 Task: Add a collaborator to the 'coding-challenges' repository on GitHub.
Action: Mouse moved to (117, 155)
Screenshot: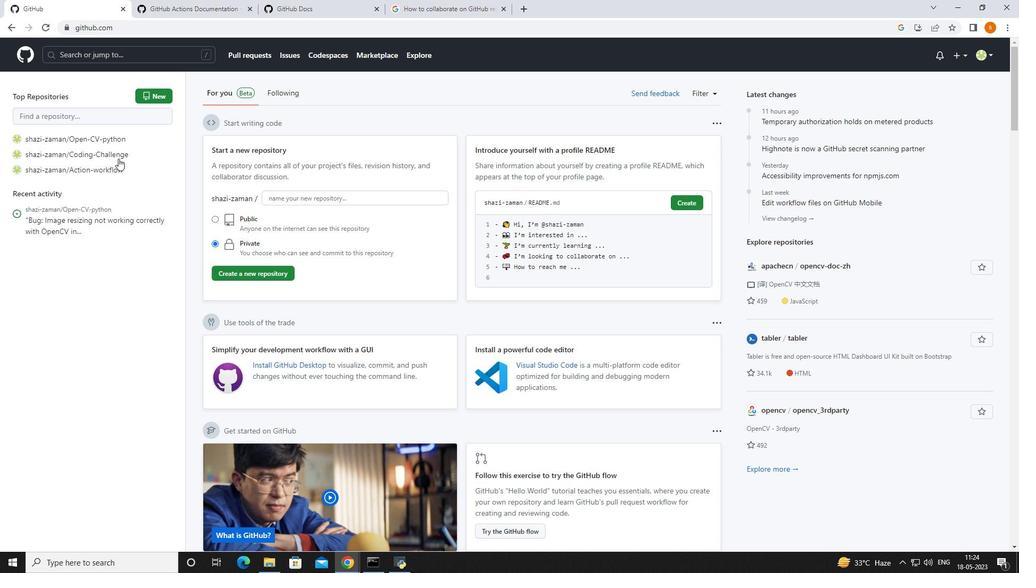 
Action: Mouse pressed left at (117, 155)
Screenshot: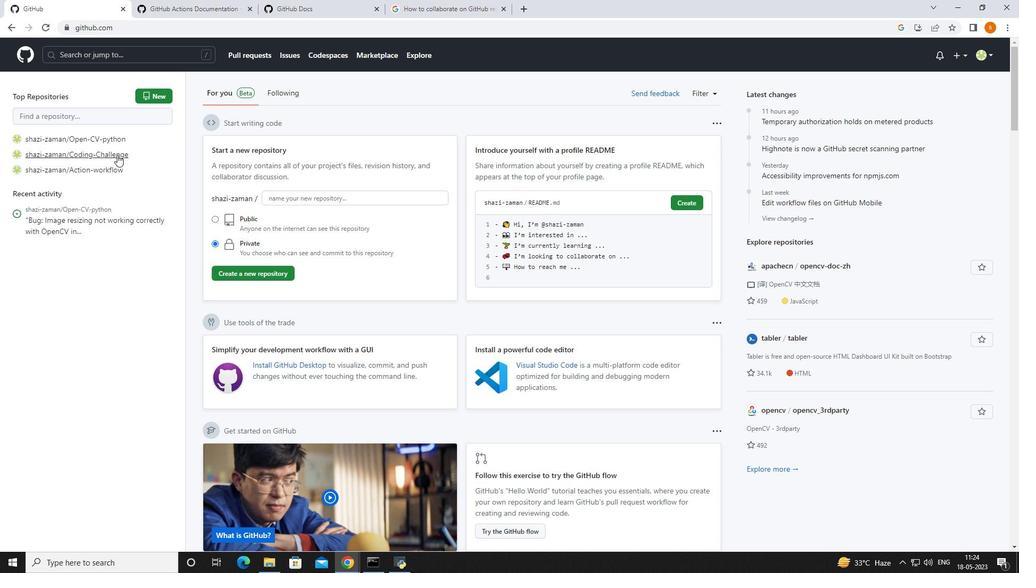 
Action: Mouse moved to (9, 24)
Screenshot: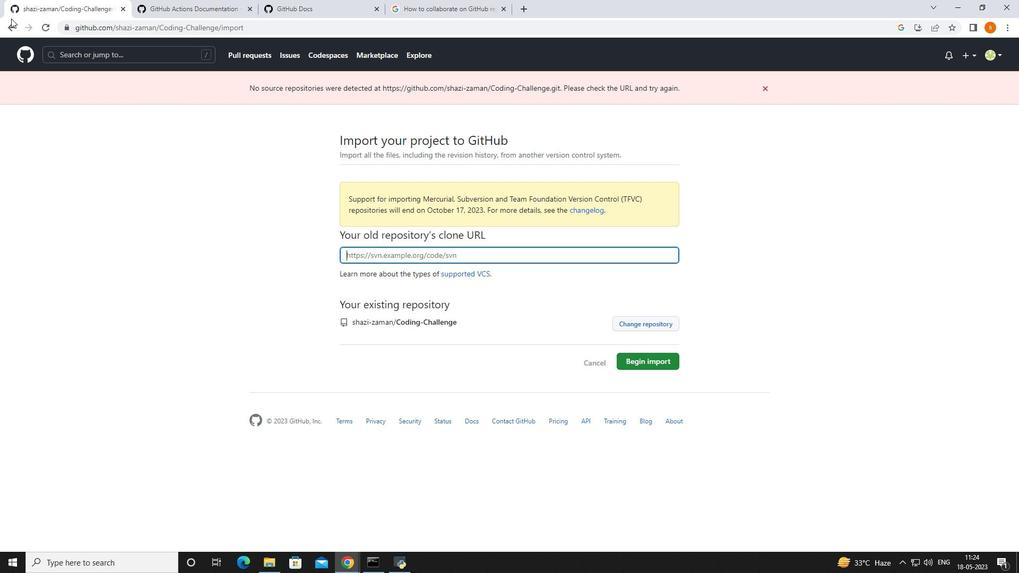 
Action: Mouse pressed left at (9, 24)
Screenshot: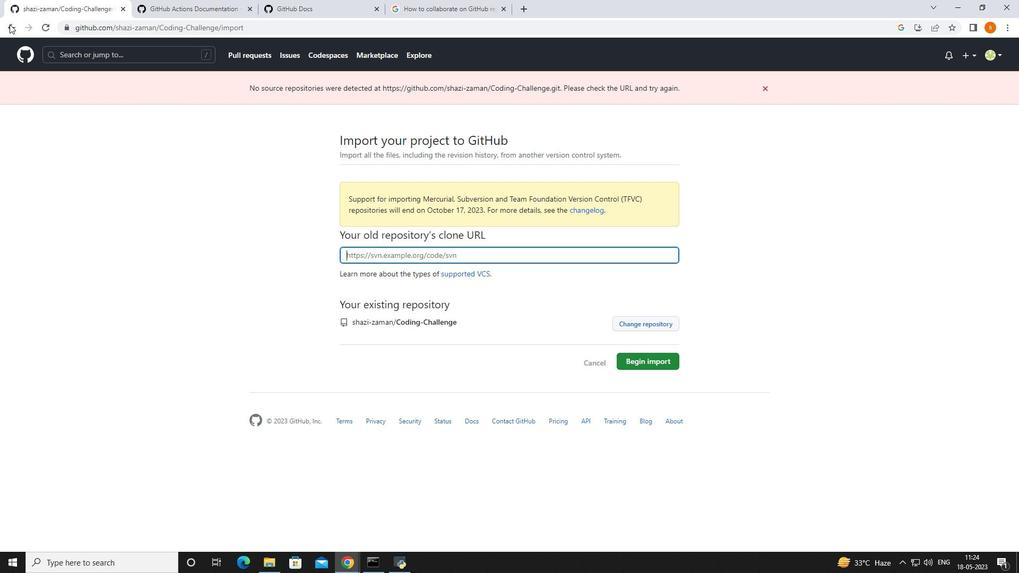 
Action: Mouse moved to (140, 91)
Screenshot: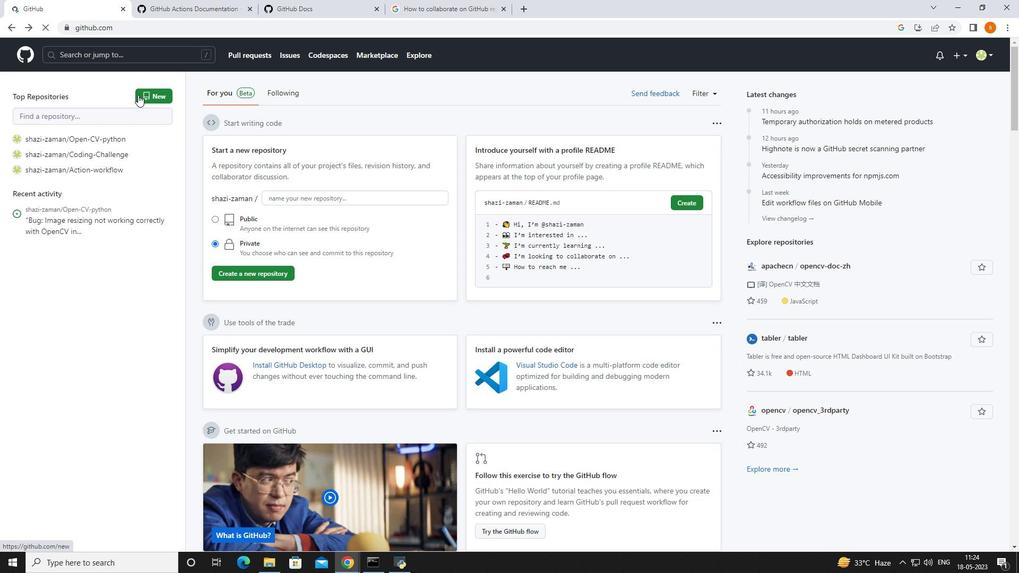
Action: Mouse pressed left at (140, 91)
Screenshot: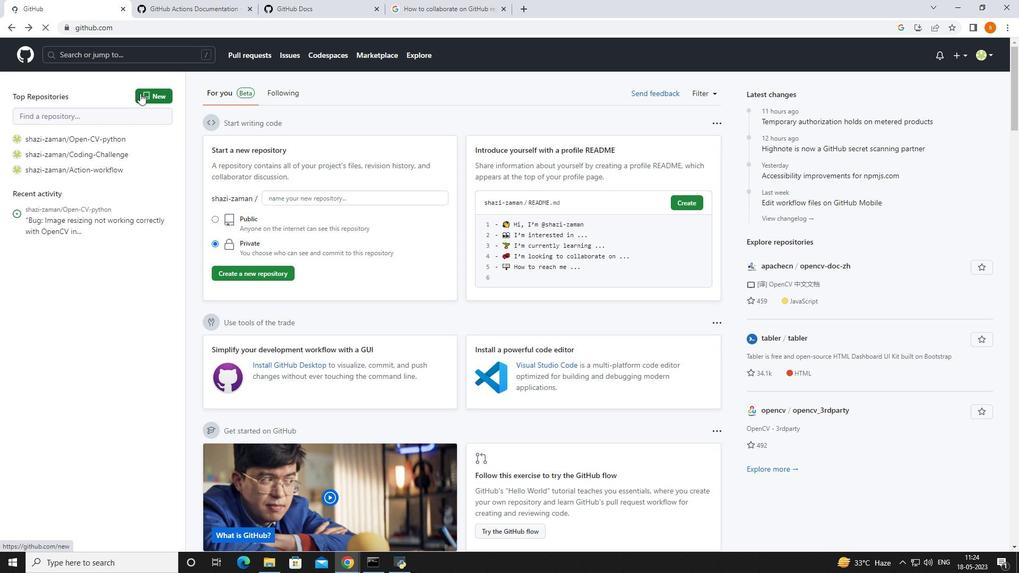 
Action: Mouse moved to (435, 170)
Screenshot: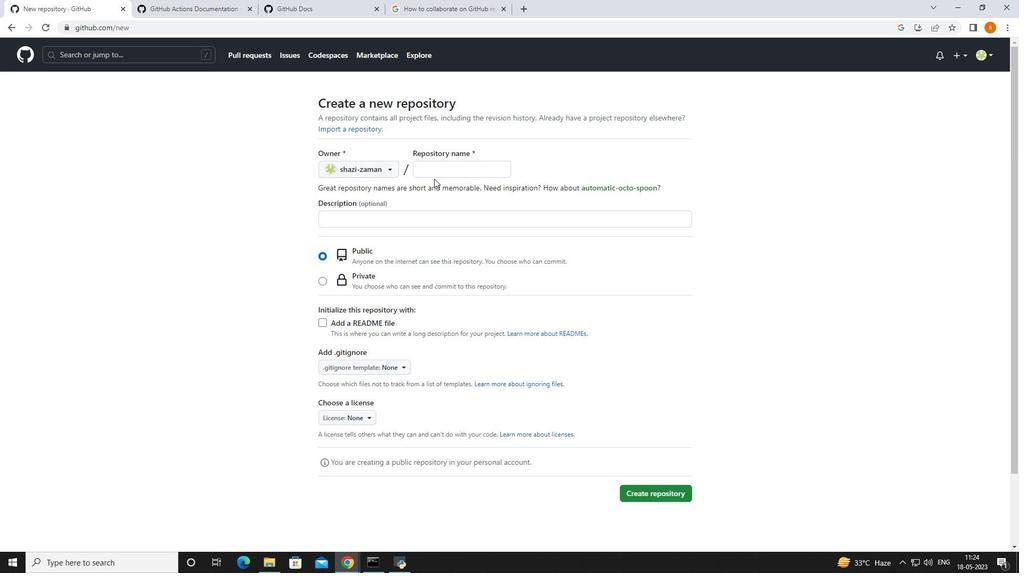 
Action: Mouse pressed left at (435, 170)
Screenshot: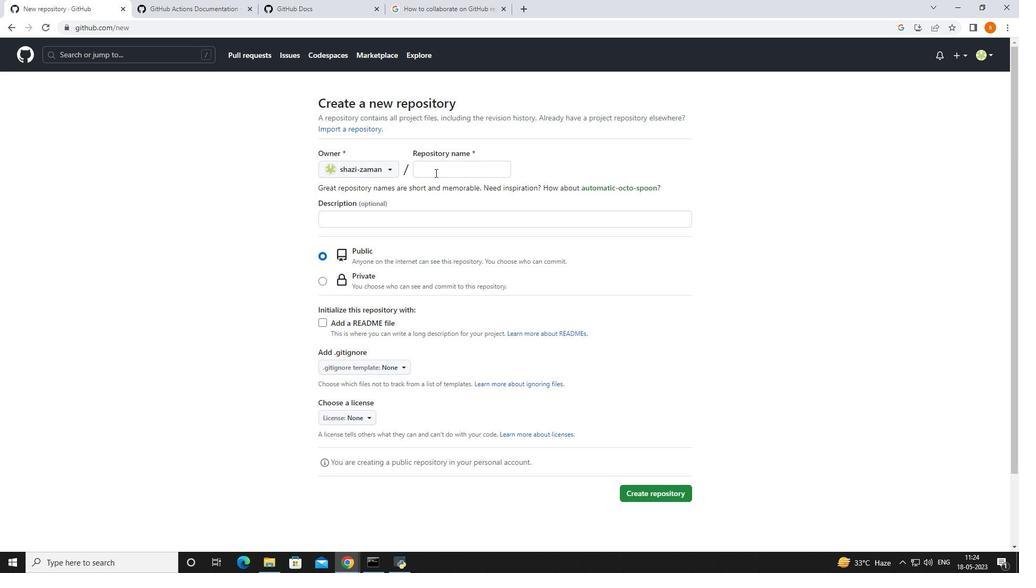 
Action: Mouse moved to (430, 177)
Screenshot: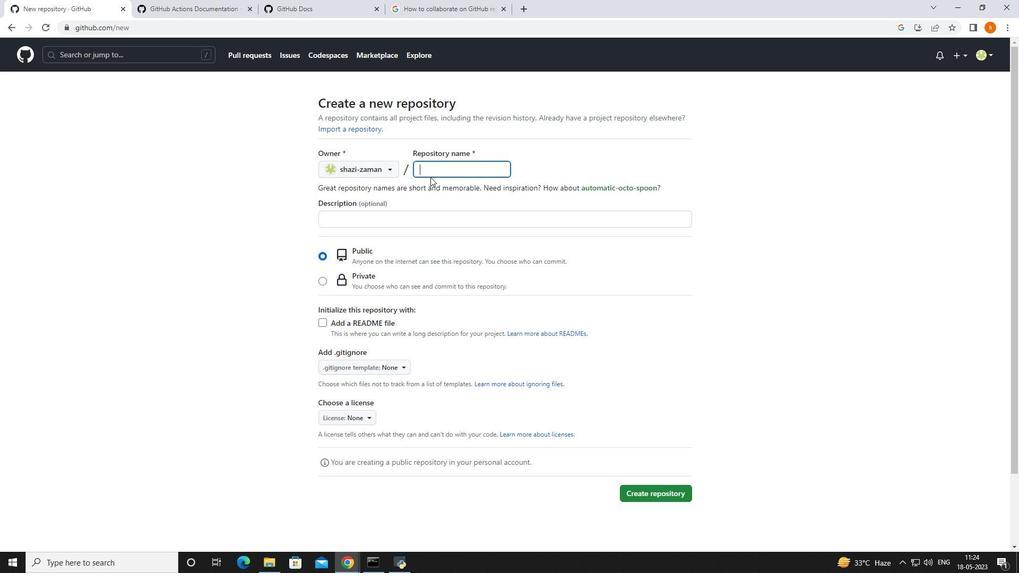 
Action: Key pressed coding<Key.space>challenges
Screenshot: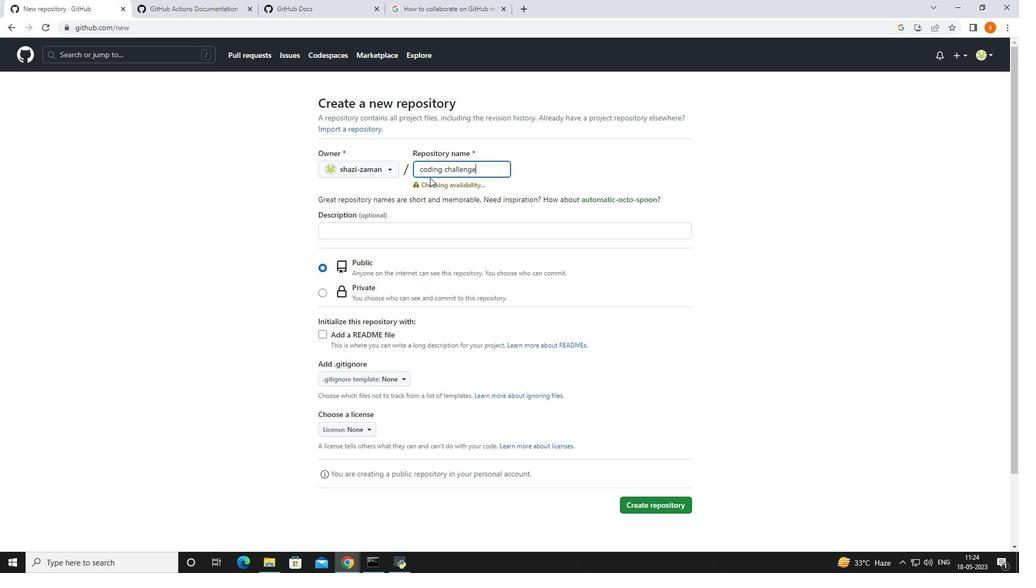 
Action: Mouse moved to (459, 264)
Screenshot: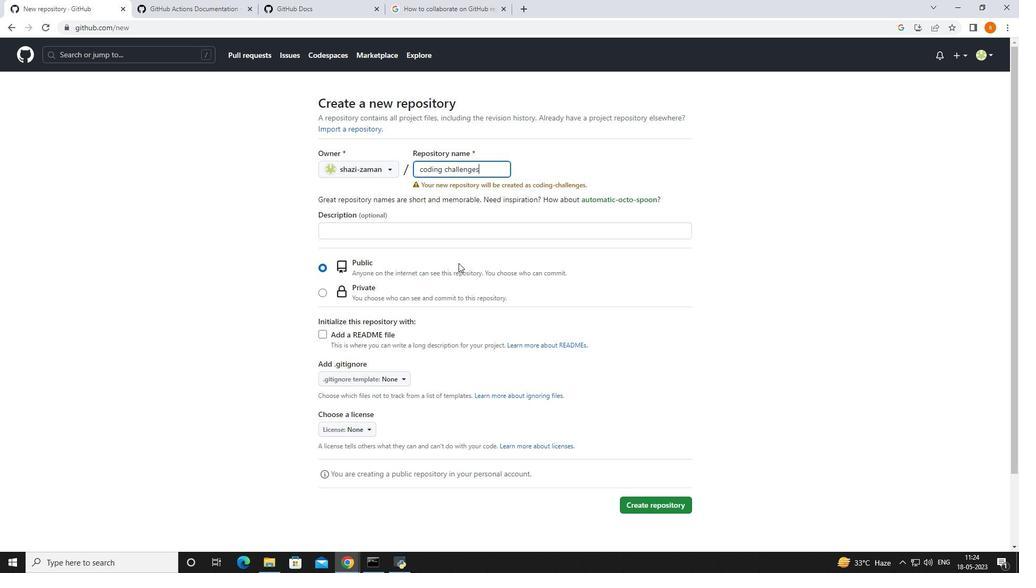 
Action: Mouse scrolled (459, 263) with delta (0, 0)
Screenshot: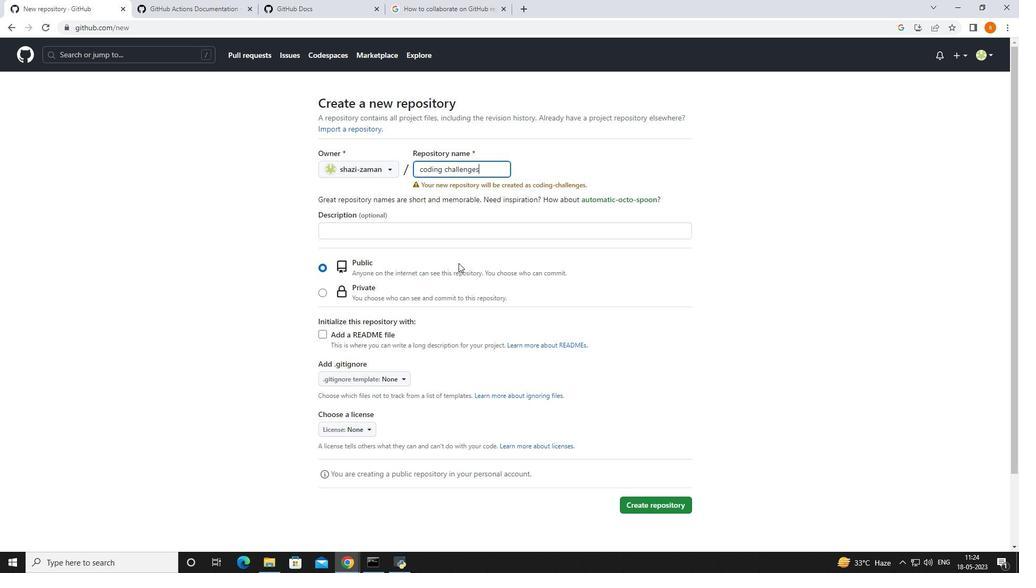 
Action: Mouse moved to (653, 456)
Screenshot: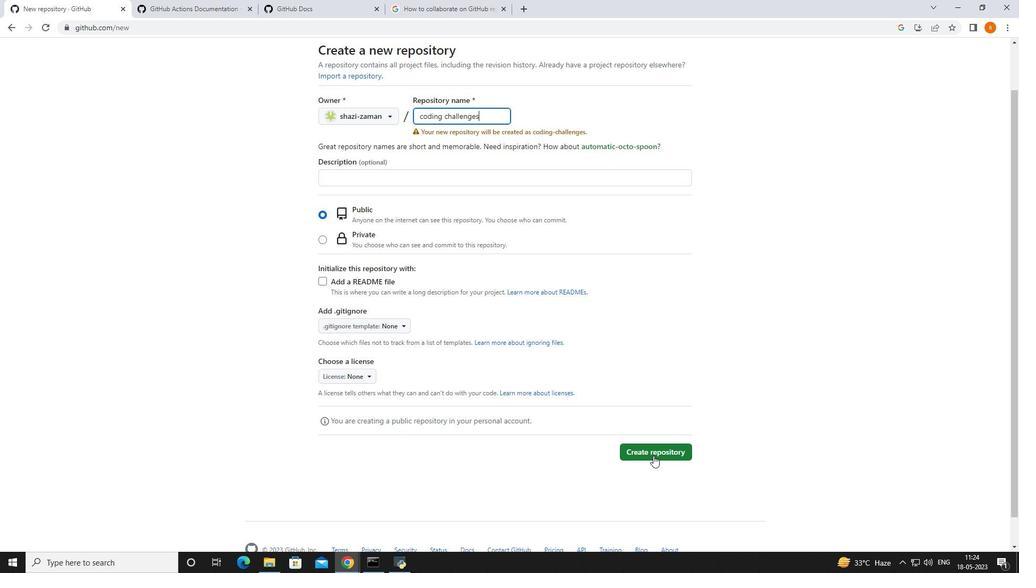 
Action: Mouse pressed left at (653, 456)
Screenshot: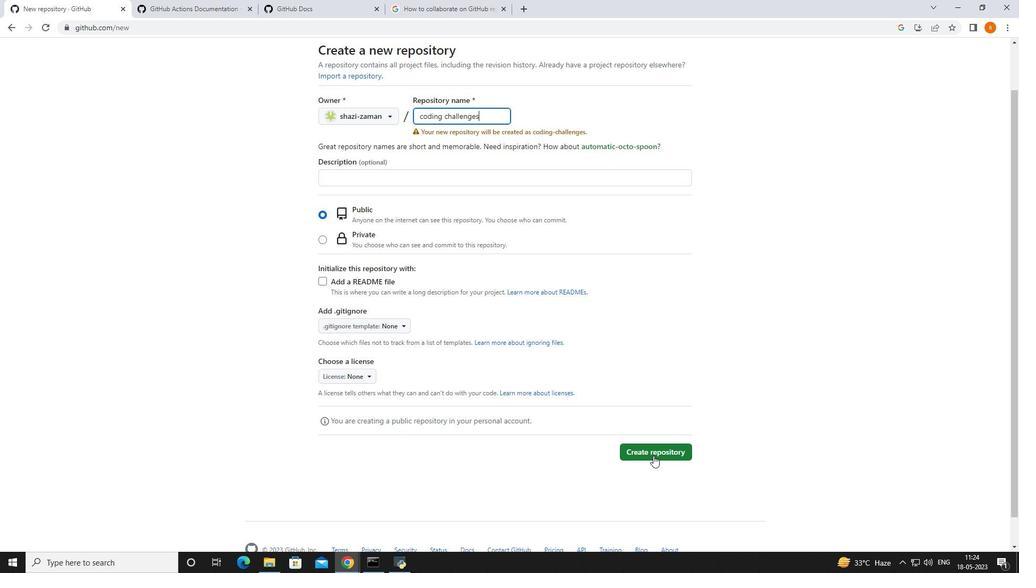 
Action: Mouse moved to (429, 276)
Screenshot: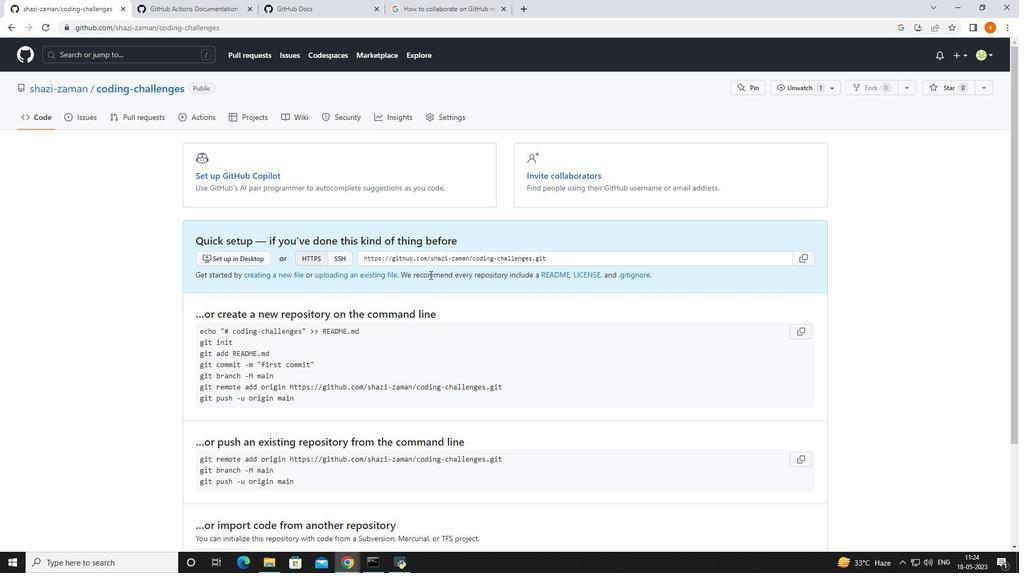 
Action: Mouse scrolled (429, 275) with delta (0, 0)
Screenshot: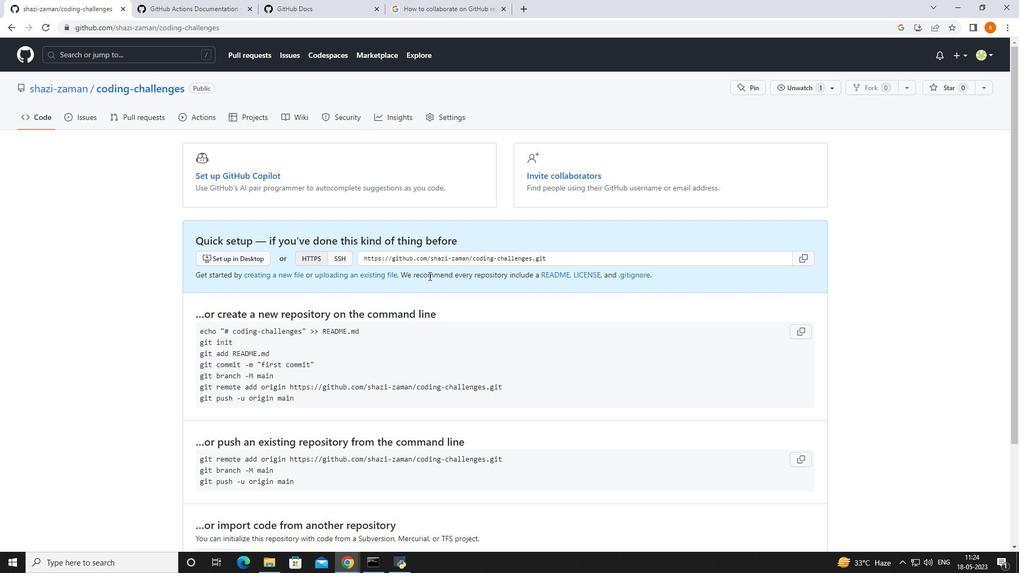 
Action: Mouse moved to (564, 317)
Screenshot: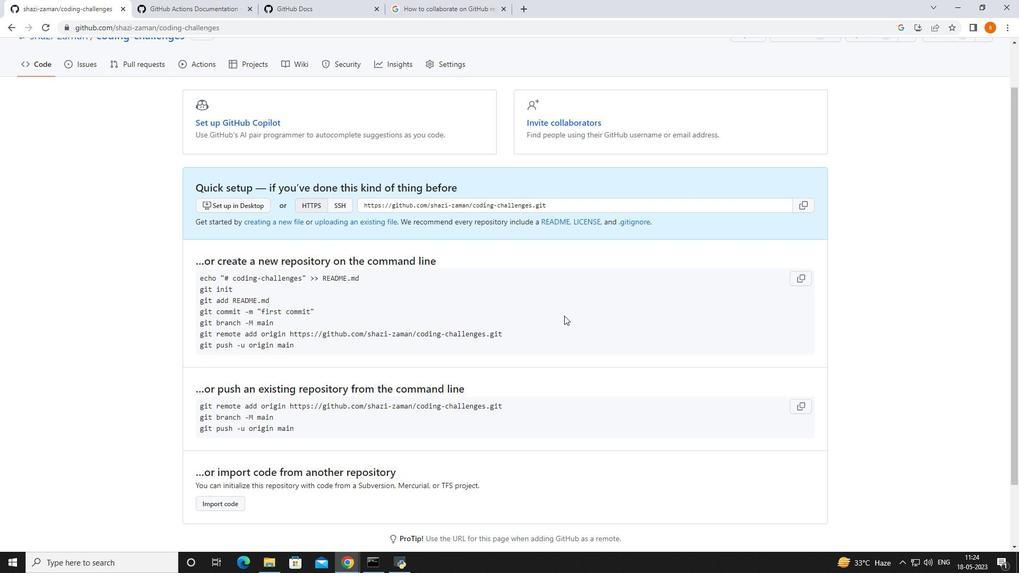 
Action: Mouse scrolled (564, 316) with delta (0, 0)
Screenshot: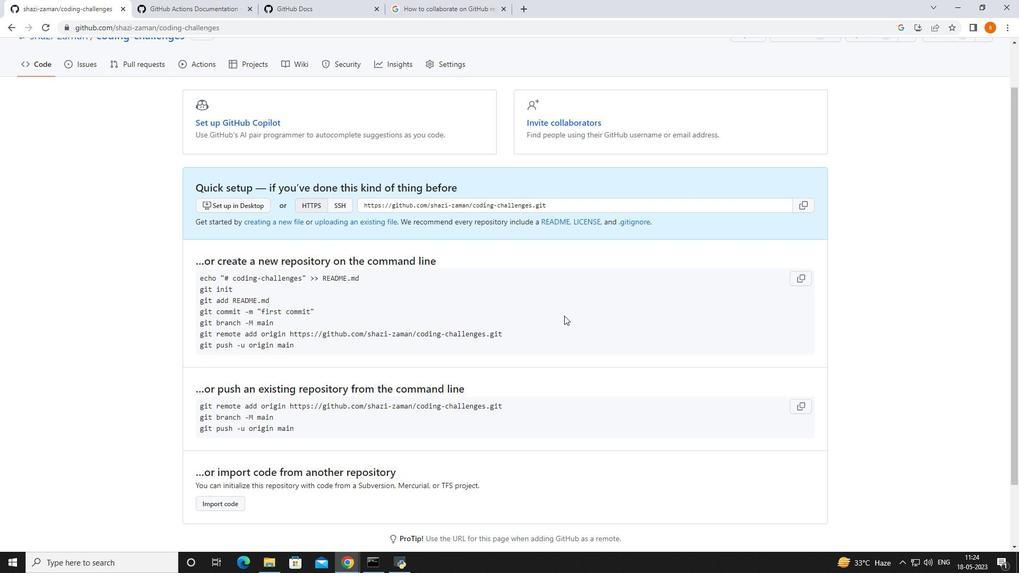 
Action: Mouse moved to (355, 315)
Screenshot: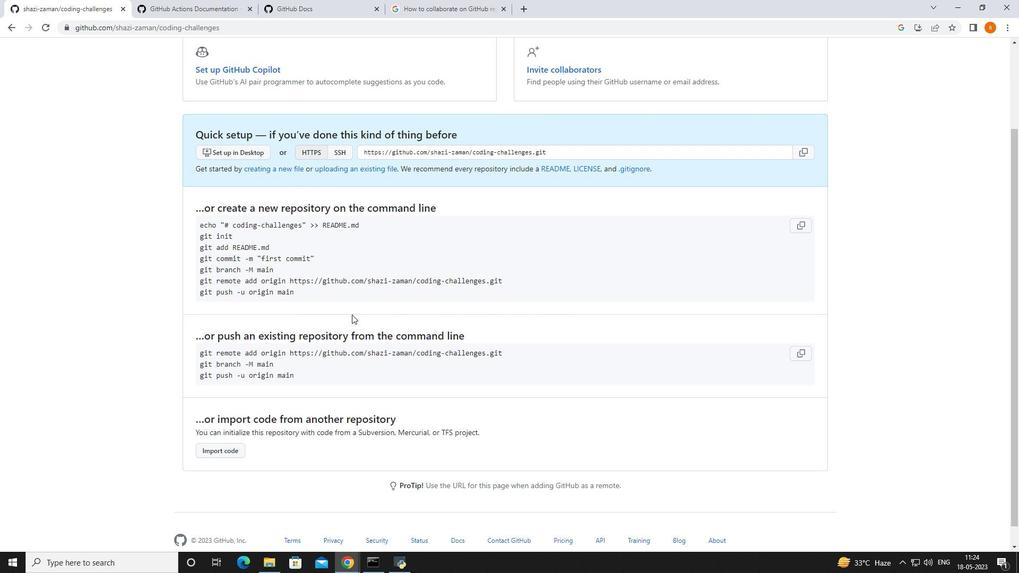
Action: Mouse scrolled (355, 315) with delta (0, 0)
Screenshot: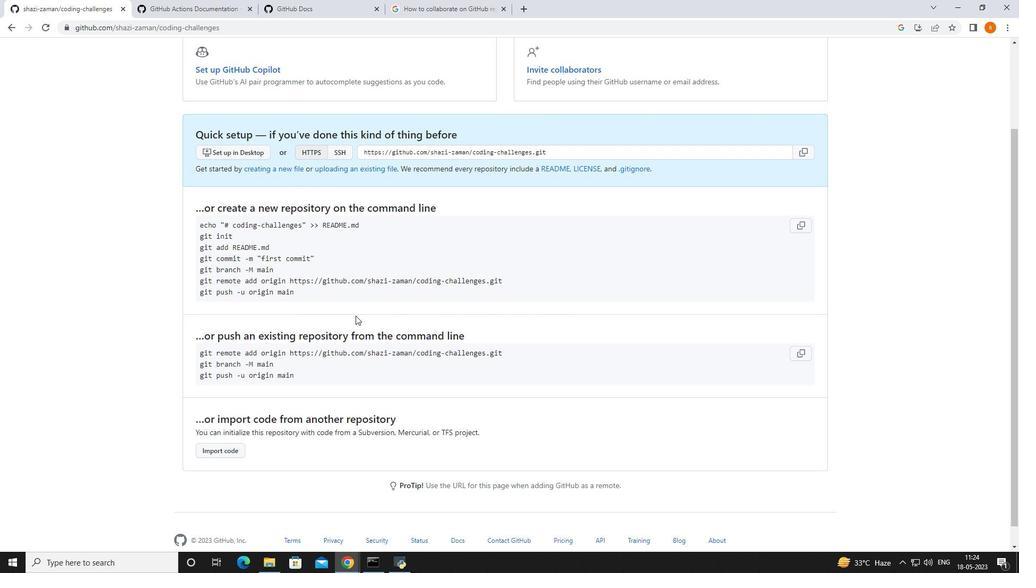 
Action: Mouse moved to (544, 296)
Screenshot: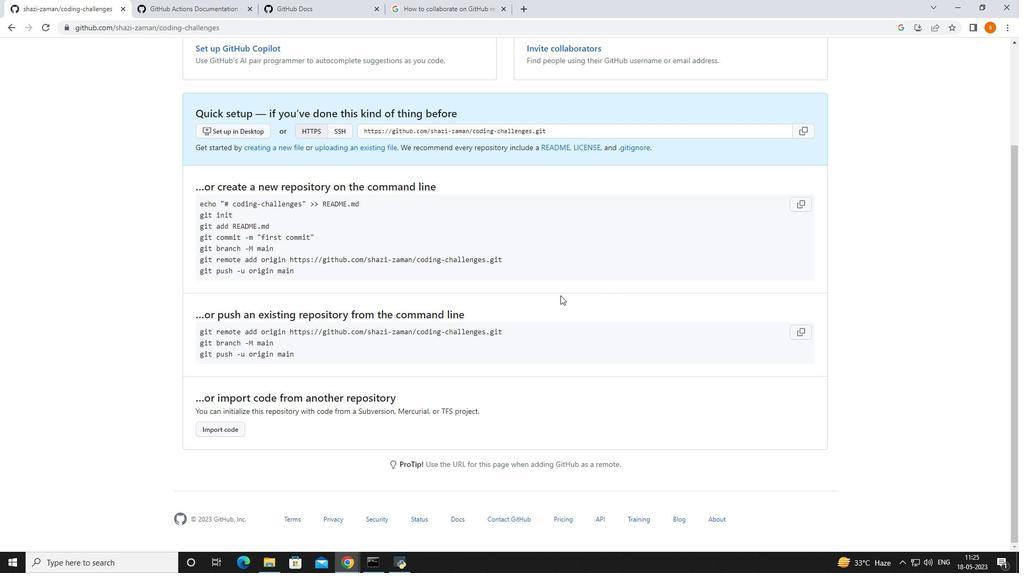 
Action: Mouse scrolled (544, 295) with delta (0, 0)
Screenshot: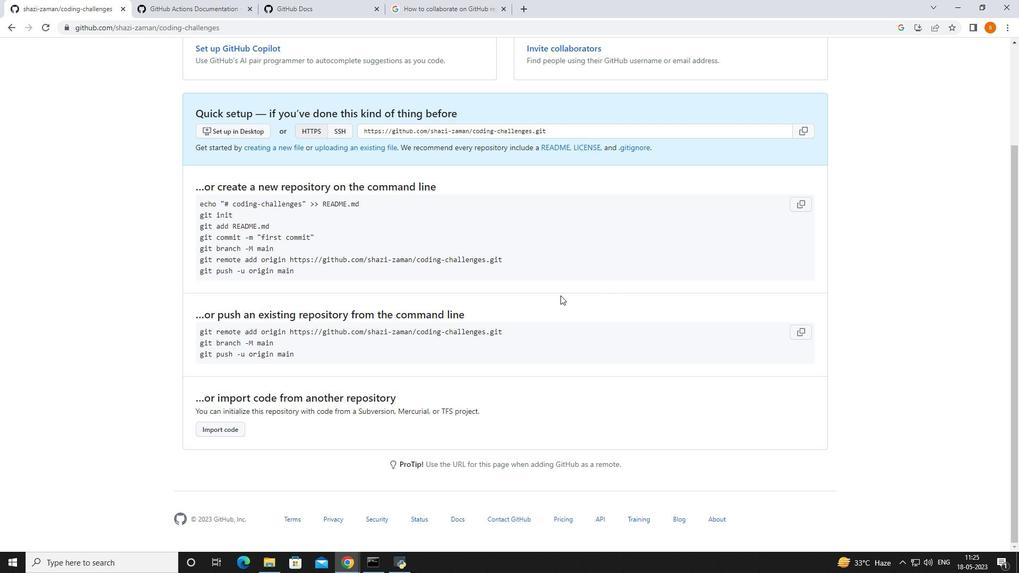 
Action: Mouse scrolled (544, 295) with delta (0, 0)
Screenshot: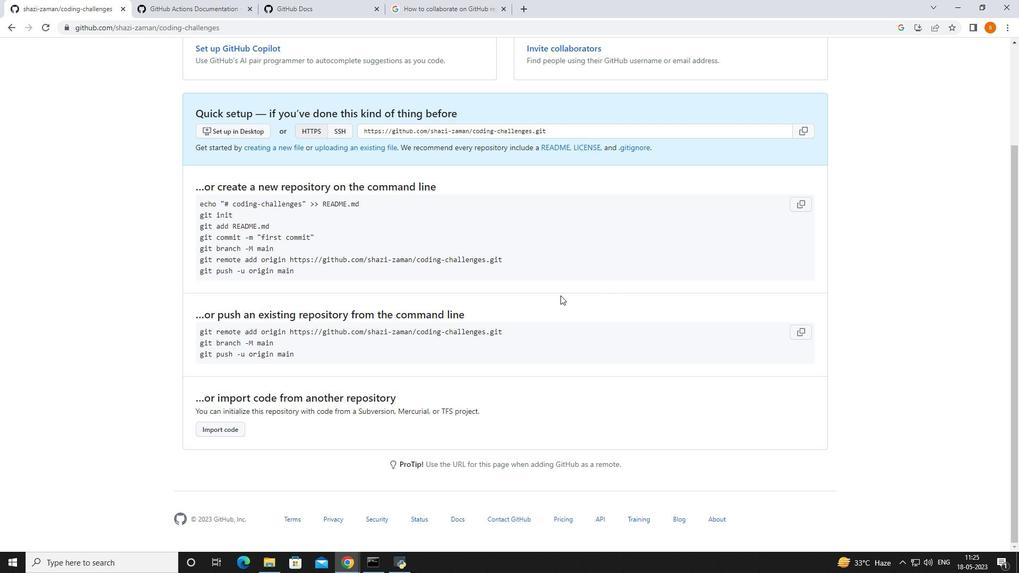 
Action: Mouse moved to (544, 295)
Screenshot: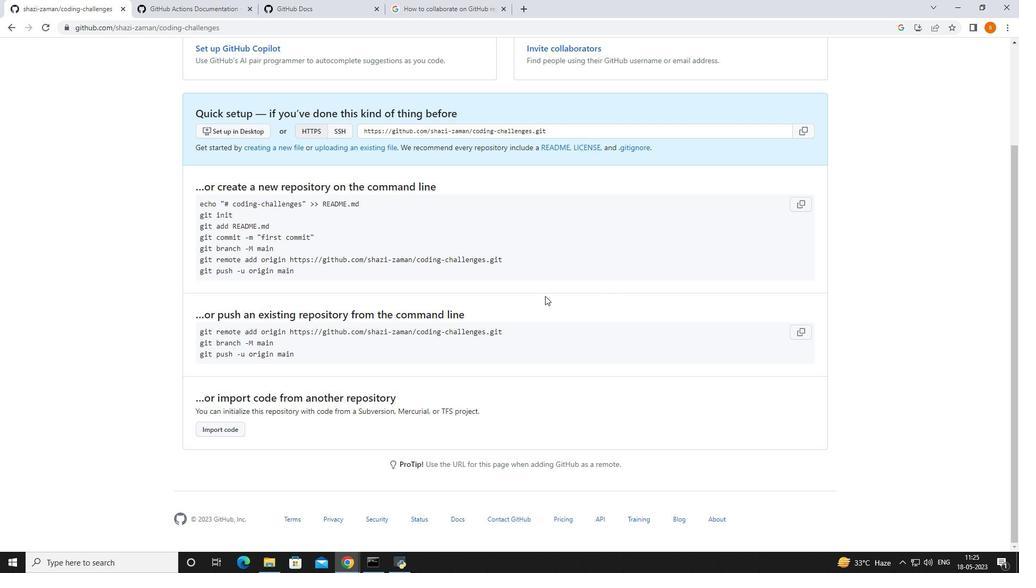 
Action: Mouse scrolled (544, 295) with delta (0, 0)
Screenshot: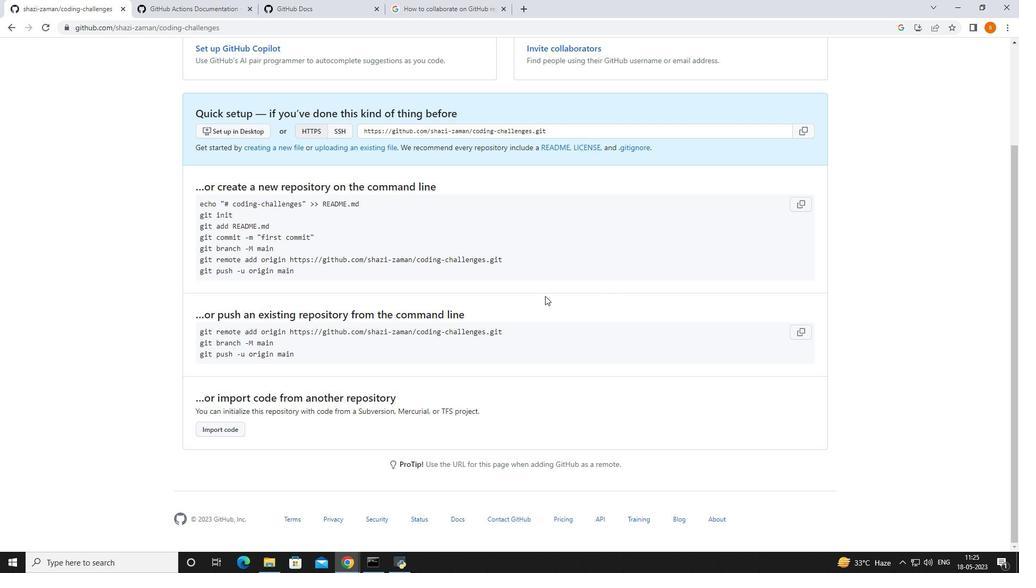 
Action: Mouse moved to (544, 291)
Screenshot: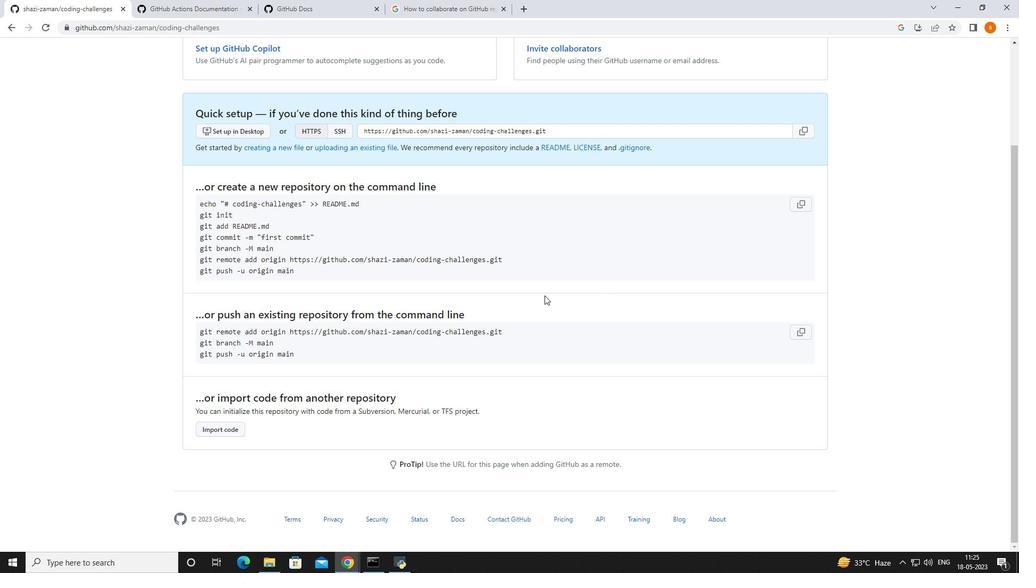 
Action: Mouse scrolled (544, 292) with delta (0, 0)
Screenshot: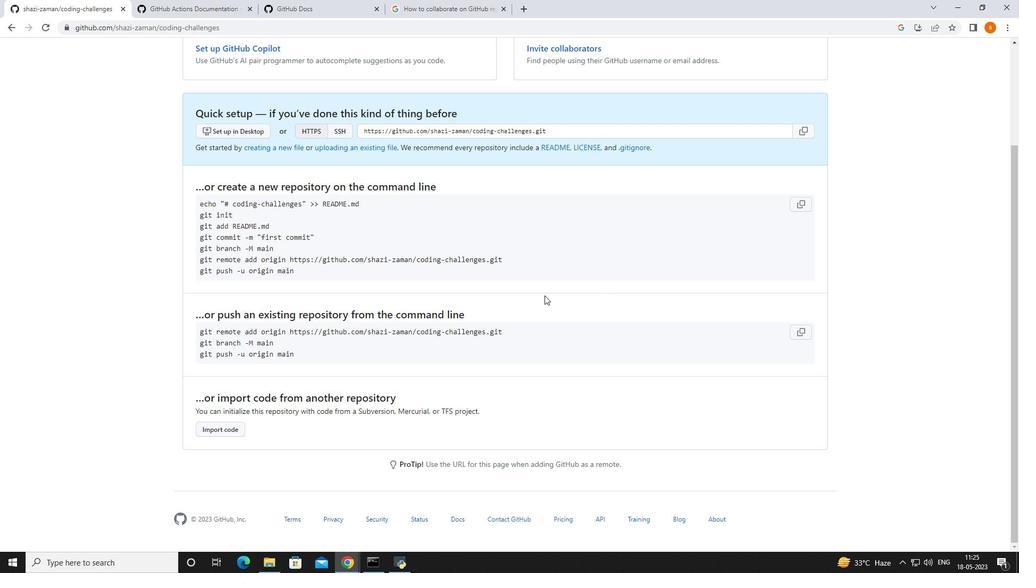 
Action: Mouse moved to (544, 290)
Screenshot: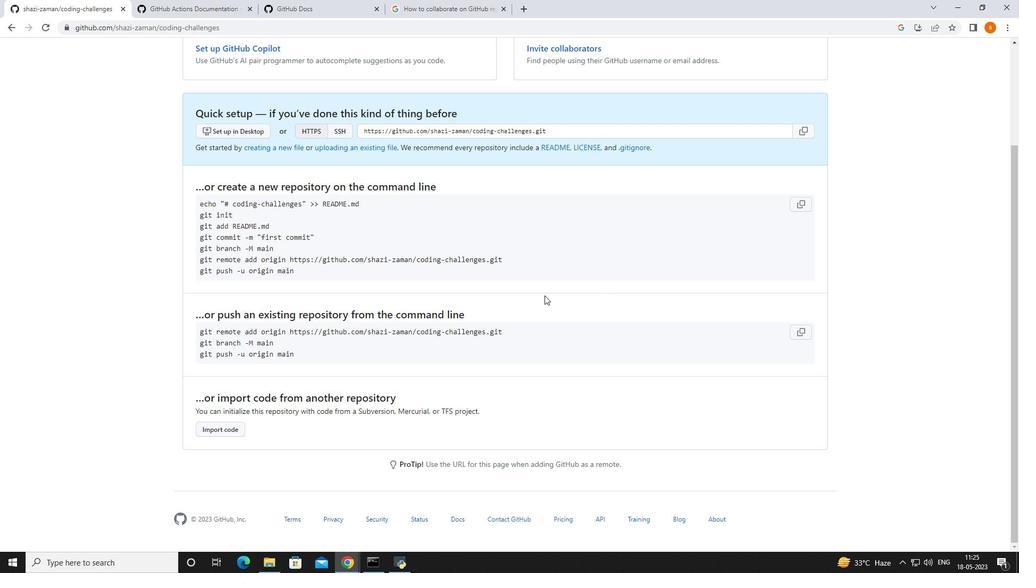 
Action: Mouse scrolled (544, 291) with delta (0, 0)
Screenshot: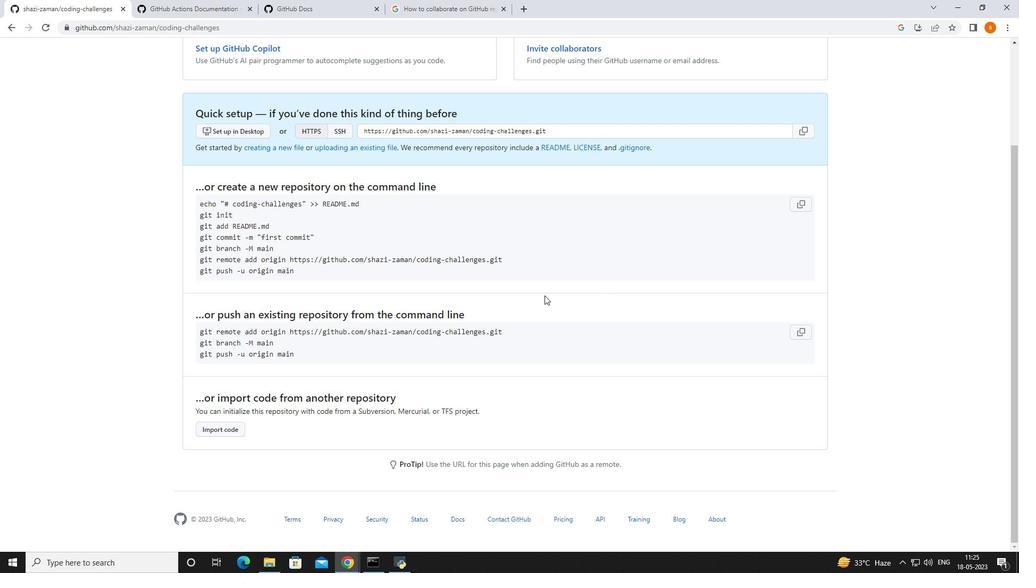 
Action: Mouse moved to (544, 290)
Screenshot: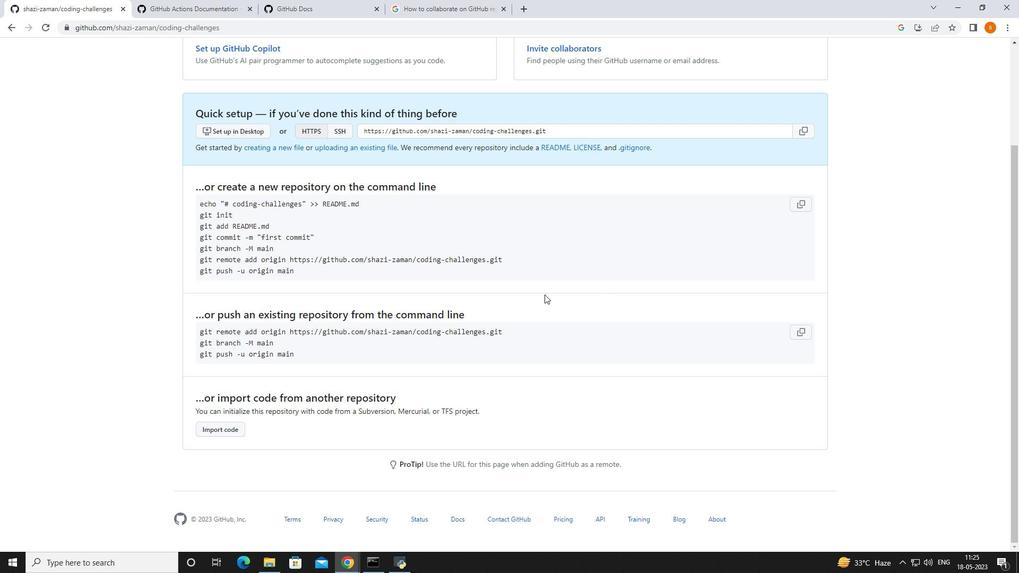 
Action: Mouse scrolled (544, 290) with delta (0, 0)
Screenshot: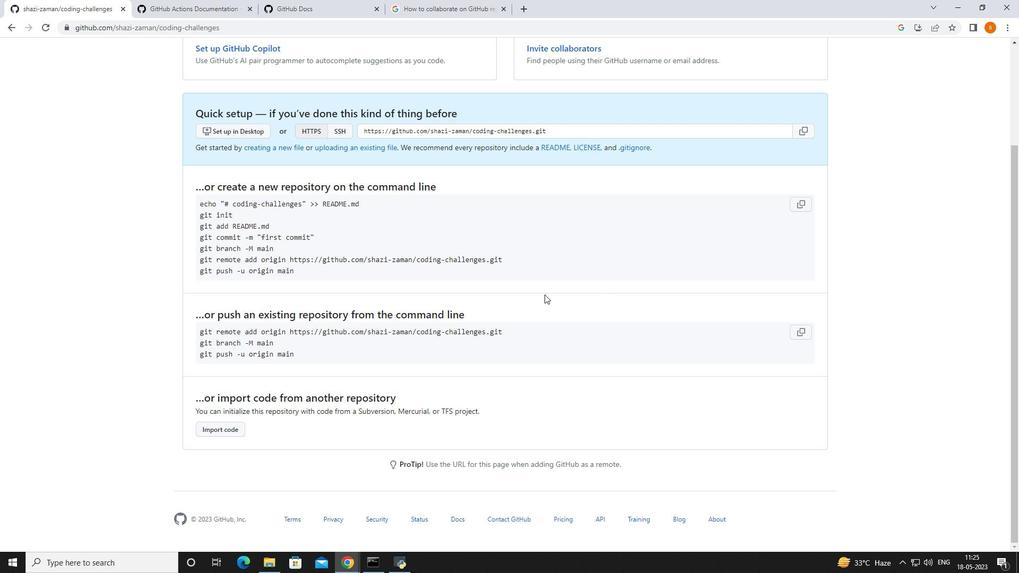 
Action: Mouse scrolled (544, 290) with delta (0, 0)
Screenshot: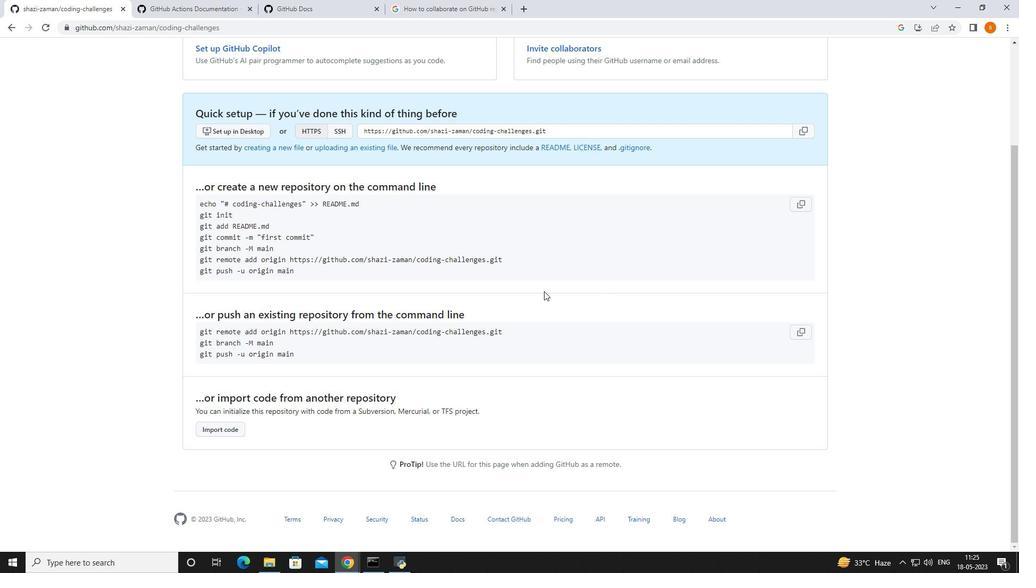 
Action: Mouse moved to (563, 171)
Screenshot: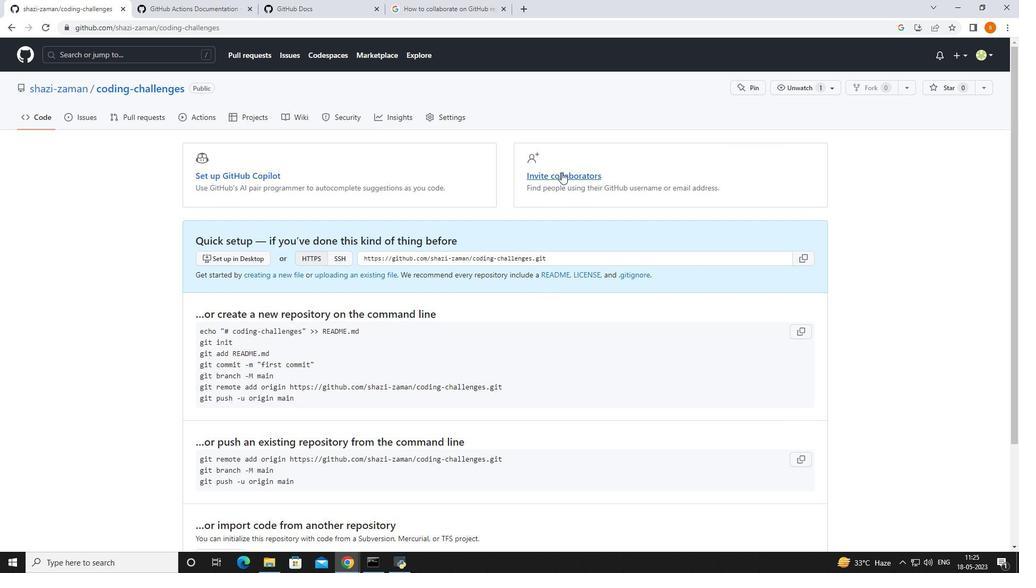 
Action: Mouse pressed left at (563, 171)
Screenshot: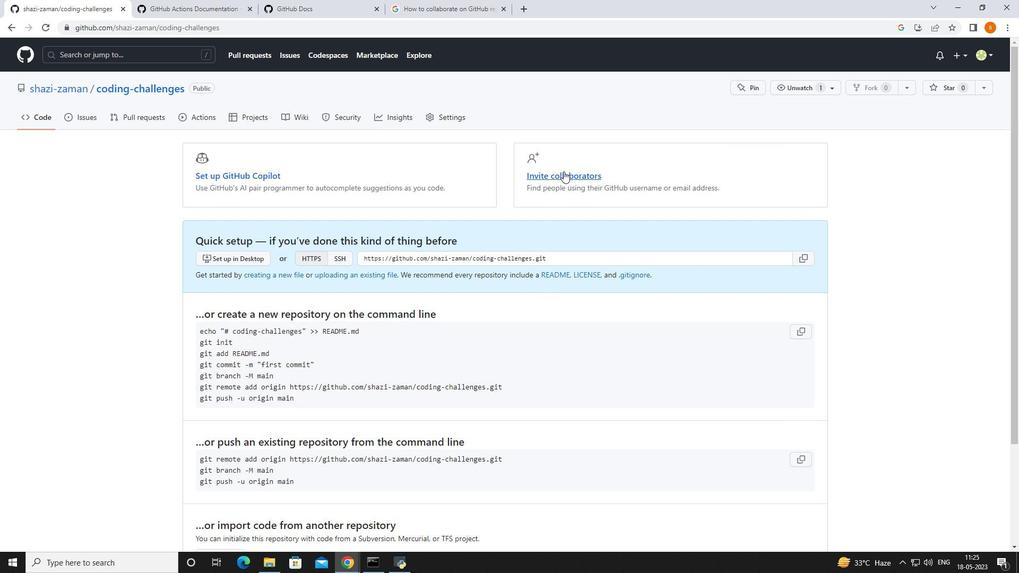 
Action: Mouse moved to (558, 391)
Screenshot: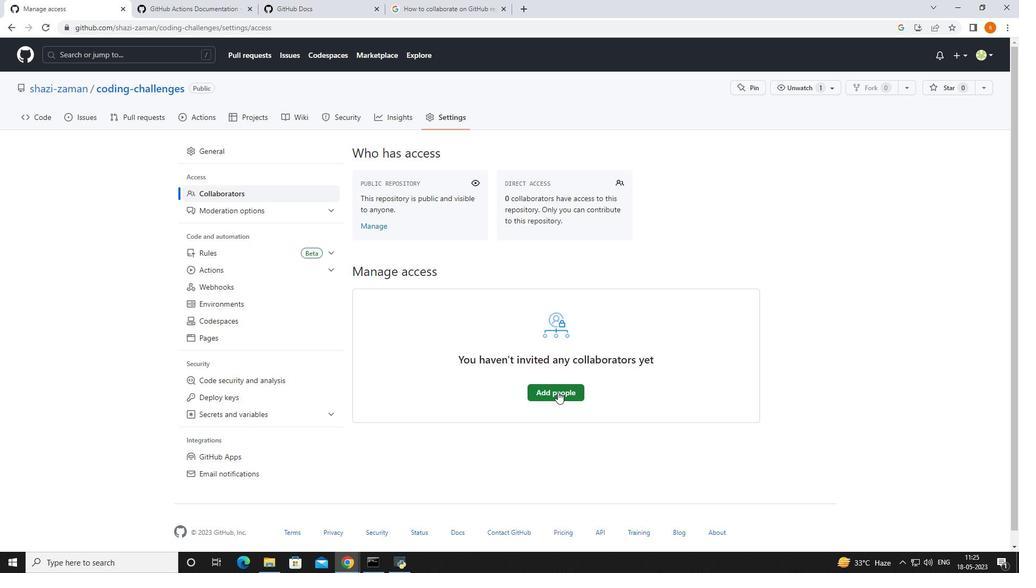 
Action: Mouse pressed left at (558, 391)
Screenshot: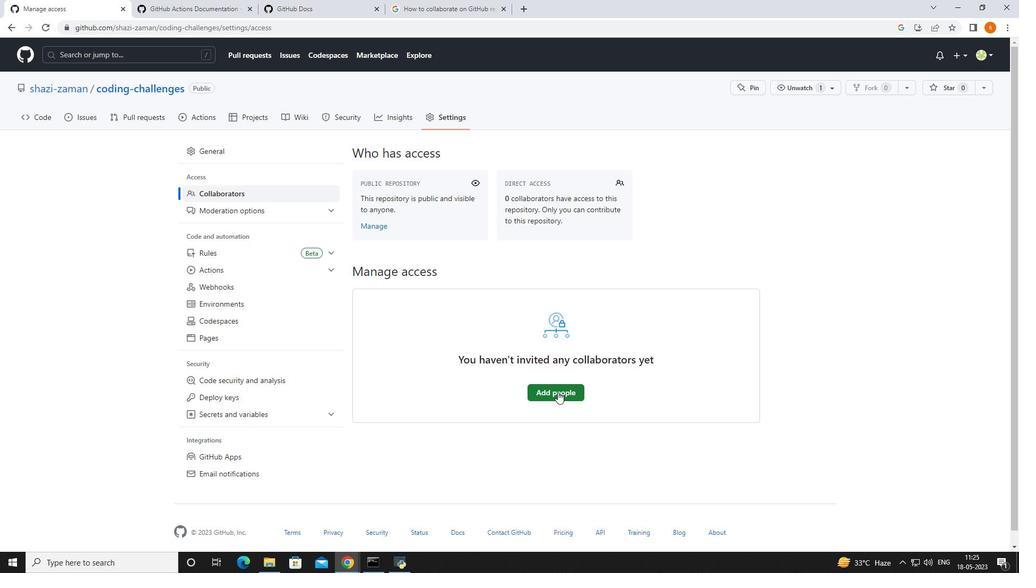 
Action: Mouse moved to (581, 160)
Screenshot: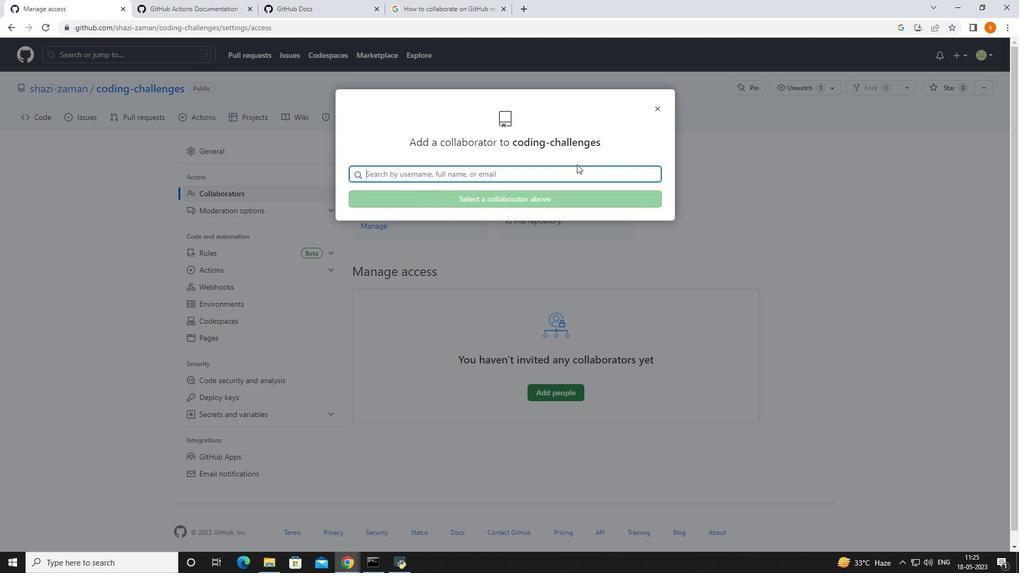 
Action: Key pressed rahu
Screenshot: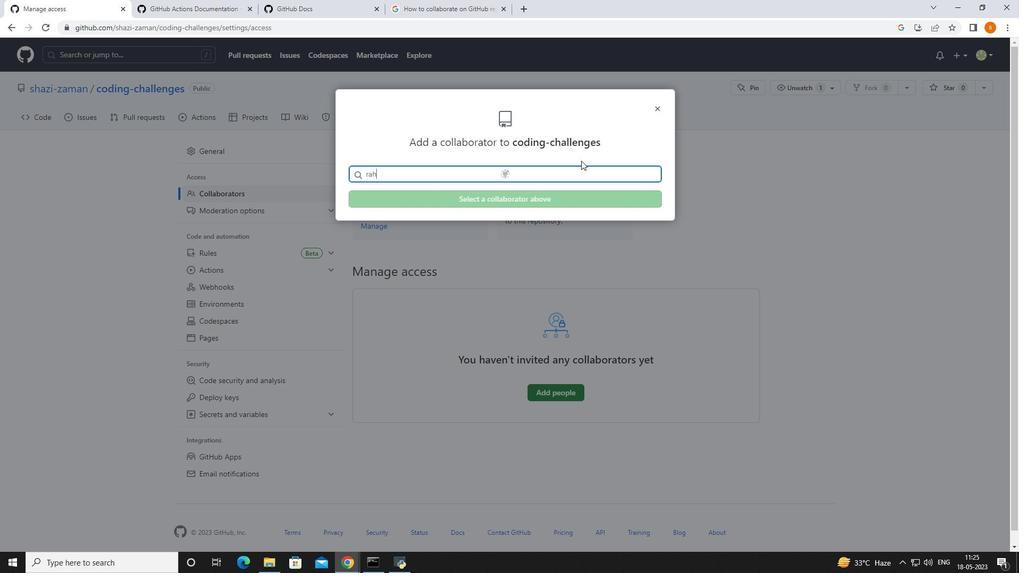 
Action: Mouse moved to (559, 161)
Screenshot: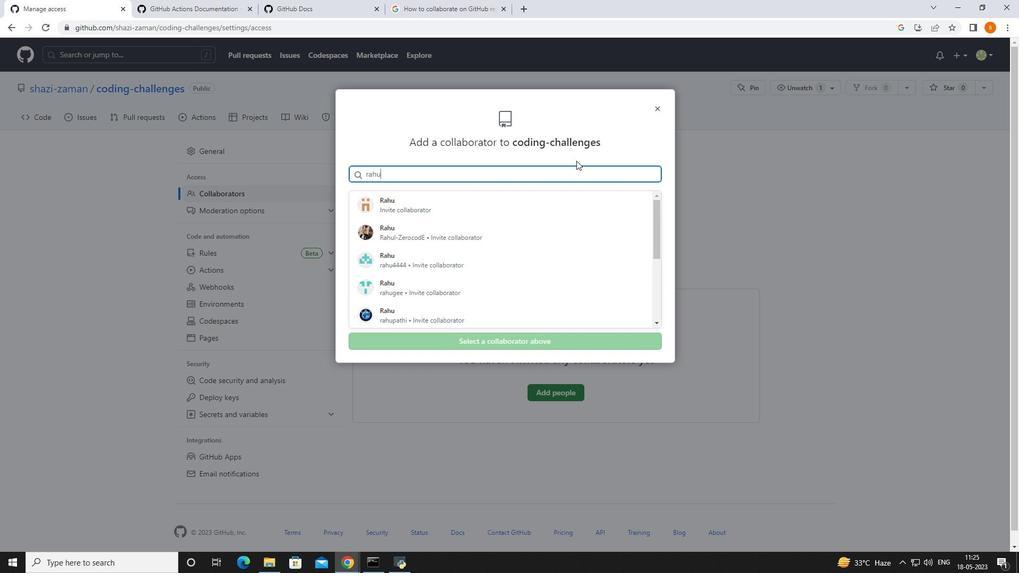 
Action: Key pressed l
Screenshot: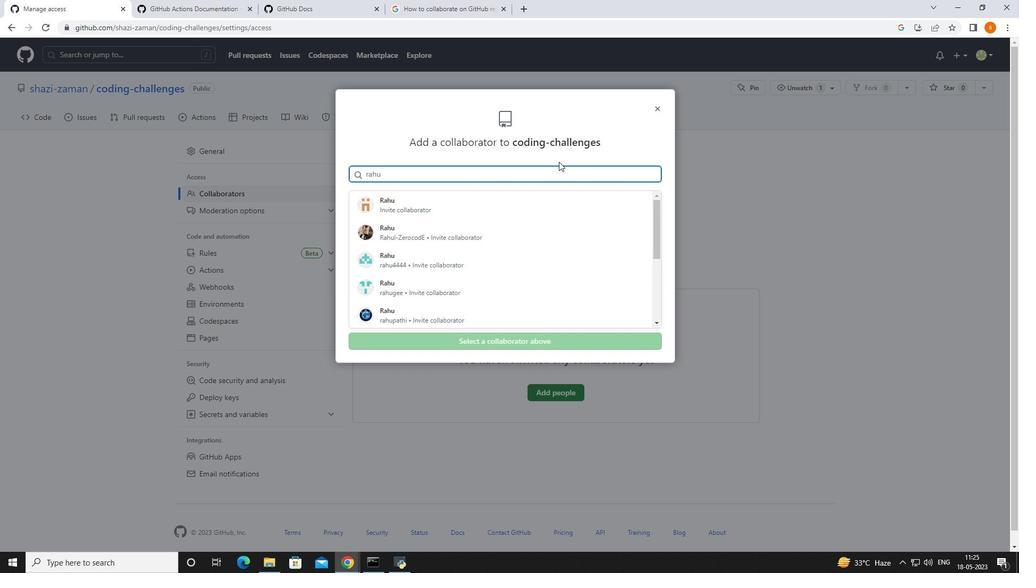 
Action: Mouse moved to (483, 227)
Screenshot: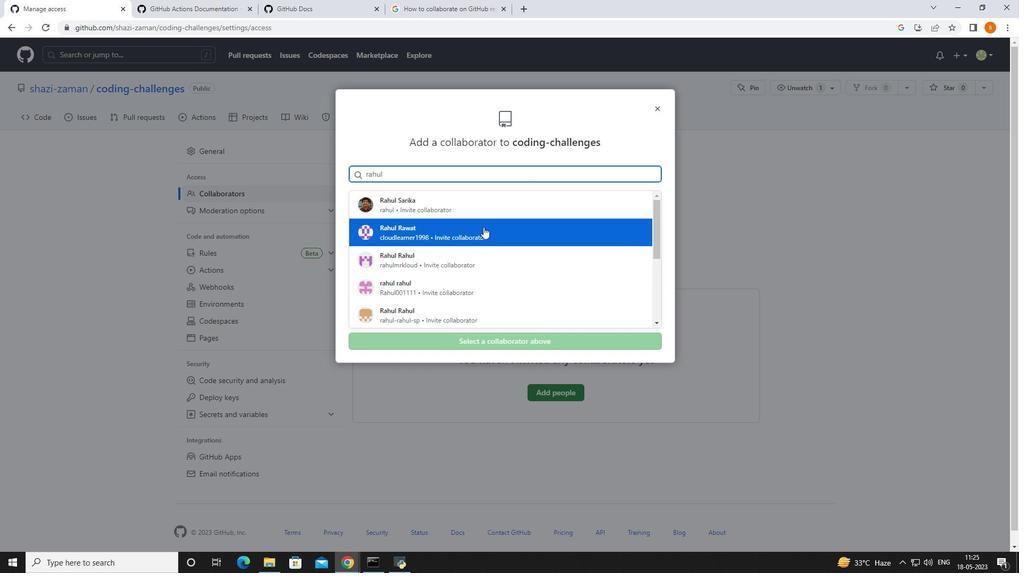 
Action: Mouse pressed left at (483, 227)
Screenshot: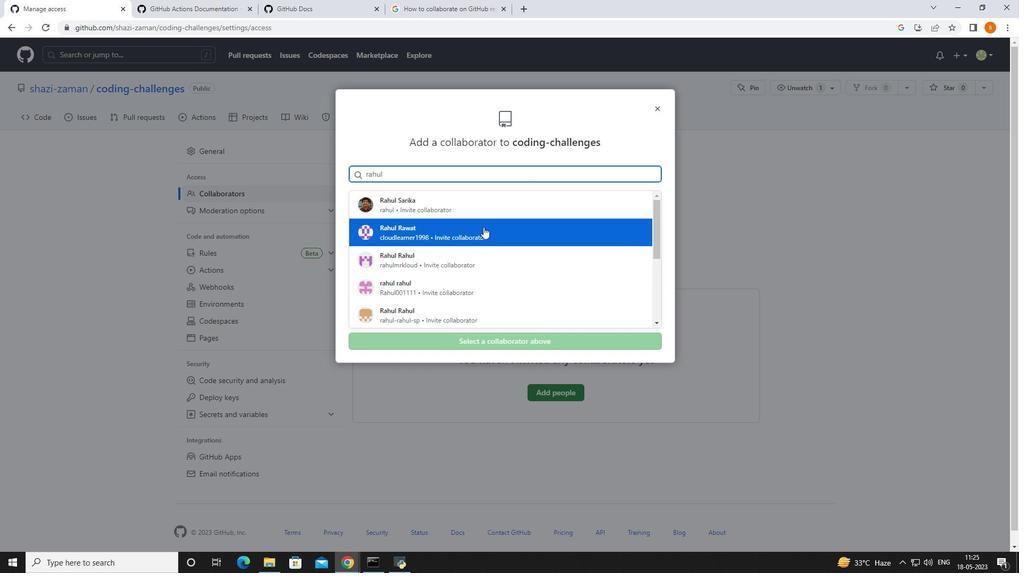 
Action: Mouse moved to (511, 227)
Screenshot: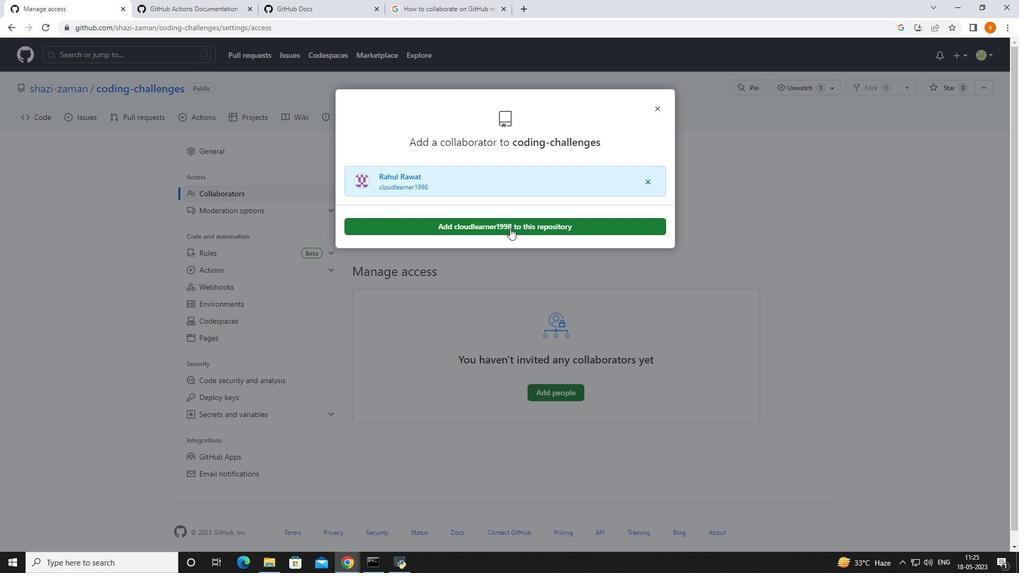 
Action: Mouse pressed left at (511, 227)
Screenshot: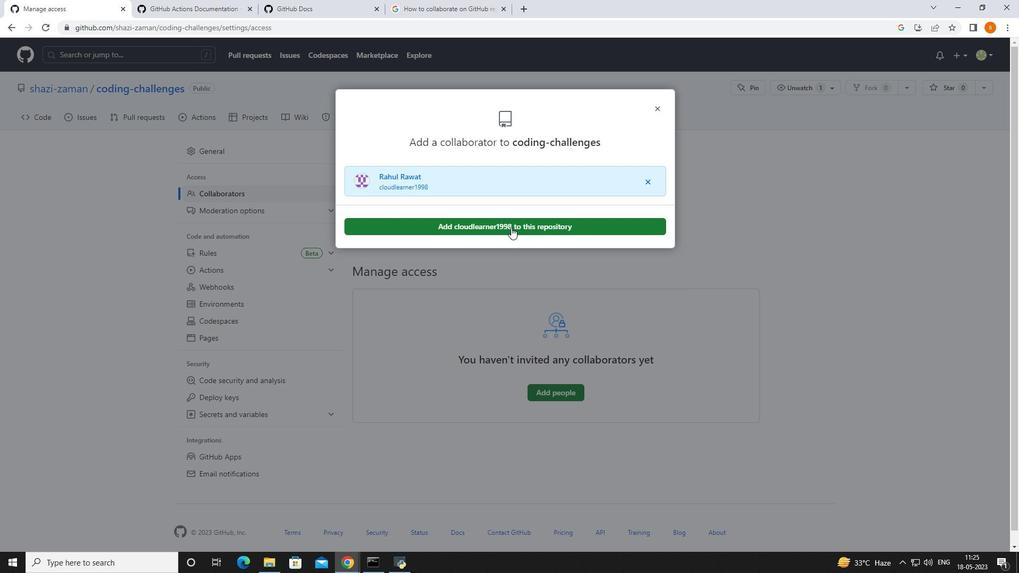 
Action: Mouse moved to (356, 271)
Screenshot: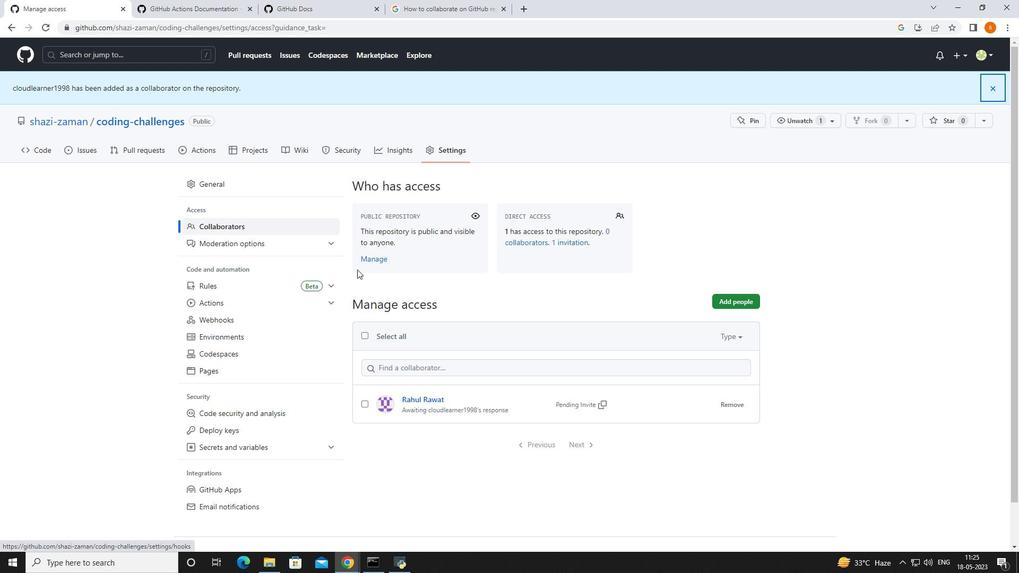 
Action: Mouse scrolled (356, 270) with delta (0, 0)
Screenshot: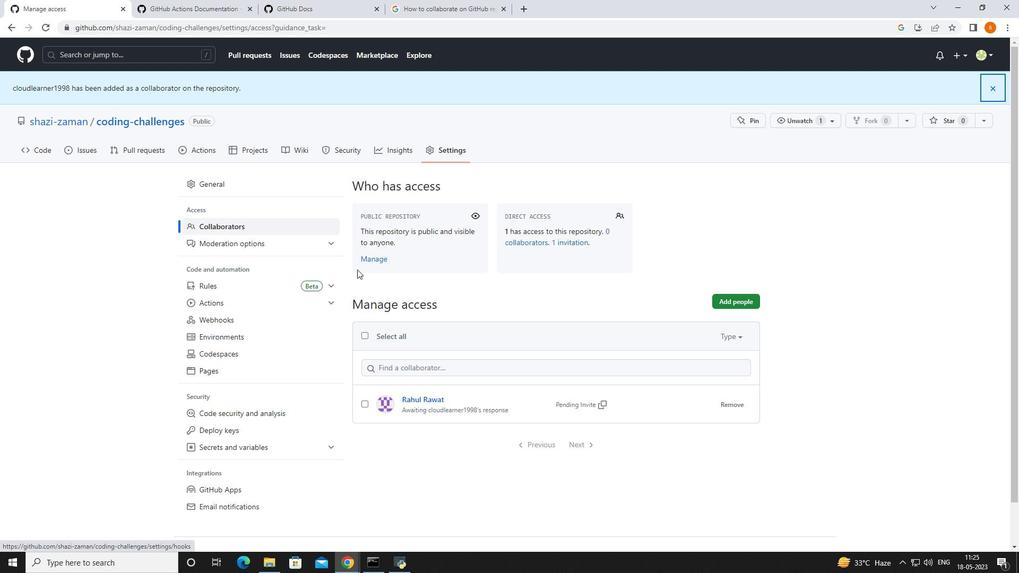 
Action: Mouse moved to (356, 272)
Screenshot: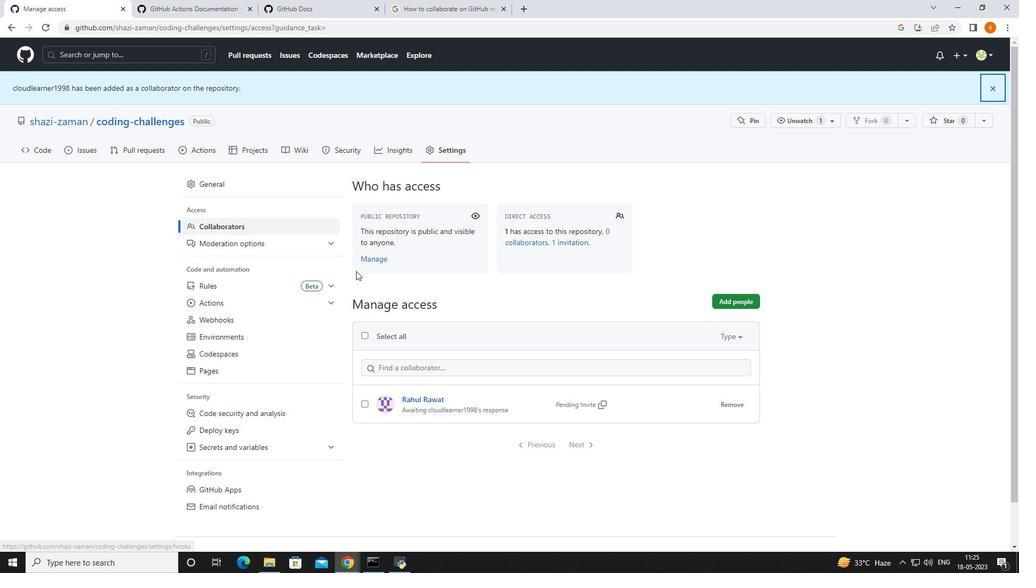 
Action: Mouse scrolled (356, 272) with delta (0, 0)
Screenshot: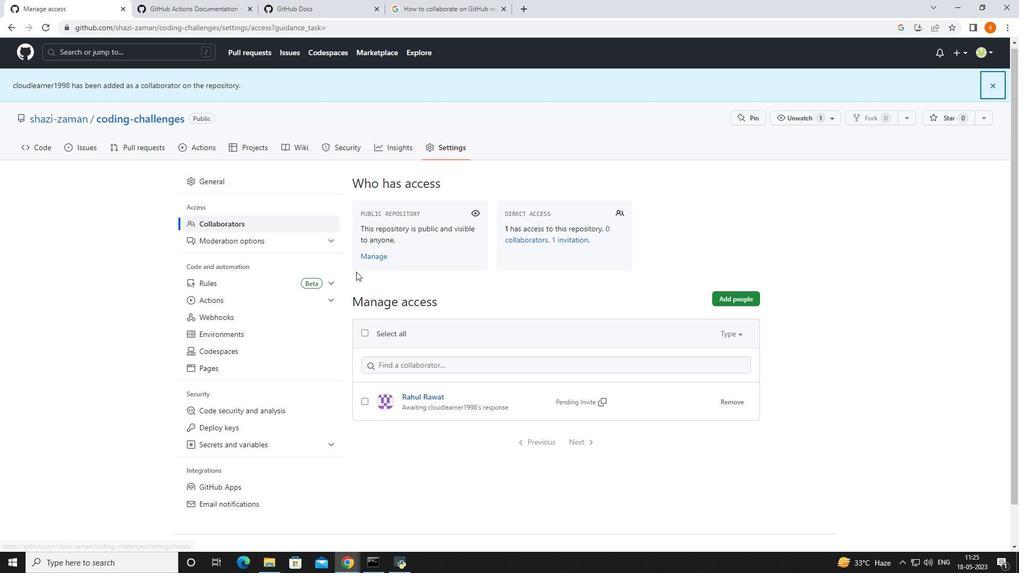 
Action: Mouse moved to (371, 281)
Screenshot: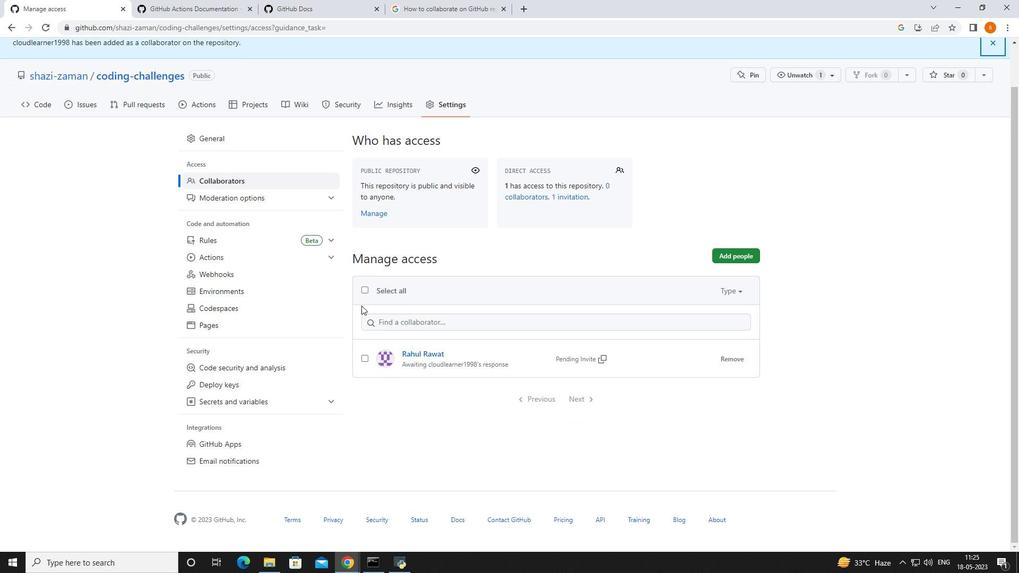 
Action: Mouse pressed left at (371, 281)
Screenshot: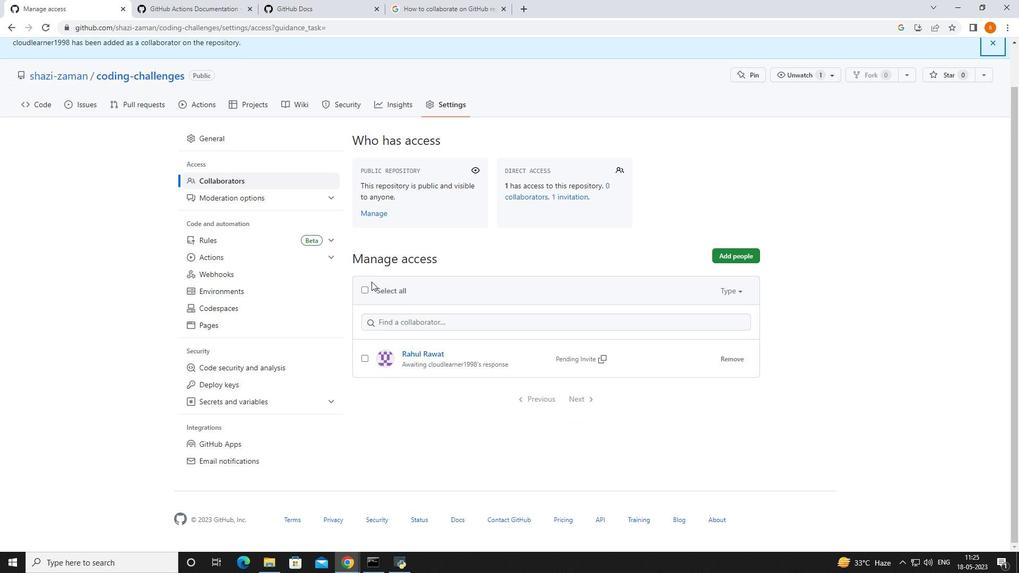 
Action: Mouse moved to (363, 293)
Screenshot: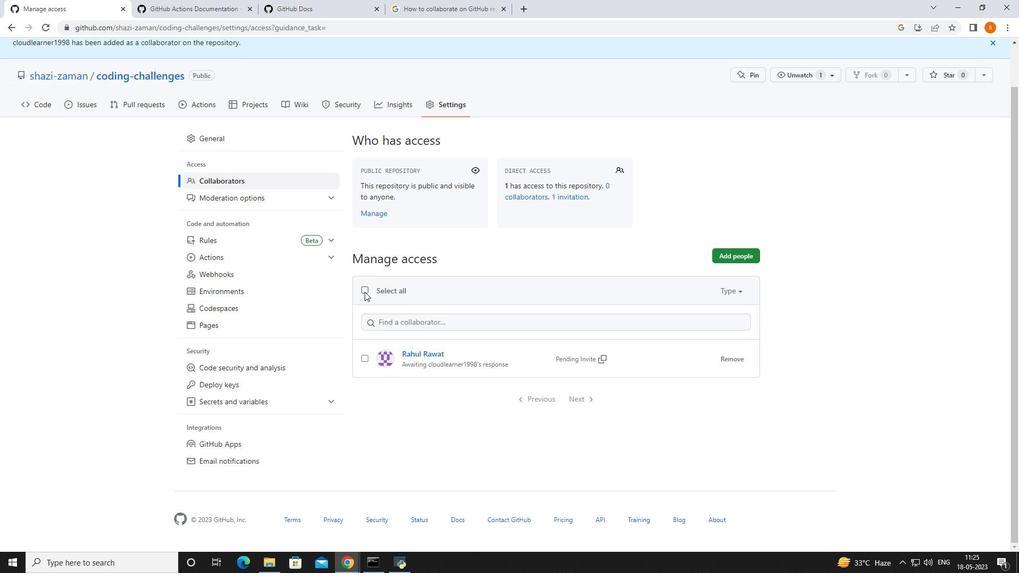 
Action: Mouse pressed left at (363, 293)
Screenshot: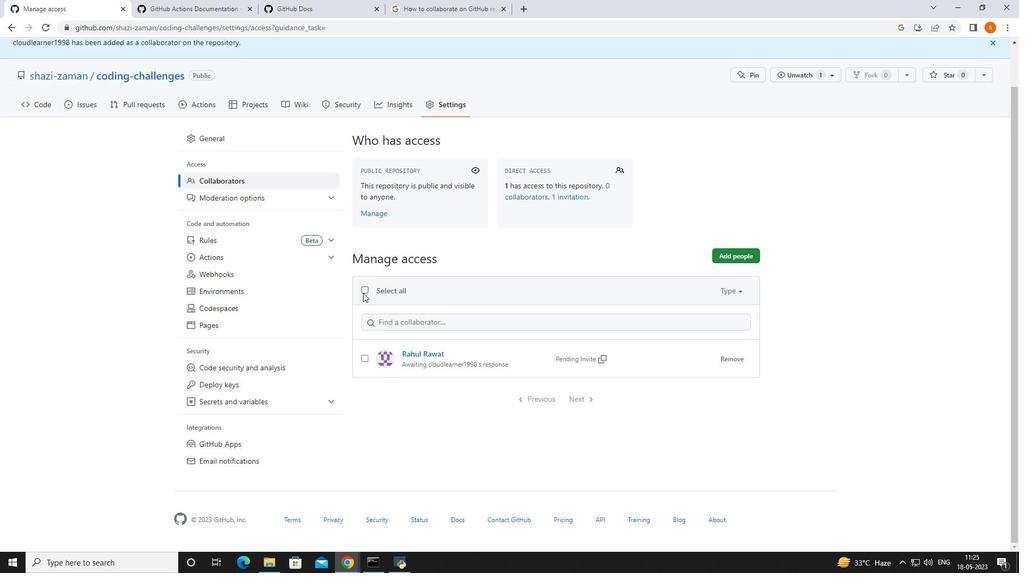 
Action: Mouse moved to (496, 402)
Screenshot: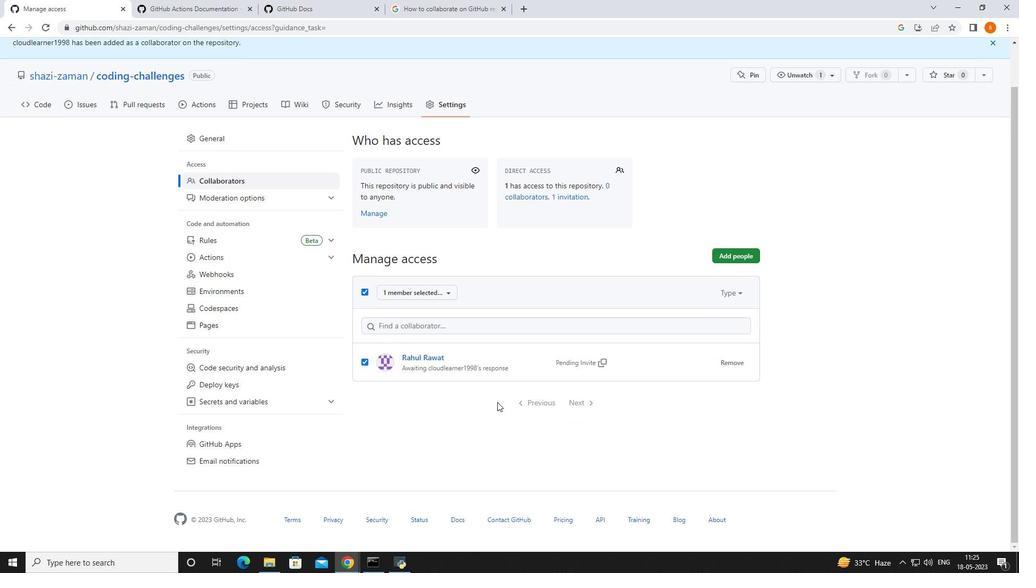 
Action: Mouse scrolled (496, 401) with delta (0, 0)
Screenshot: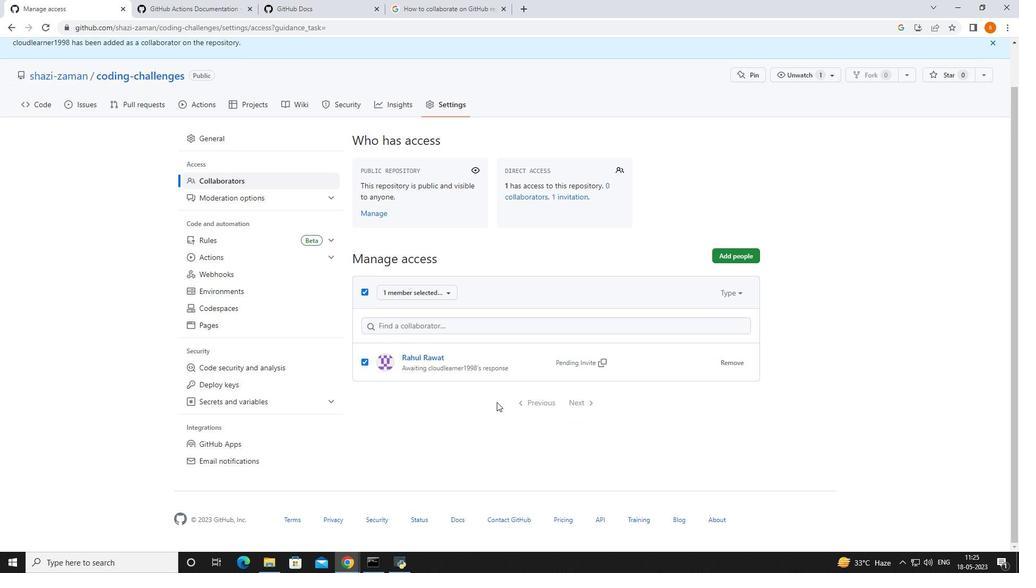 
Action: Mouse scrolled (496, 401) with delta (0, 0)
Screenshot: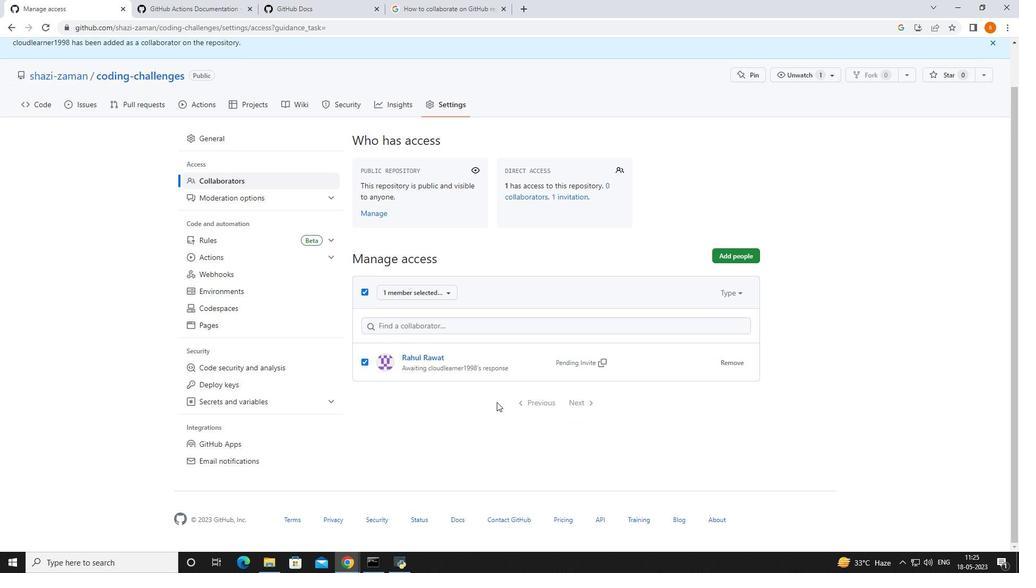 
Action: Mouse moved to (582, 405)
Screenshot: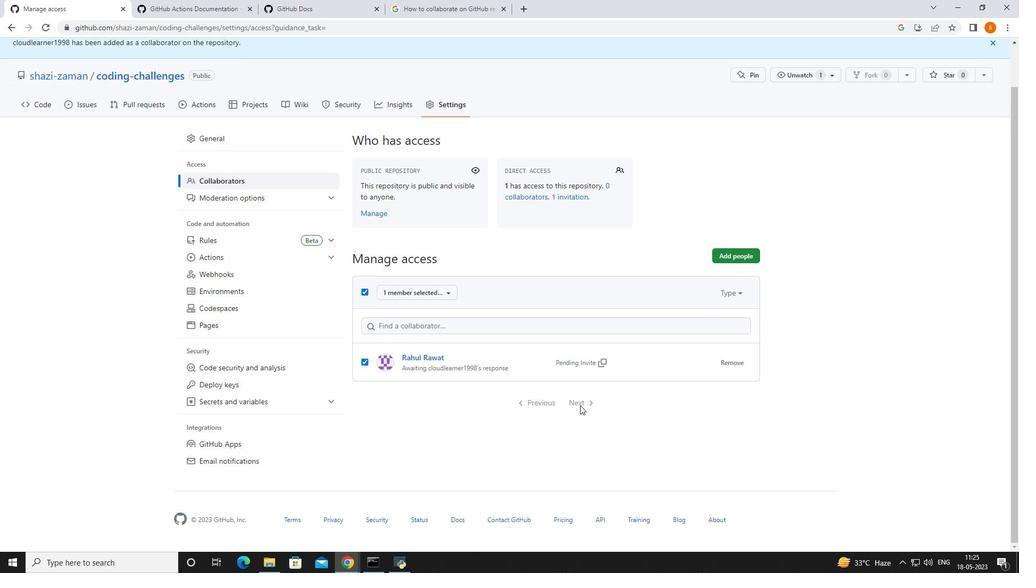 
Action: Mouse pressed left at (582, 405)
Screenshot: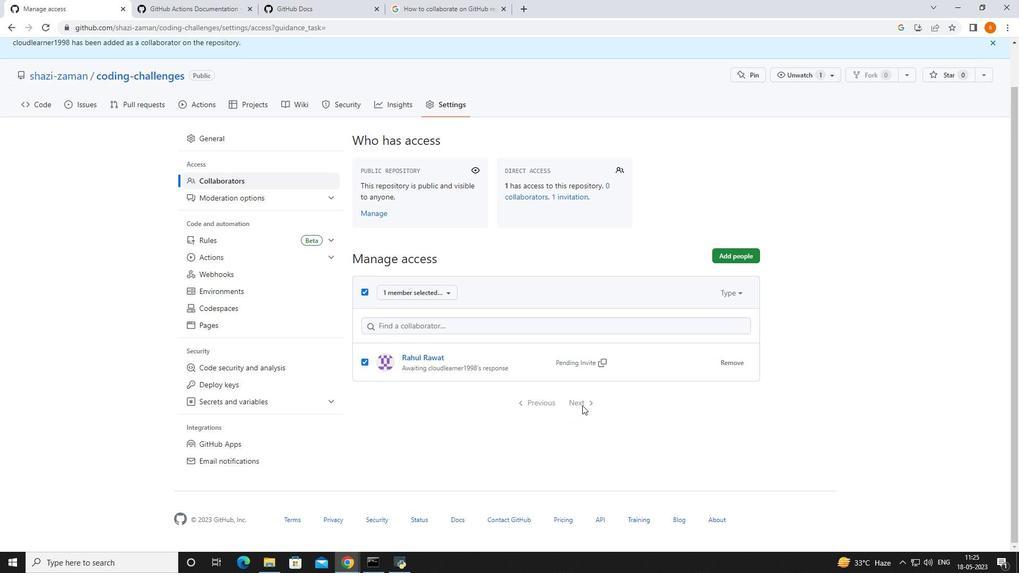 
Action: Mouse moved to (585, 401)
Screenshot: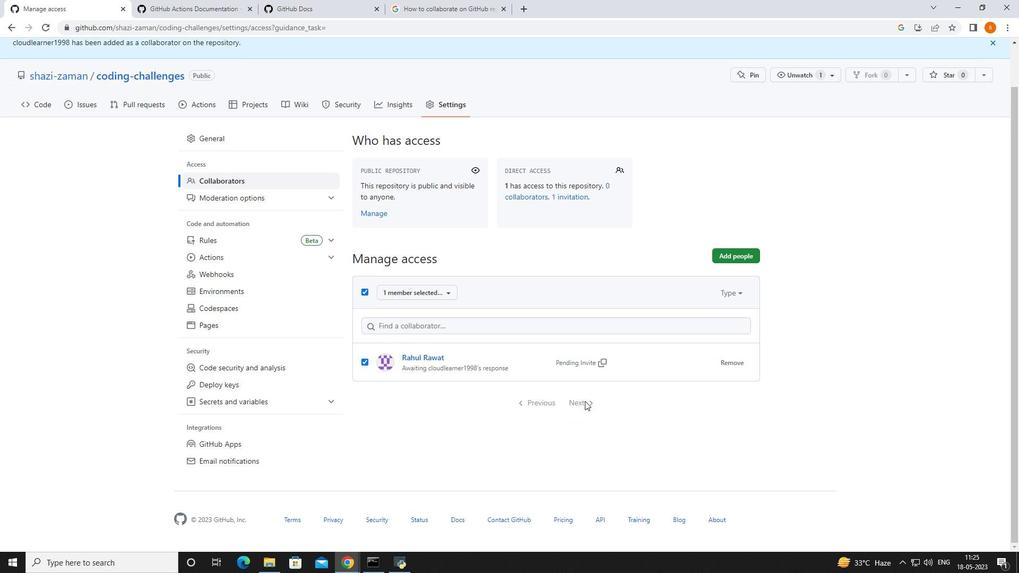 
Action: Mouse pressed left at (585, 401)
Screenshot: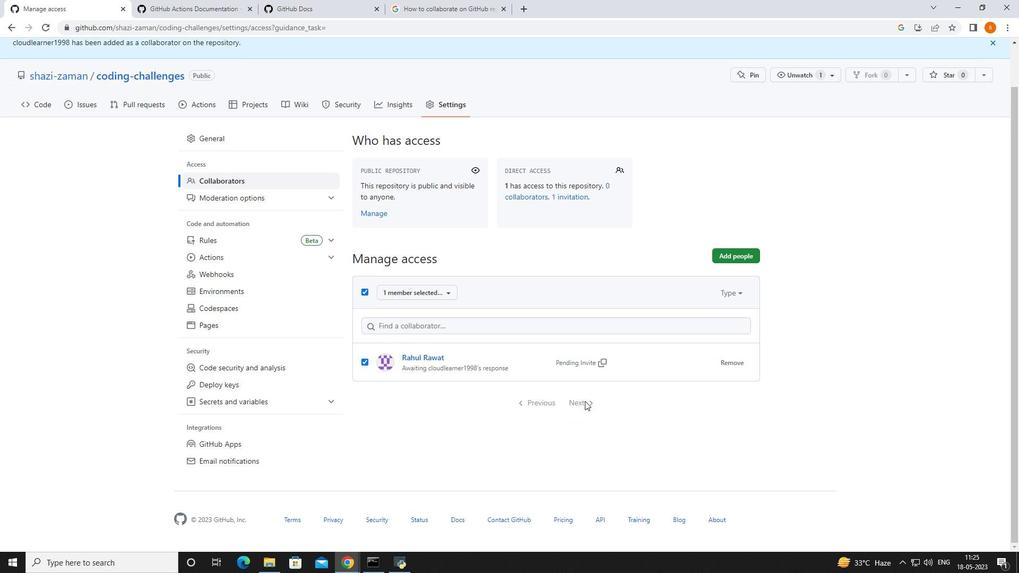 
Action: Mouse moved to (397, 370)
Screenshot: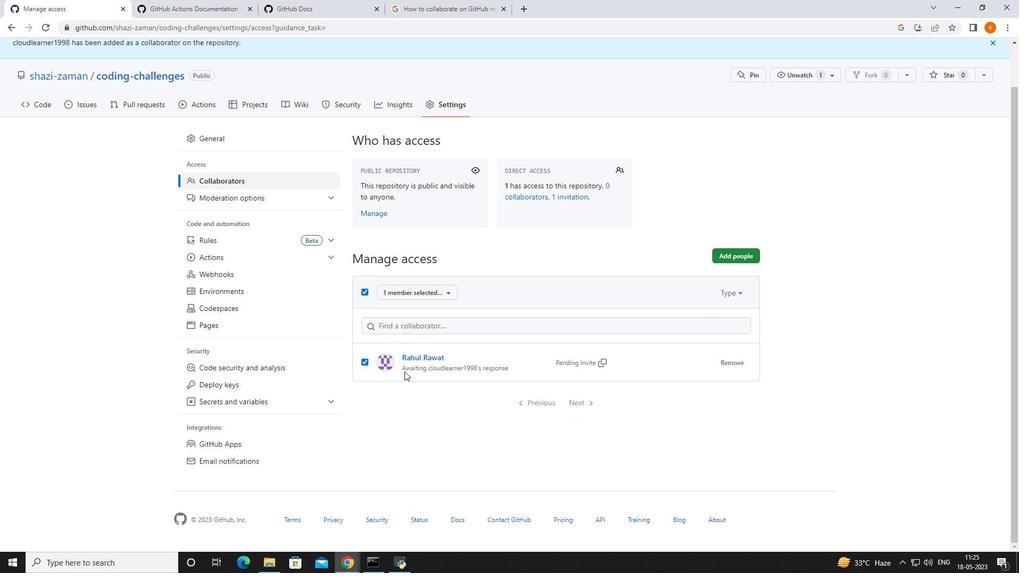 
Action: Mouse scrolled (397, 370) with delta (0, 0)
Screenshot: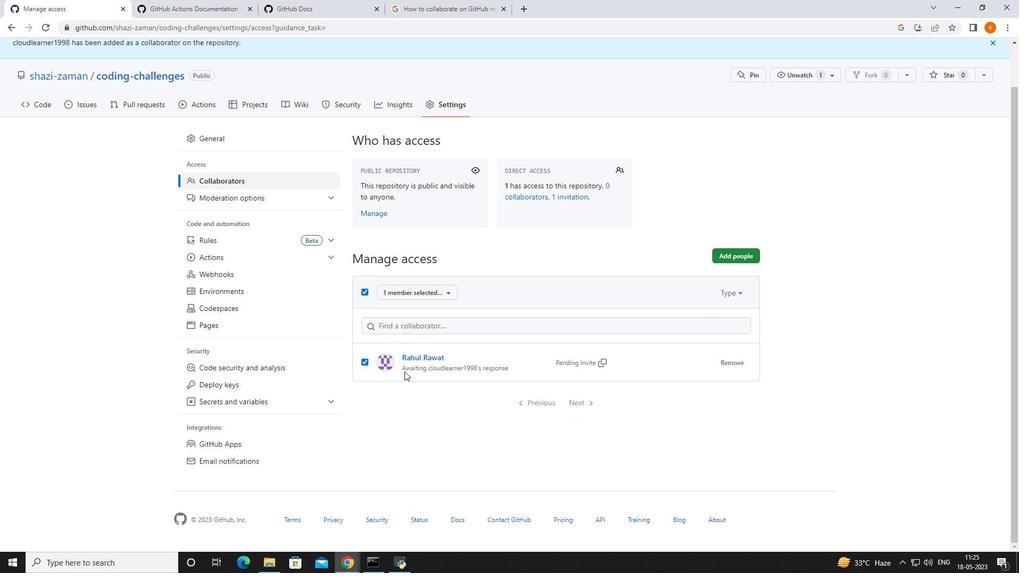 
Action: Mouse moved to (396, 370)
Screenshot: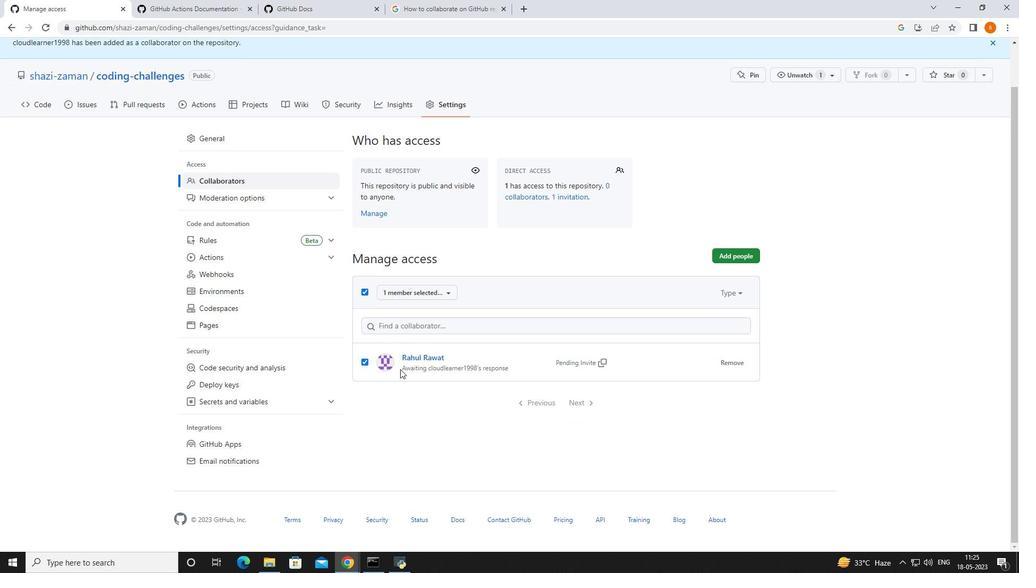 
Action: Mouse scrolled (396, 370) with delta (0, 0)
Screenshot: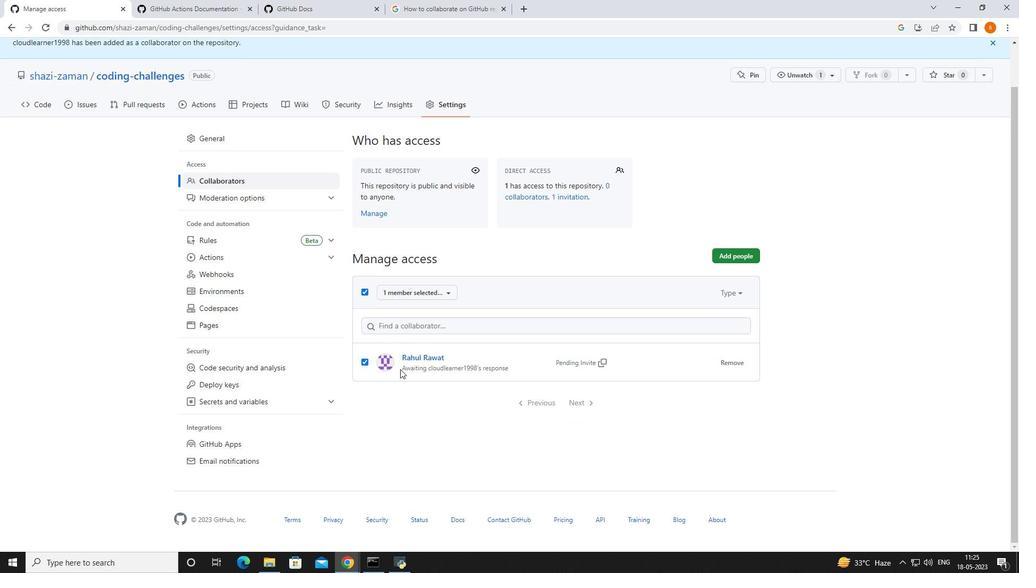 
Action: Mouse moved to (326, 400)
Screenshot: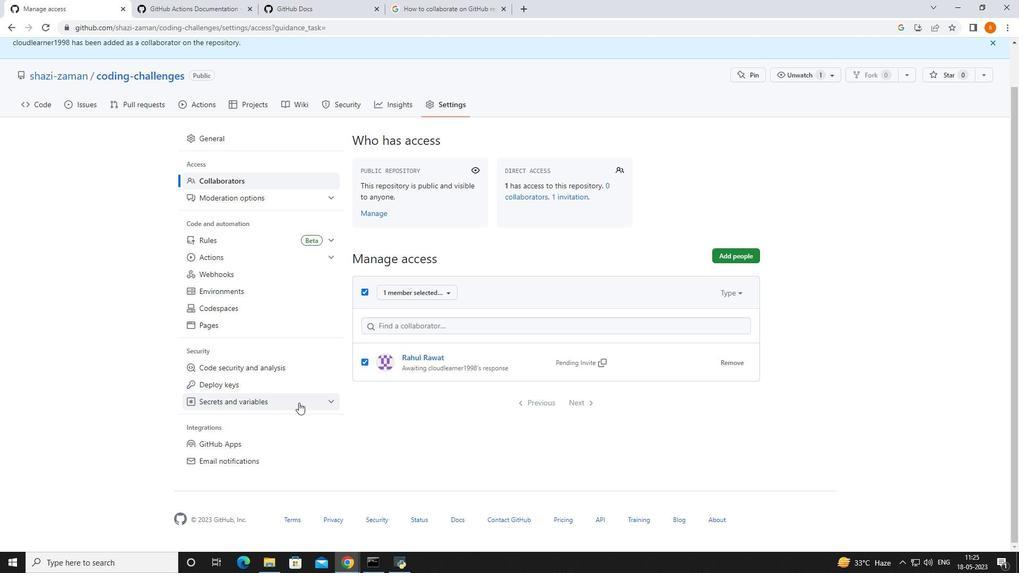 
Action: Mouse pressed left at (326, 400)
Screenshot: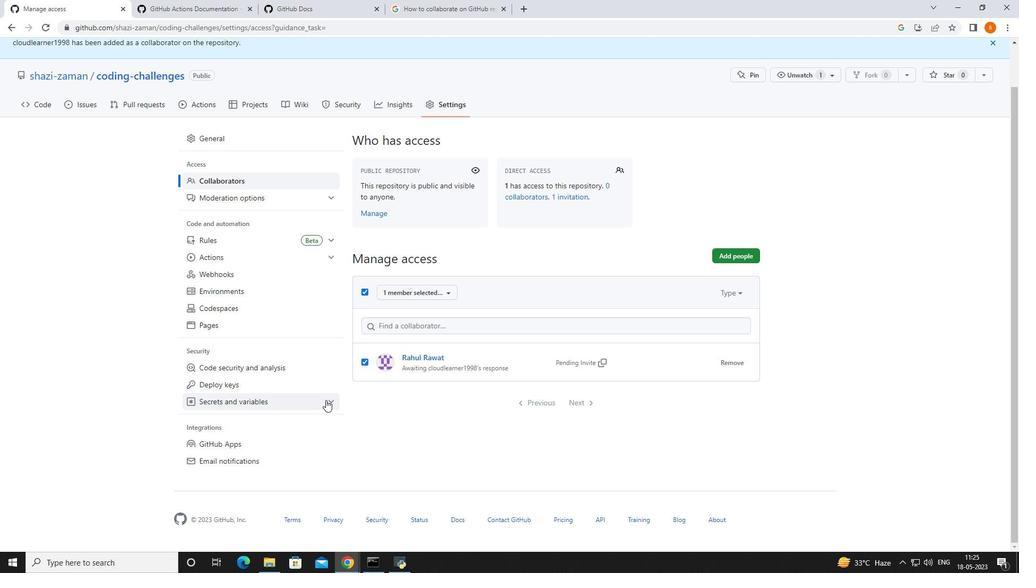 
Action: Mouse moved to (326, 399)
Screenshot: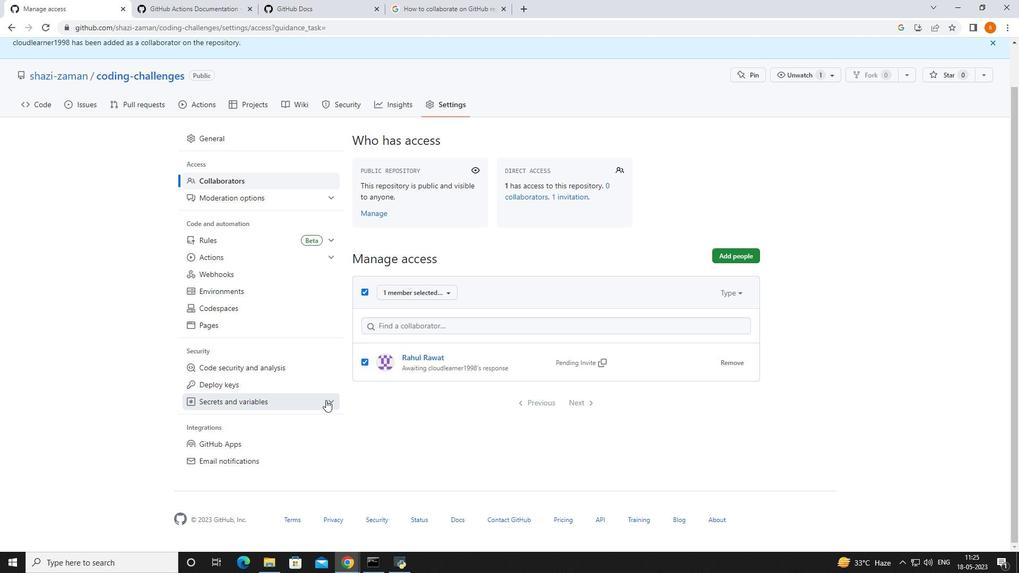 
Action: Mouse pressed left at (326, 399)
Screenshot: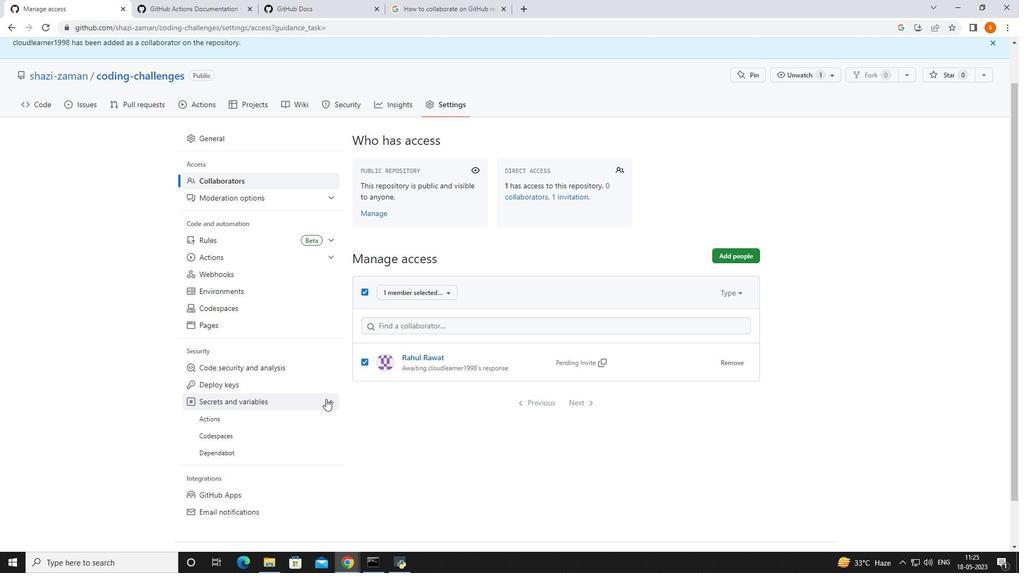 
Action: Mouse moved to (319, 406)
Screenshot: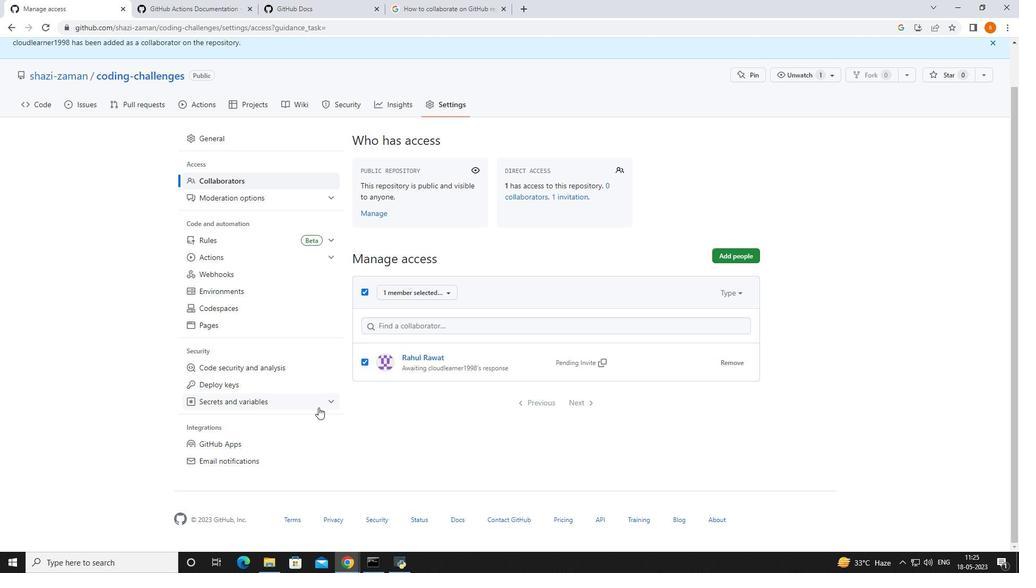 
Action: Mouse pressed left at (319, 406)
Screenshot: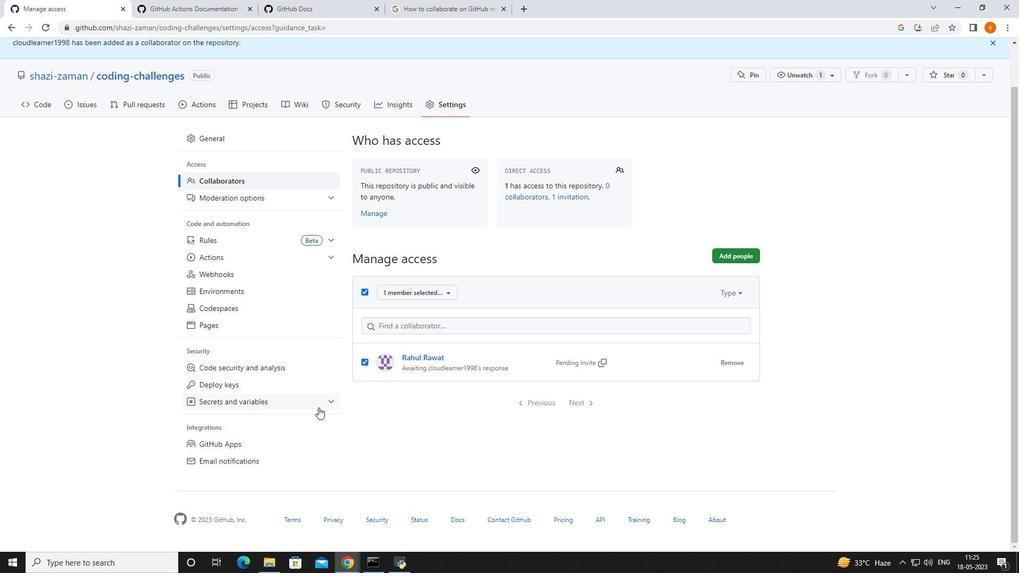 
Action: Mouse pressed left at (319, 406)
Screenshot: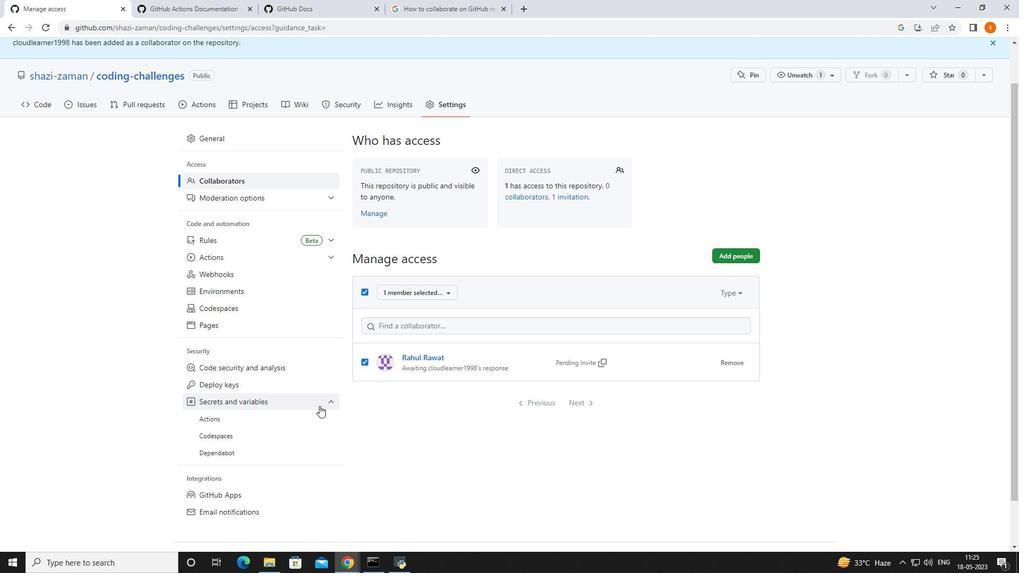 
Action: Mouse moved to (267, 266)
Screenshot: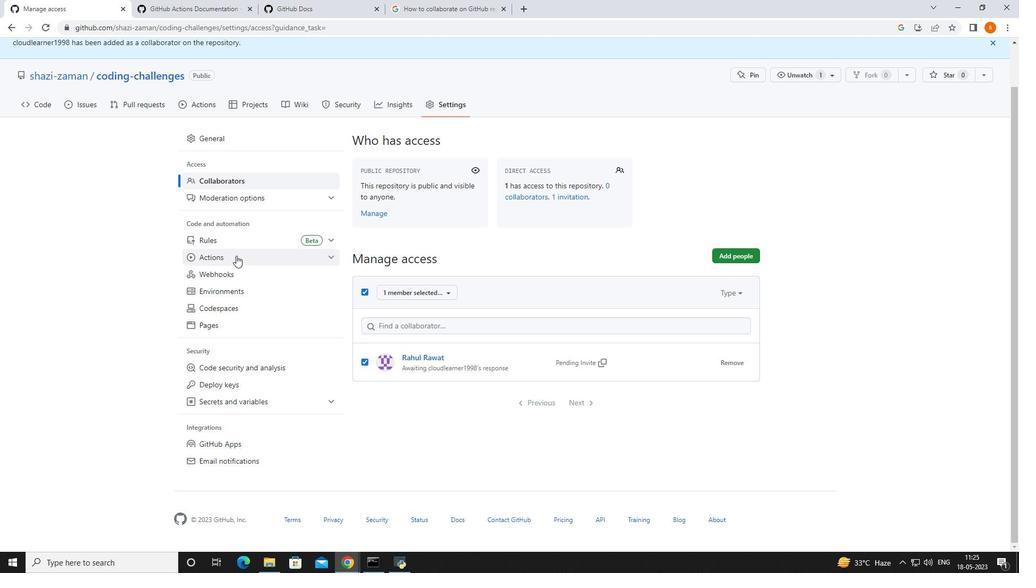
Action: Mouse pressed left at (267, 266)
Screenshot: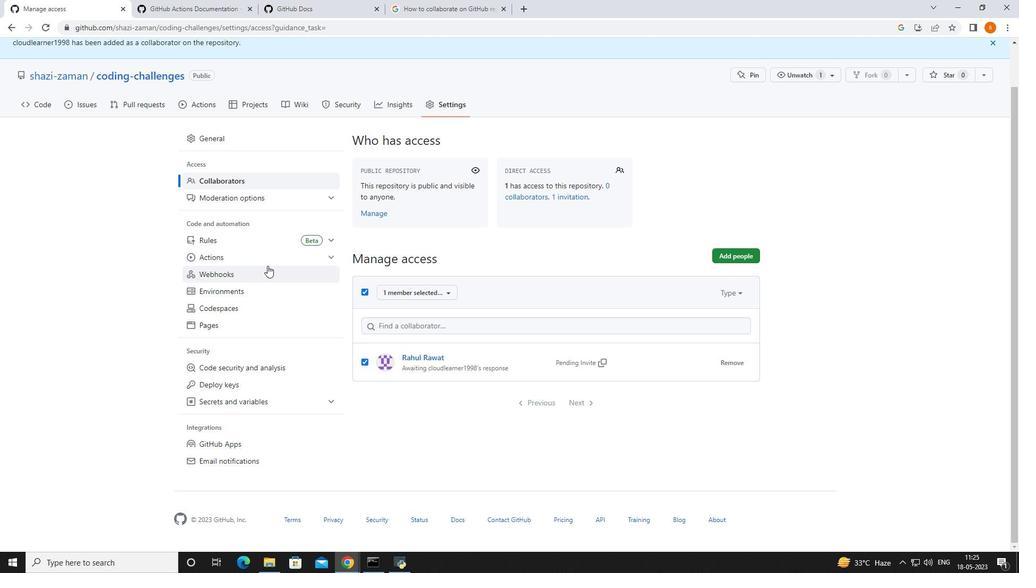 
Action: Mouse moved to (233, 196)
Screenshot: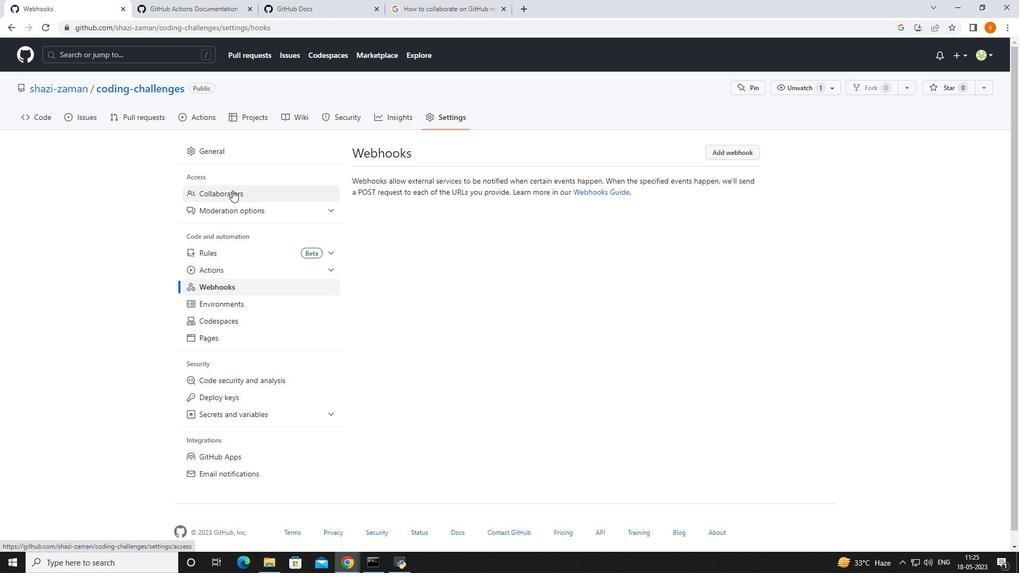 
Action: Mouse pressed left at (233, 196)
Screenshot: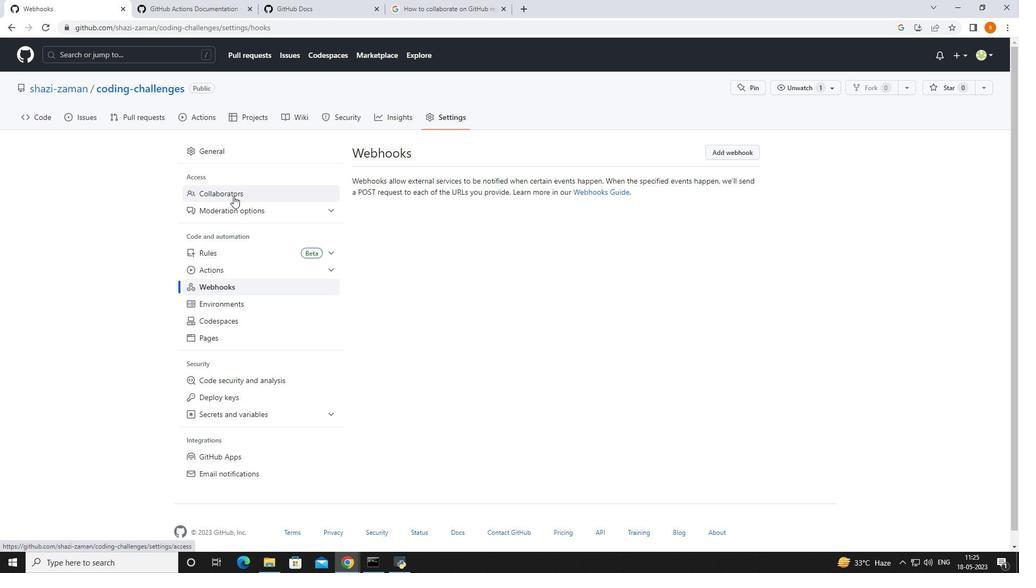 
Action: Mouse moved to (581, 410)
Screenshot: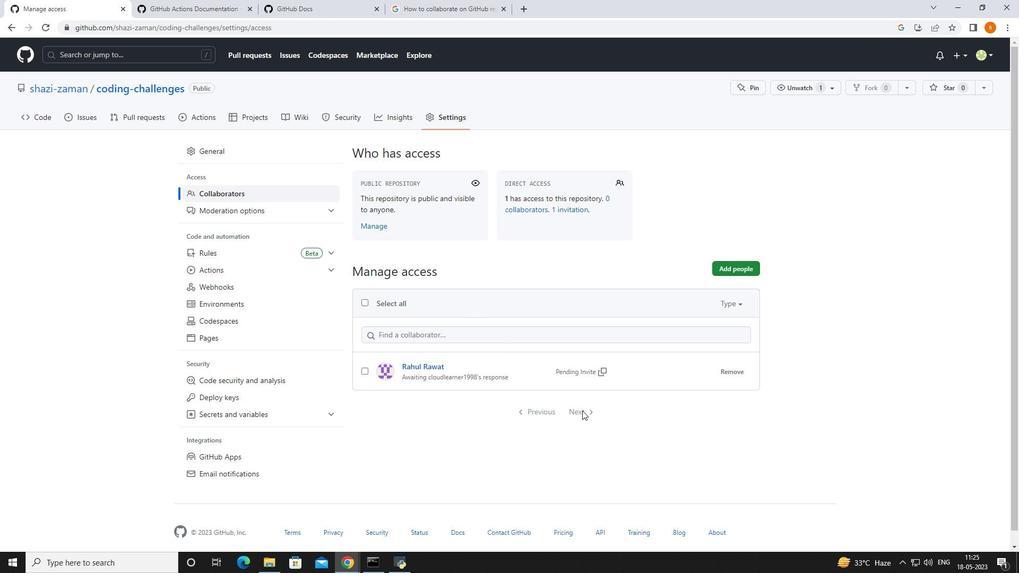 
Action: Mouse pressed left at (581, 410)
Screenshot: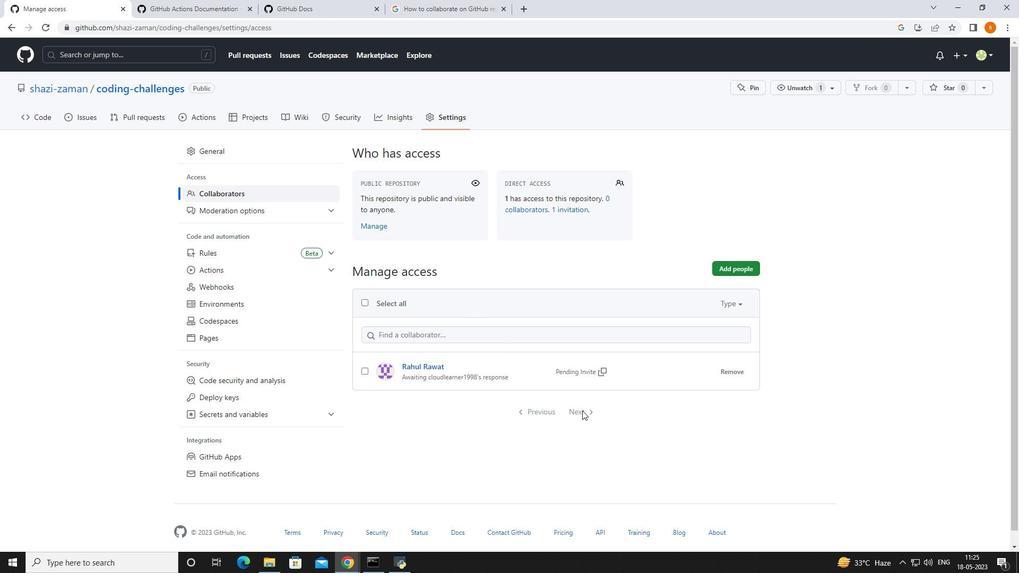 
Action: Mouse moved to (739, 266)
Screenshot: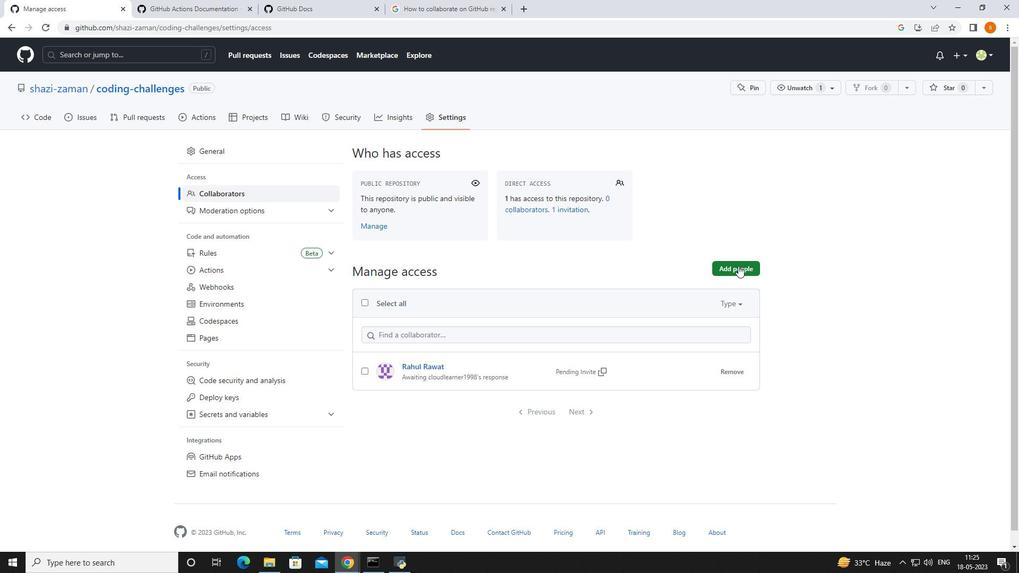 
Action: Mouse pressed left at (739, 266)
Screenshot: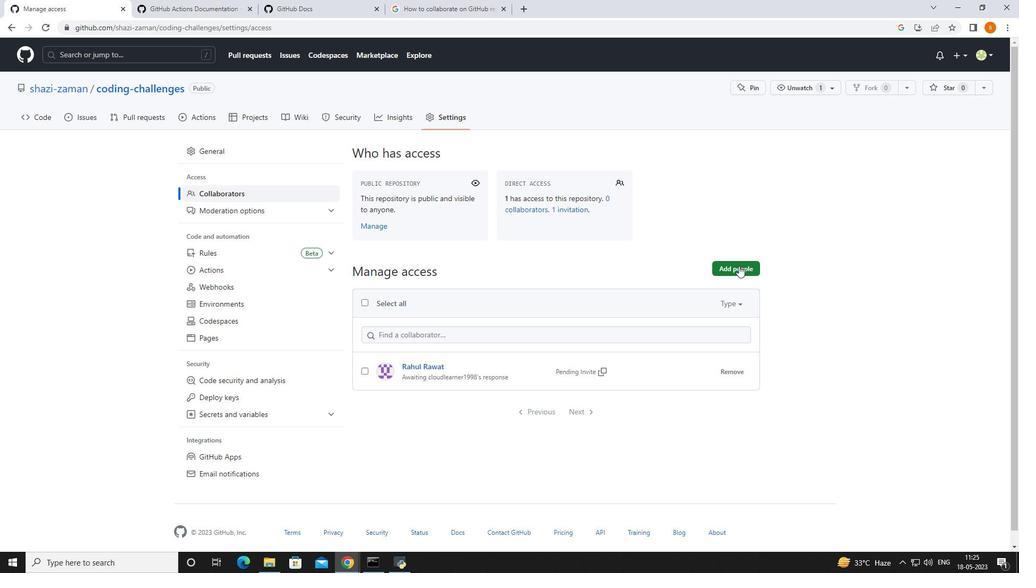 
Action: Mouse moved to (498, 180)
Screenshot: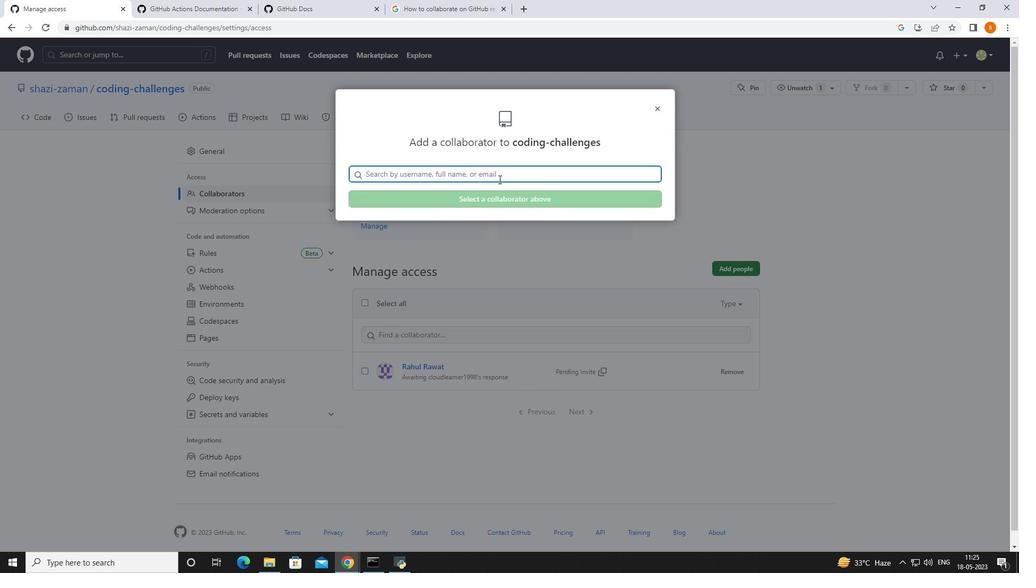 
Action: Key pressed shaz
Screenshot: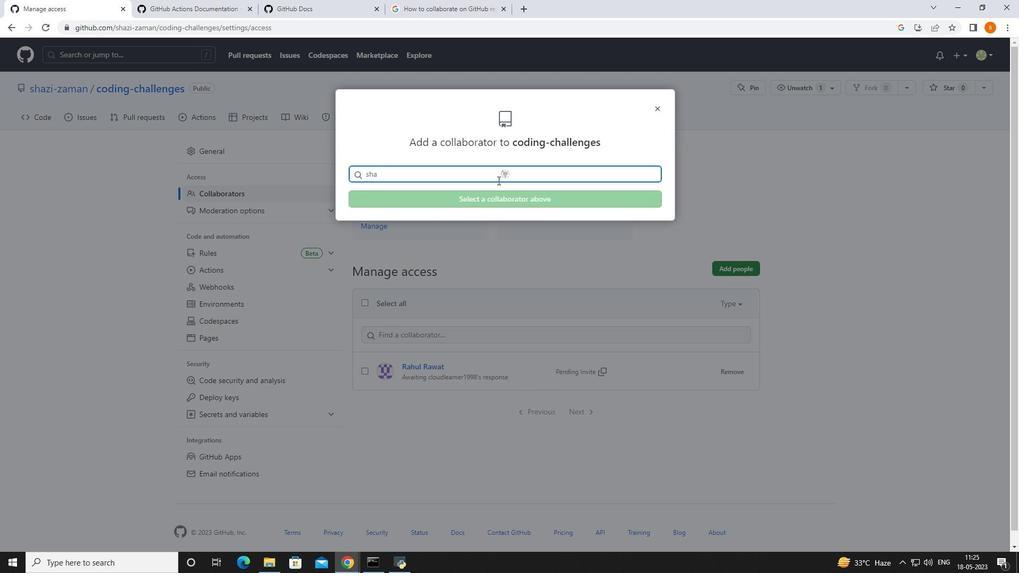 
Action: Mouse moved to (479, 250)
Screenshot: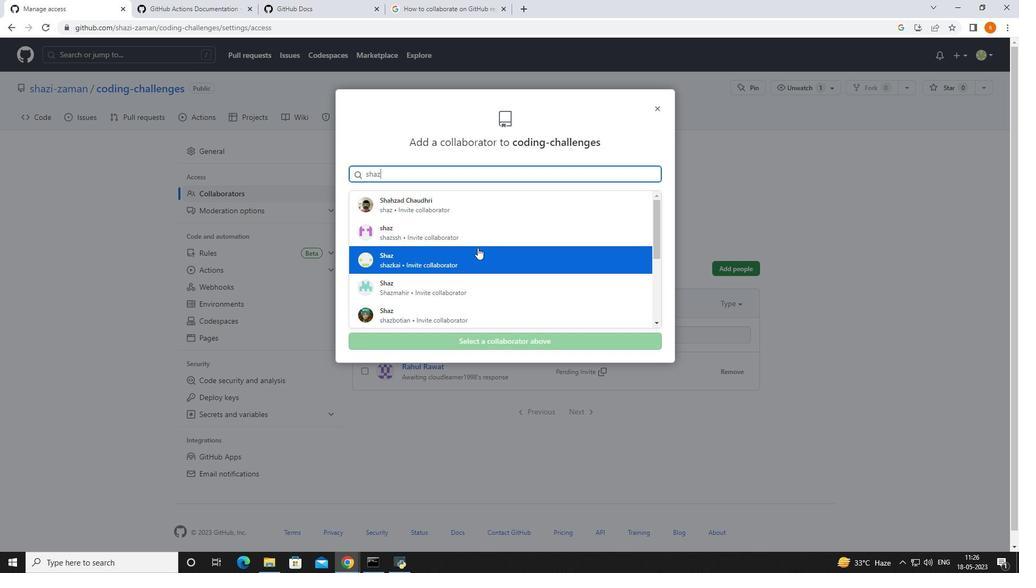 
Action: Mouse pressed left at (479, 250)
Screenshot: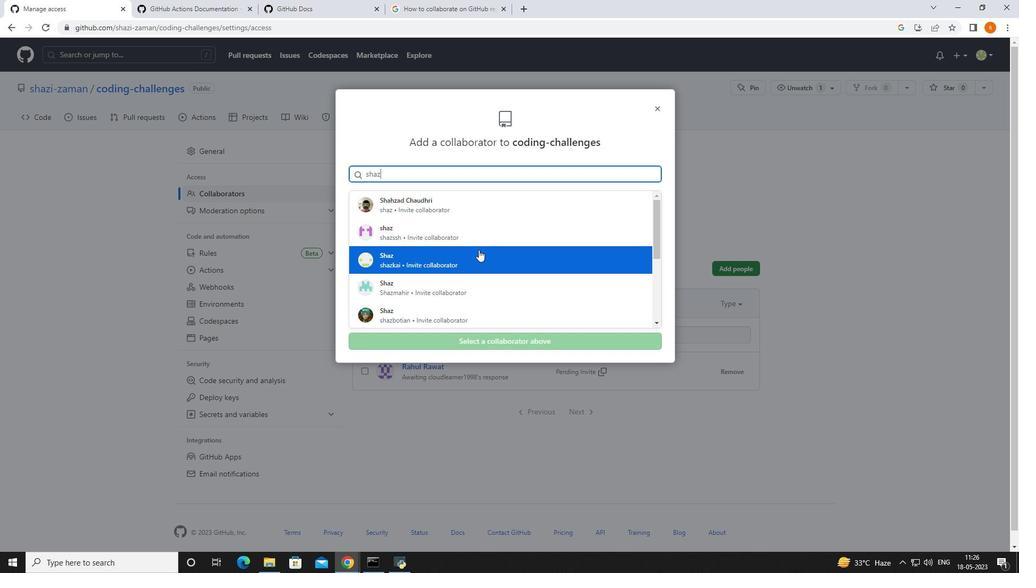 
Action: Mouse moved to (596, 226)
Screenshot: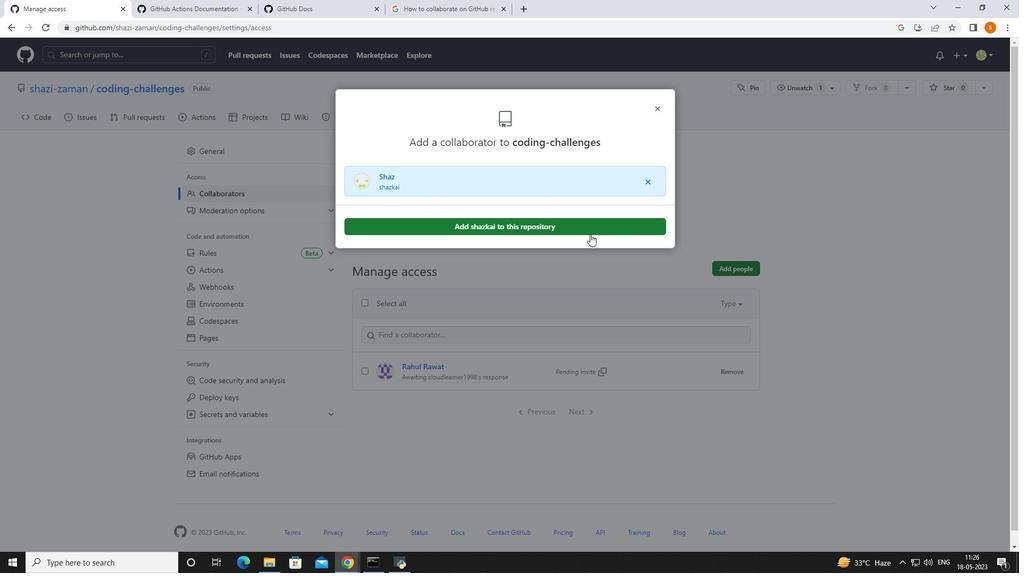 
Action: Mouse pressed left at (596, 226)
Screenshot: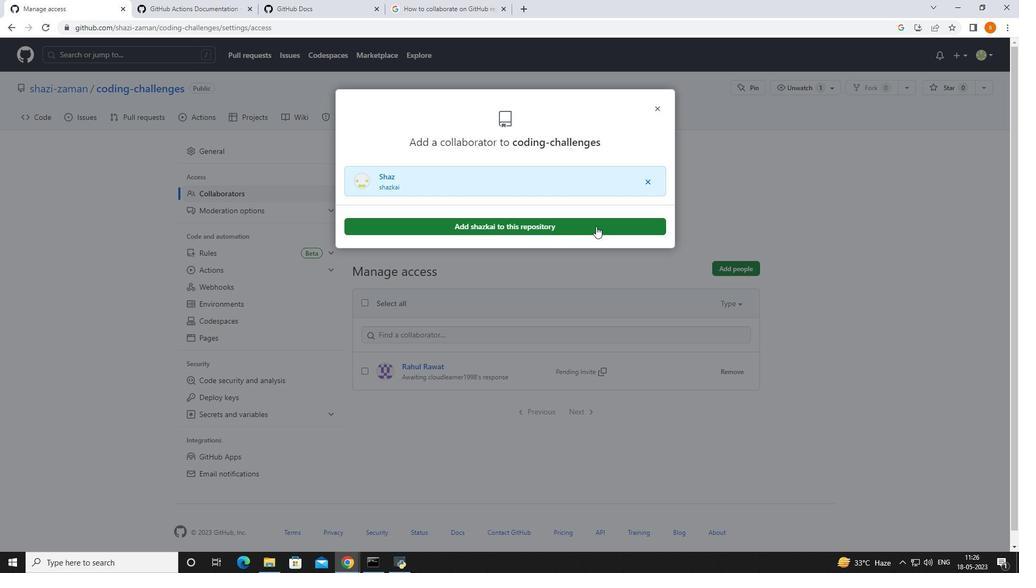 
Action: Mouse moved to (431, 249)
Screenshot: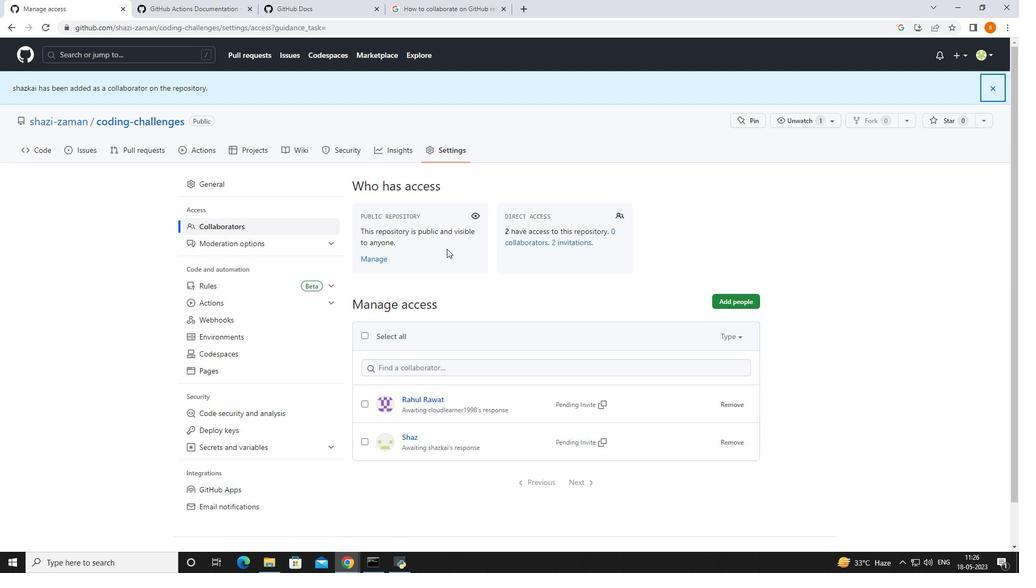 
Action: Mouse scrolled (431, 250) with delta (0, 0)
Screenshot: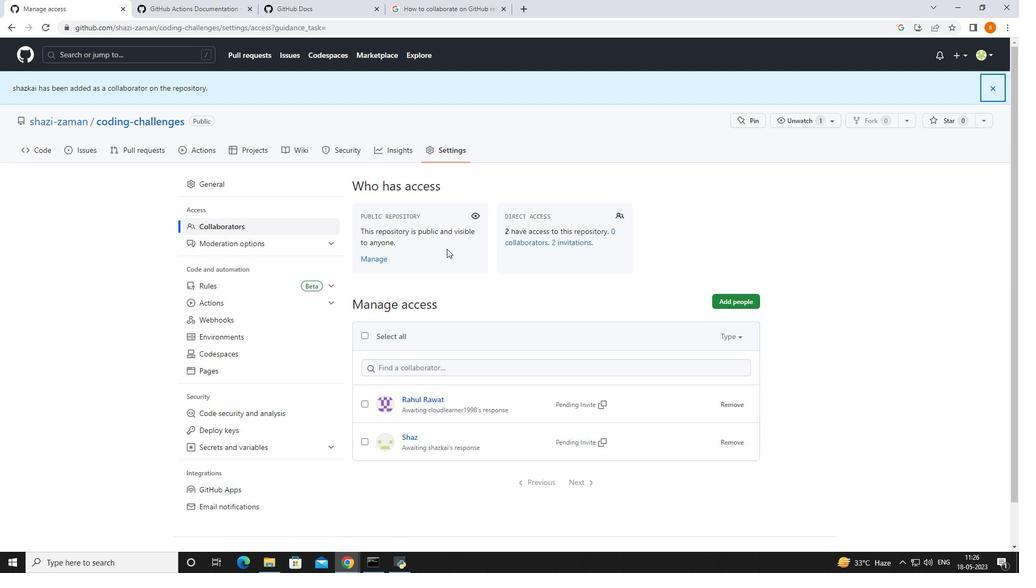 
Action: Mouse moved to (431, 249)
Screenshot: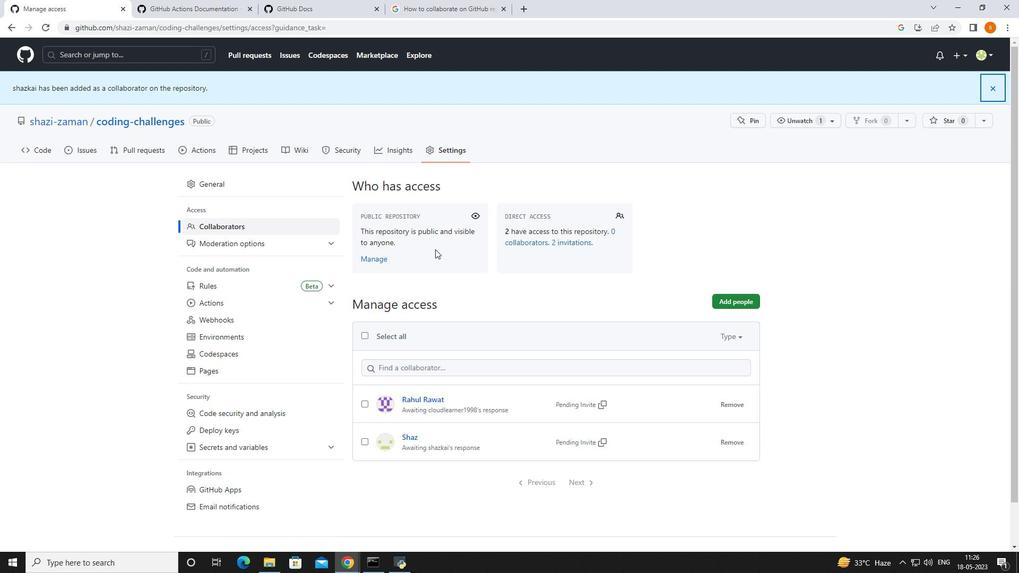 
Action: Mouse scrolled (431, 249) with delta (0, 0)
Screenshot: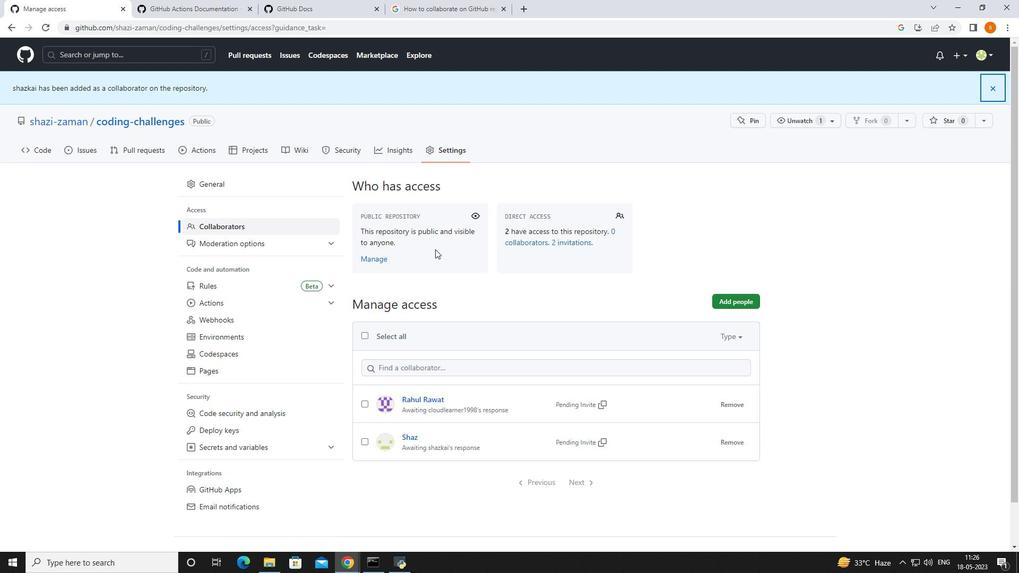 
Action: Mouse moved to (429, 246)
Screenshot: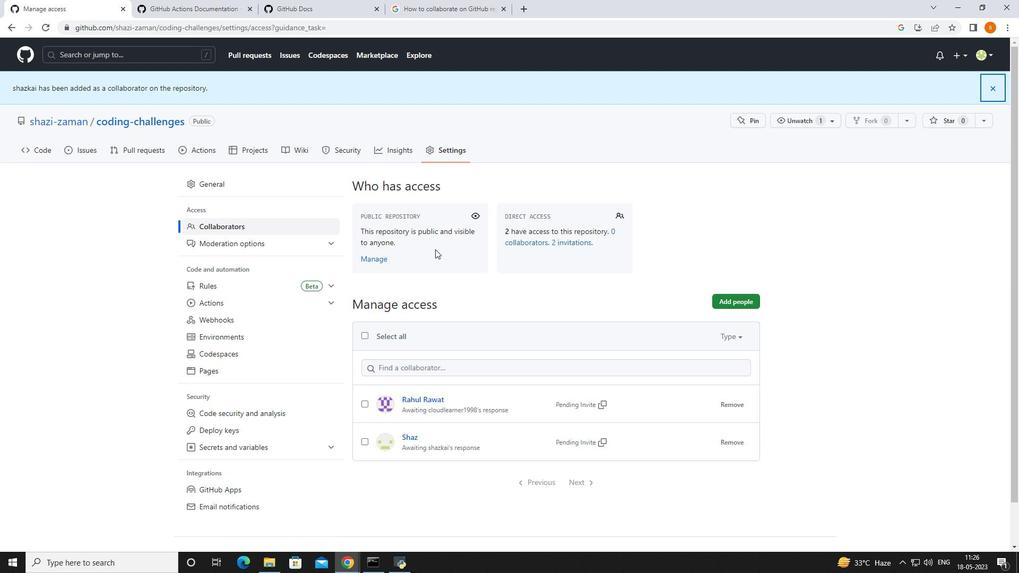 
Action: Mouse scrolled (429, 247) with delta (0, 0)
Screenshot: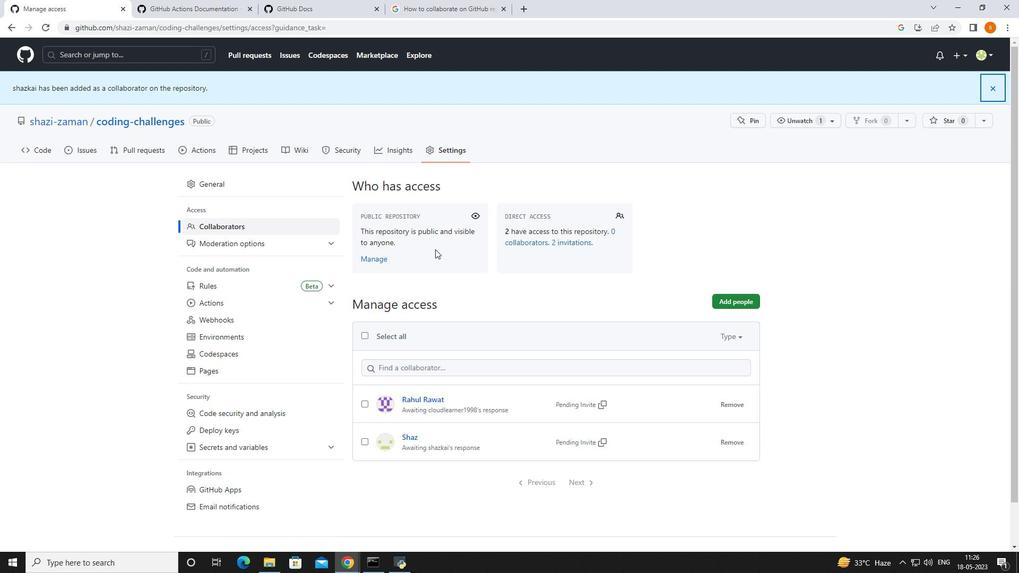 
Action: Mouse moved to (310, 242)
Screenshot: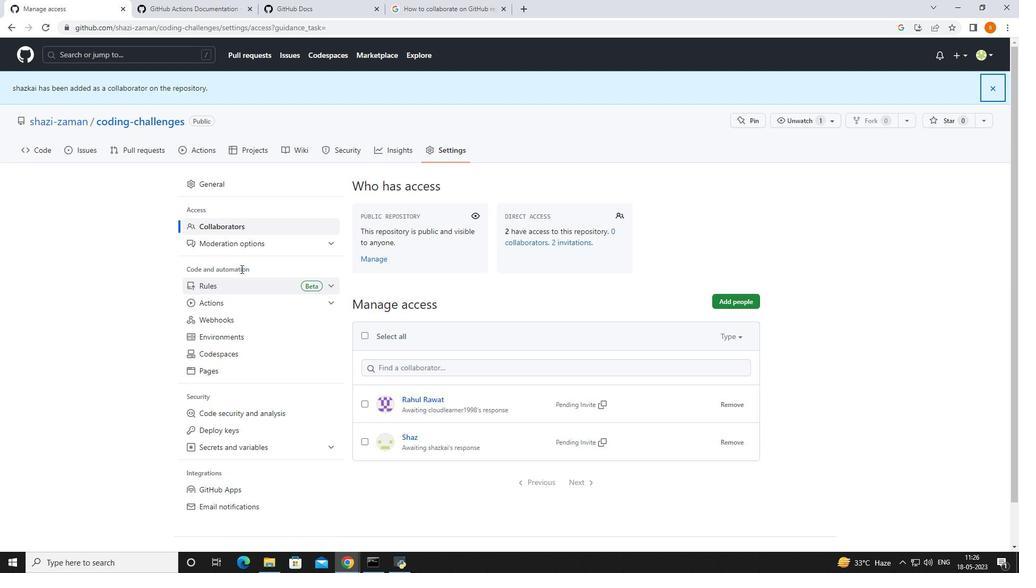 
Action: Mouse pressed left at (310, 242)
Screenshot: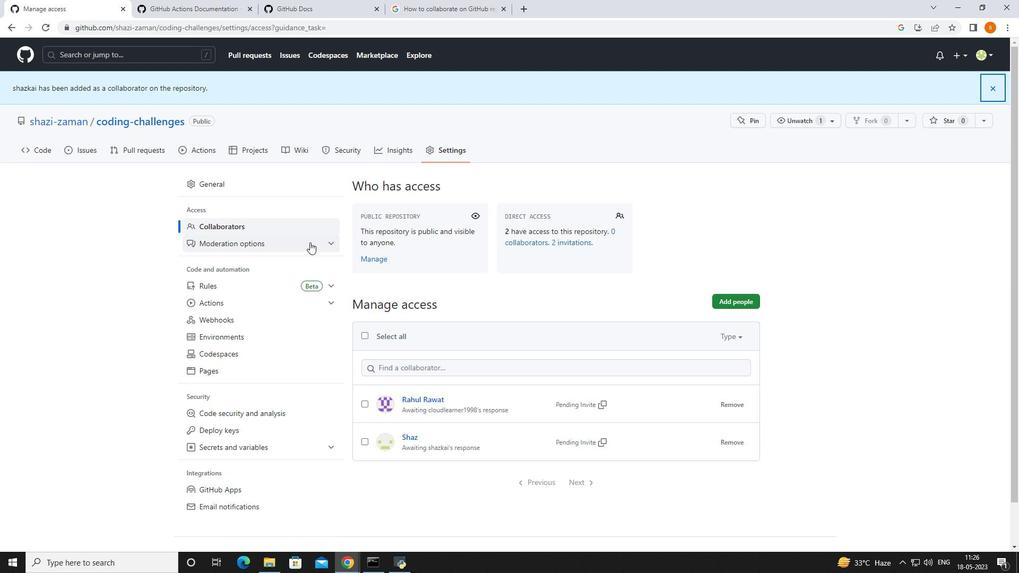 
Action: Mouse moved to (305, 257)
Screenshot: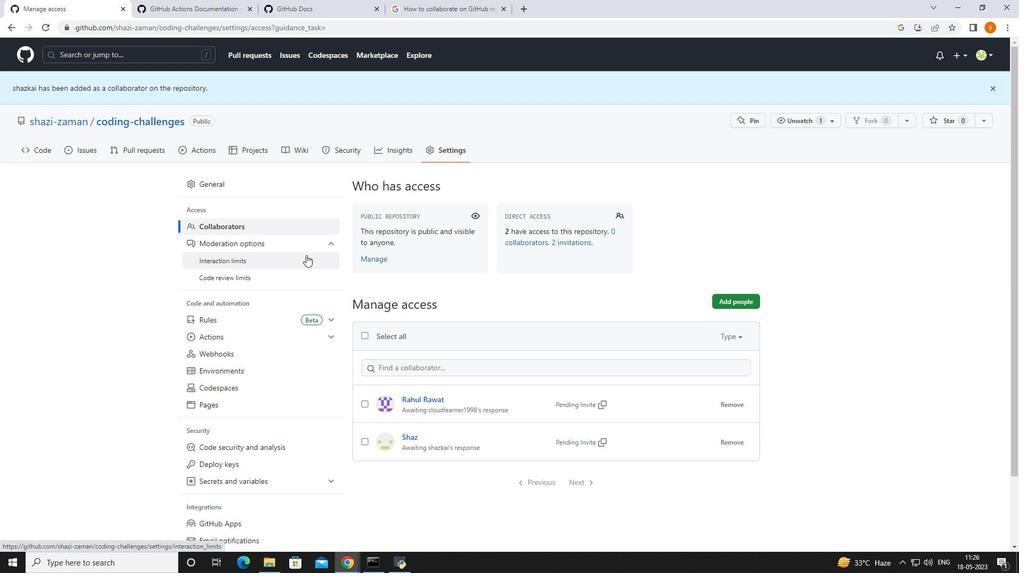 
Action: Mouse pressed left at (305, 257)
Screenshot: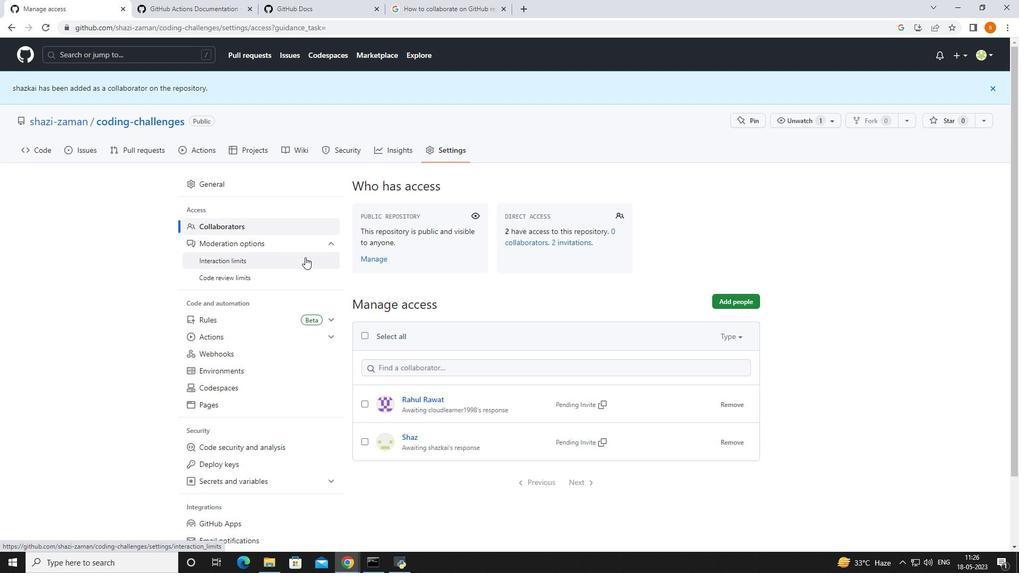 
Action: Mouse moved to (307, 294)
Screenshot: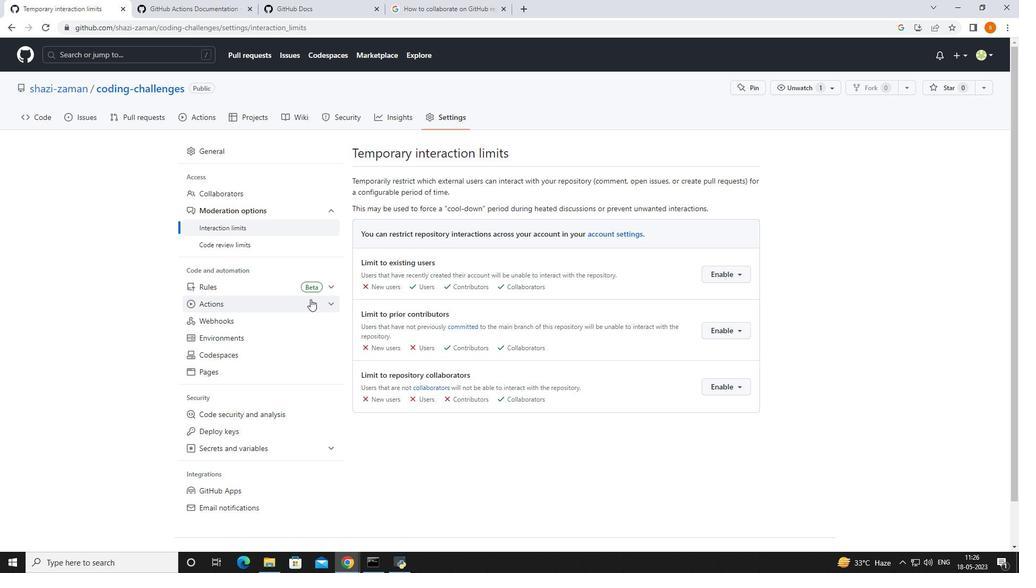 
Action: Mouse scrolled (307, 294) with delta (0, 0)
Screenshot: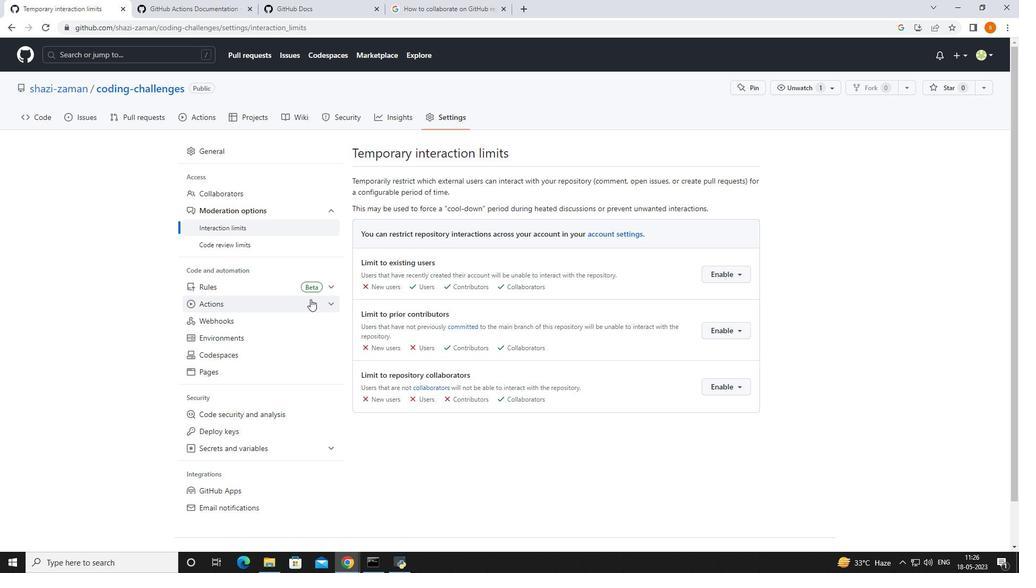 
Action: Mouse moved to (307, 295)
Screenshot: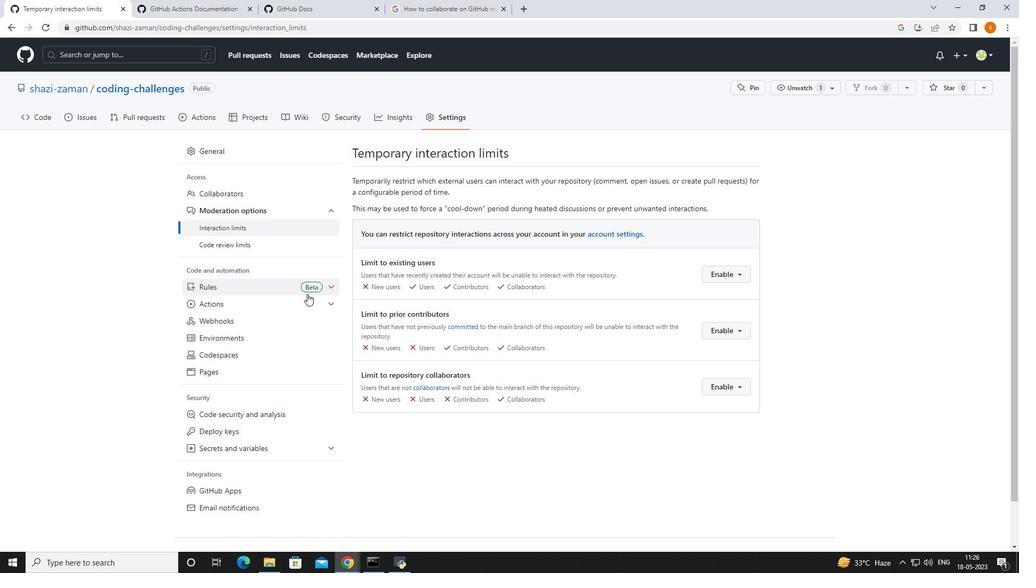 
Action: Mouse scrolled (307, 295) with delta (0, 0)
Screenshot: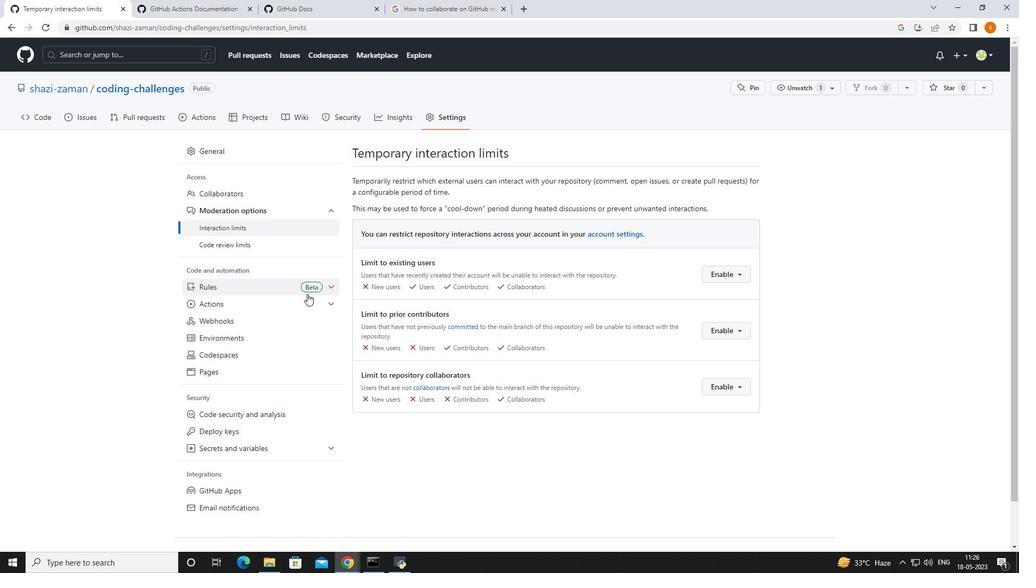 
Action: Mouse moved to (293, 257)
Screenshot: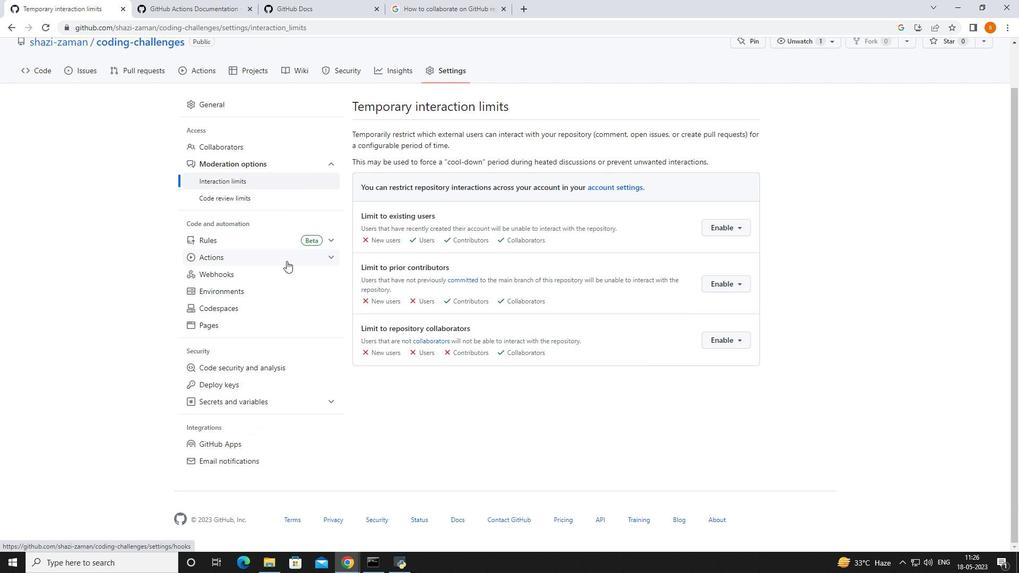
Action: Mouse pressed left at (293, 257)
Screenshot: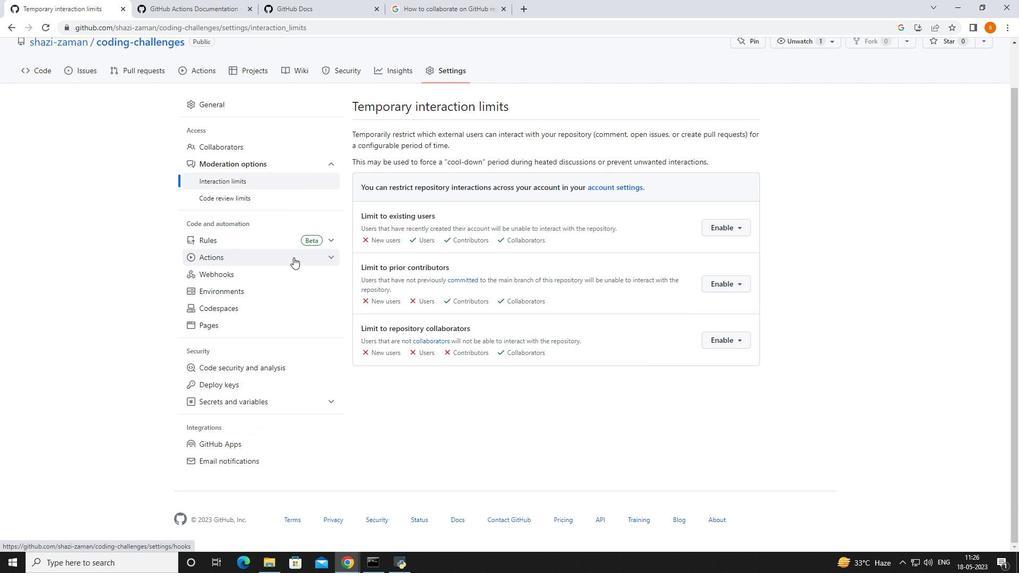 
Action: Mouse pressed left at (293, 257)
Screenshot: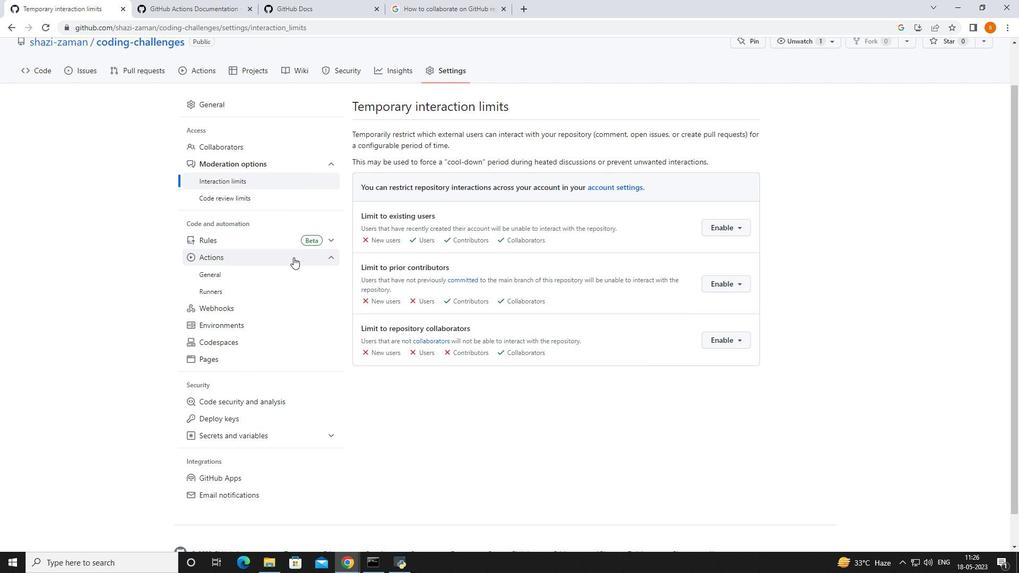 
Action: Mouse moved to (287, 194)
Screenshot: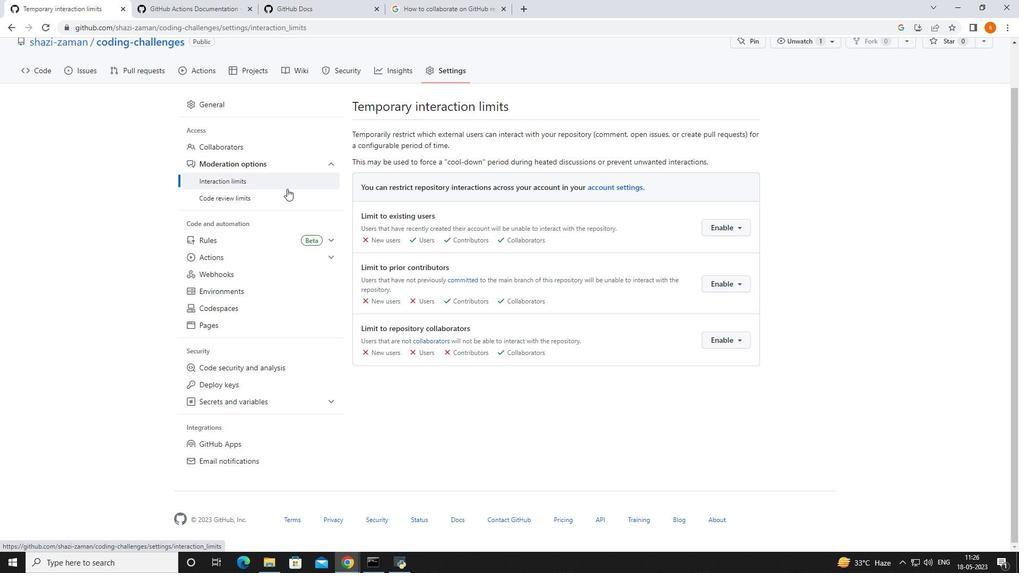 
Action: Mouse pressed left at (287, 194)
Screenshot: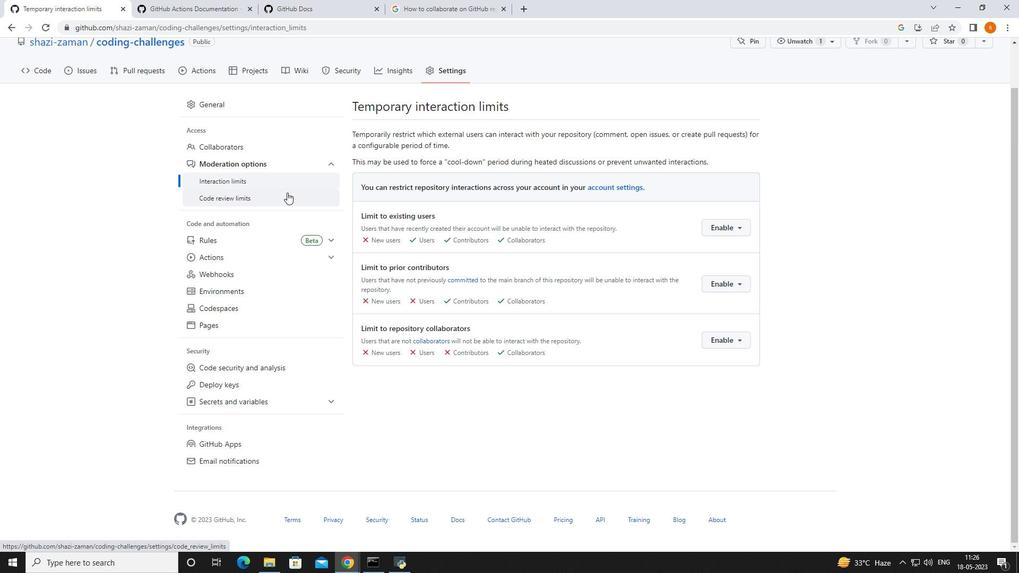 
Action: Mouse moved to (292, 263)
Screenshot: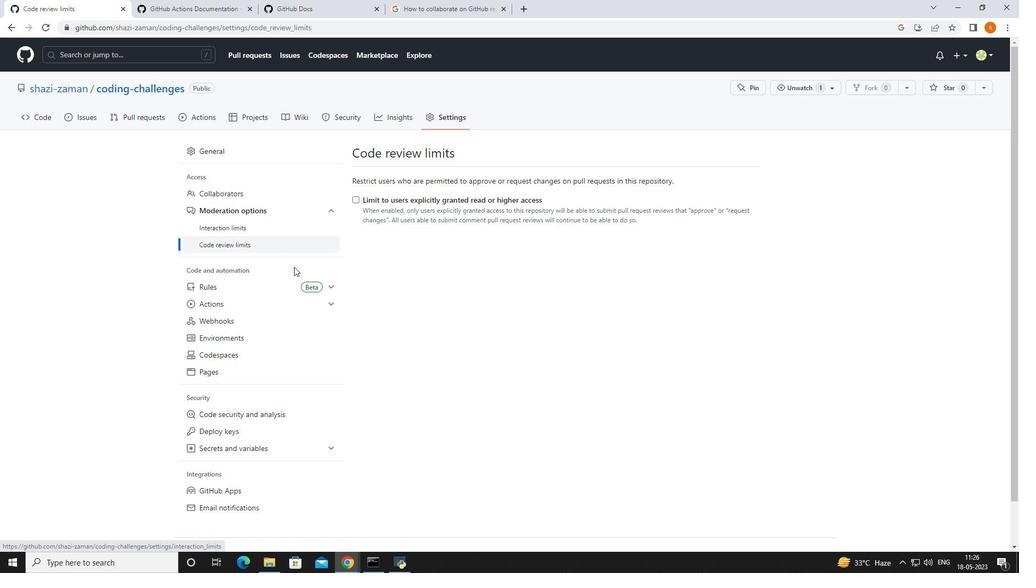 
Action: Mouse scrolled (292, 263) with delta (0, 0)
Screenshot: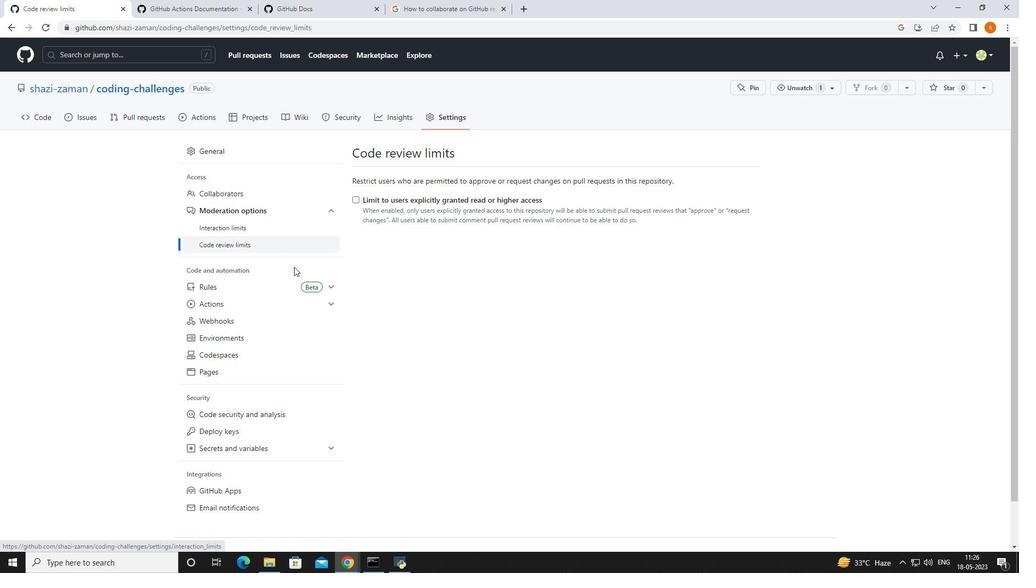 
Action: Mouse moved to (292, 262)
Screenshot: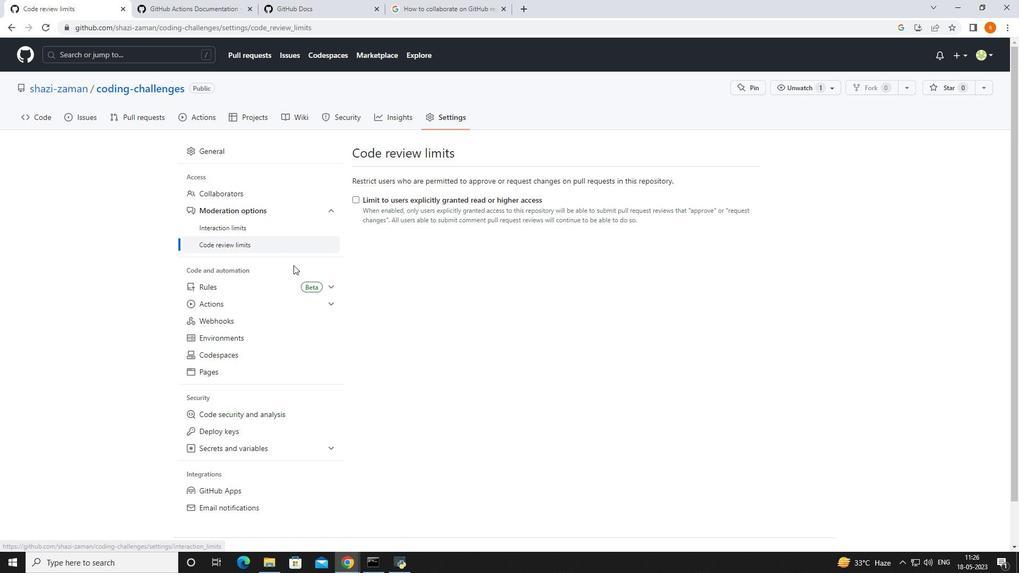 
Action: Mouse scrolled (292, 263) with delta (0, 0)
Screenshot: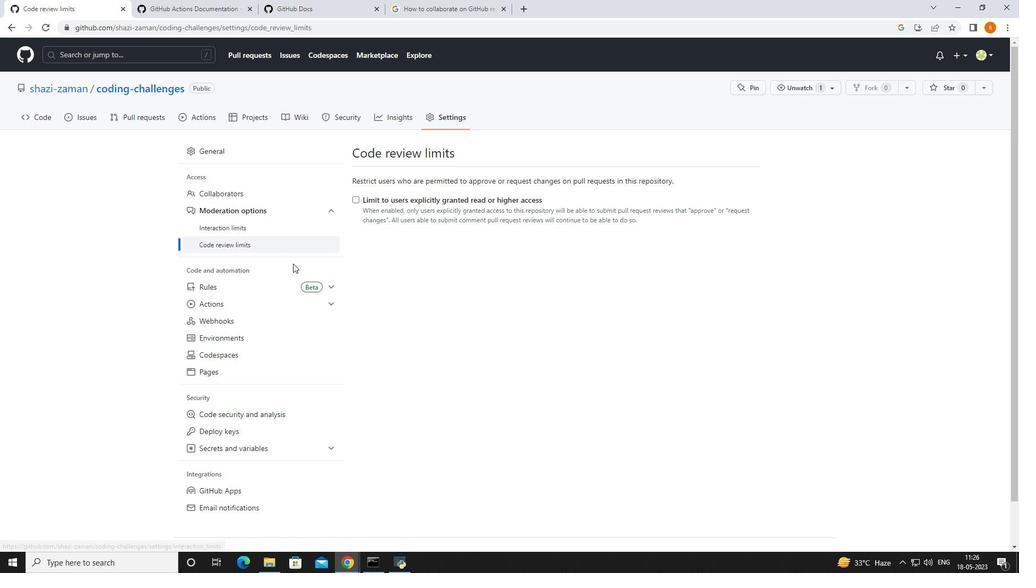 
Action: Mouse moved to (272, 245)
Screenshot: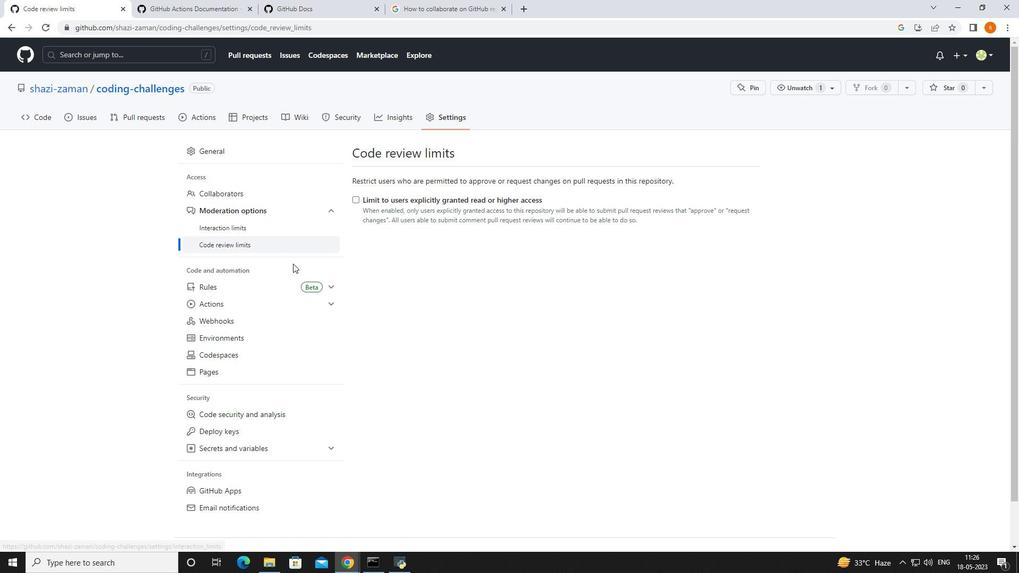 
Action: Mouse scrolled (272, 246) with delta (0, 0)
Screenshot: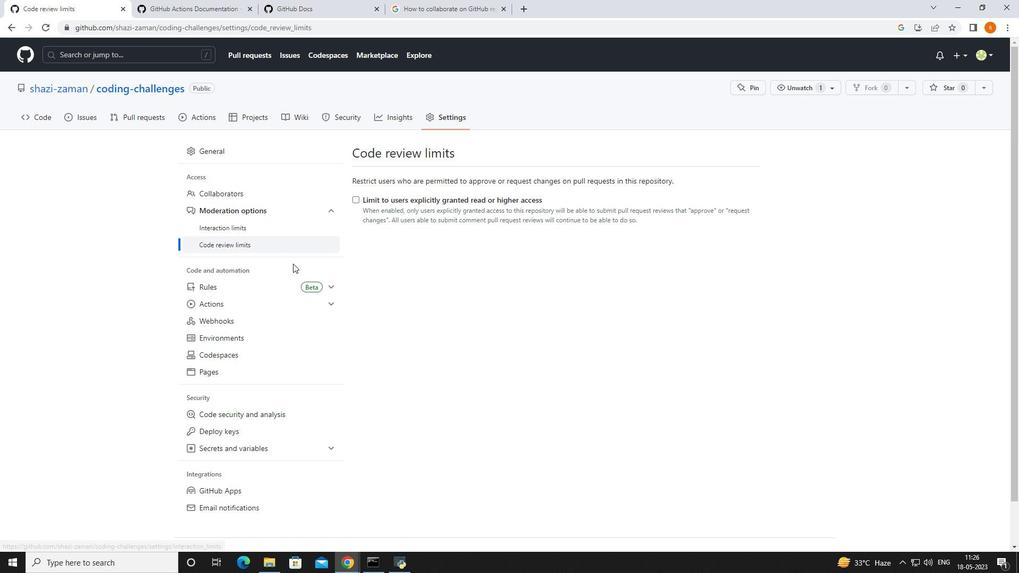 
Action: Mouse moved to (38, 123)
Screenshot: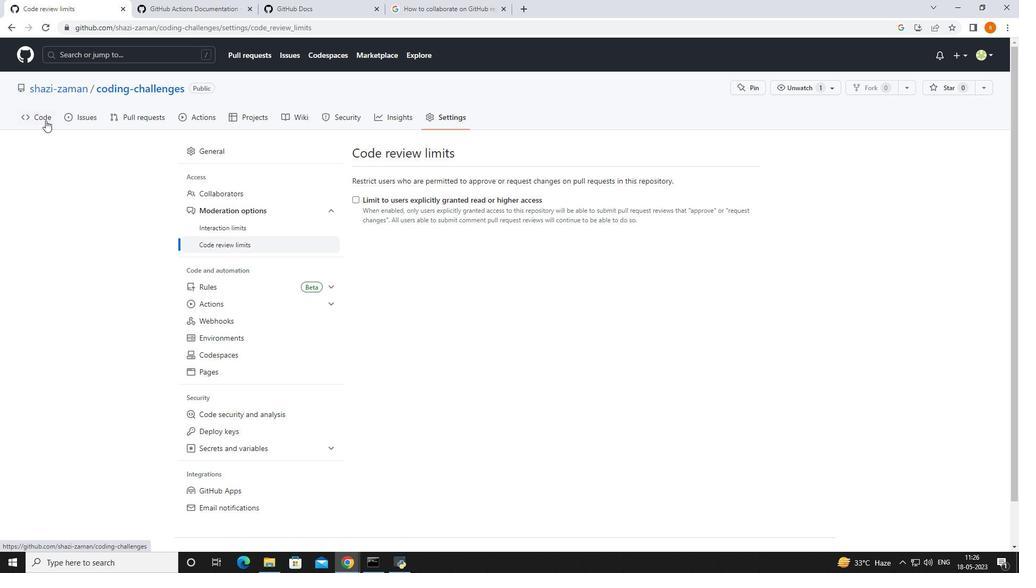 
Action: Mouse pressed left at (38, 123)
Screenshot: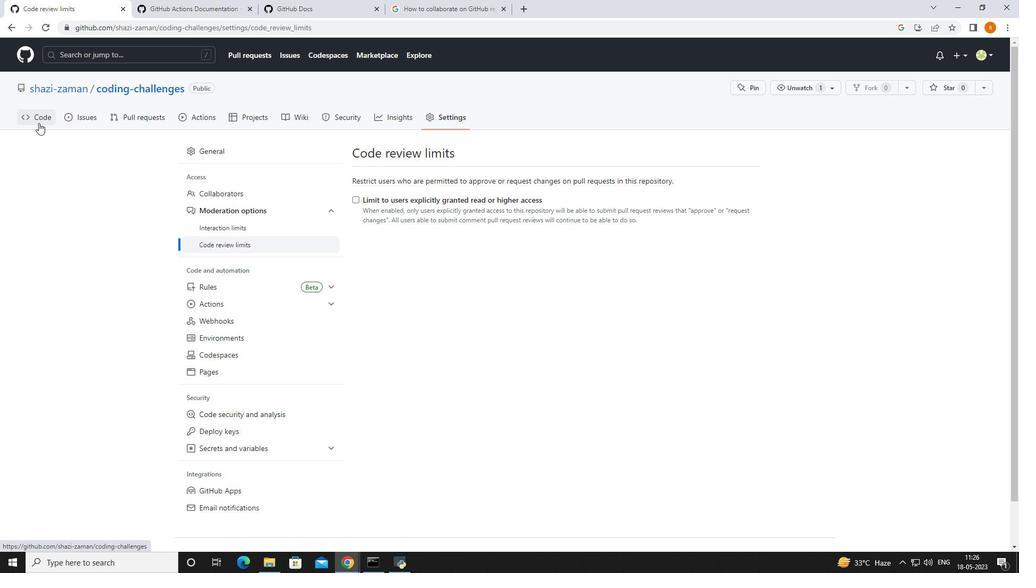 
Action: Mouse moved to (499, 293)
Screenshot: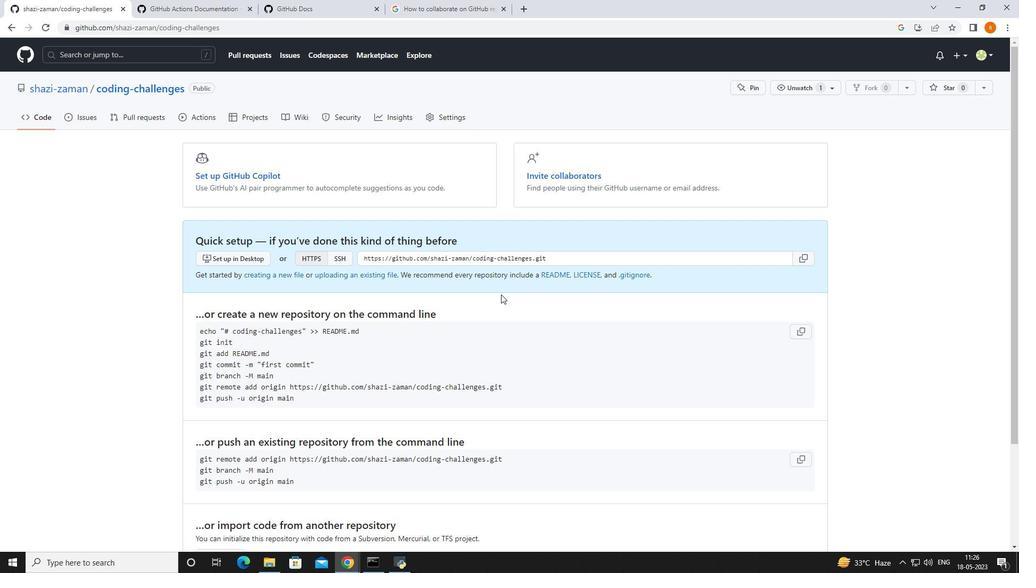 
Action: Mouse scrolled (499, 293) with delta (0, 0)
Screenshot: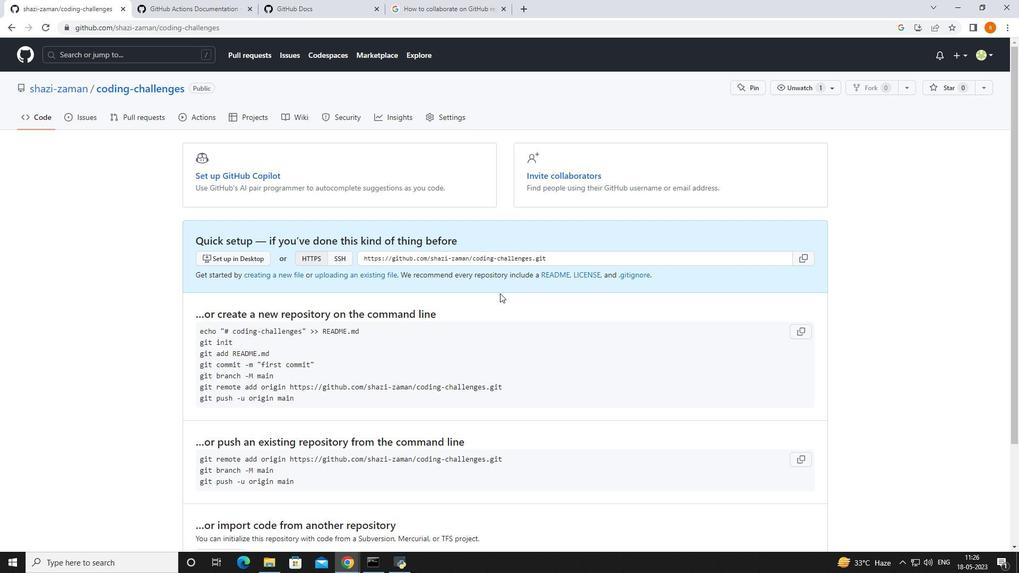 
Action: Mouse moved to (498, 291)
Screenshot: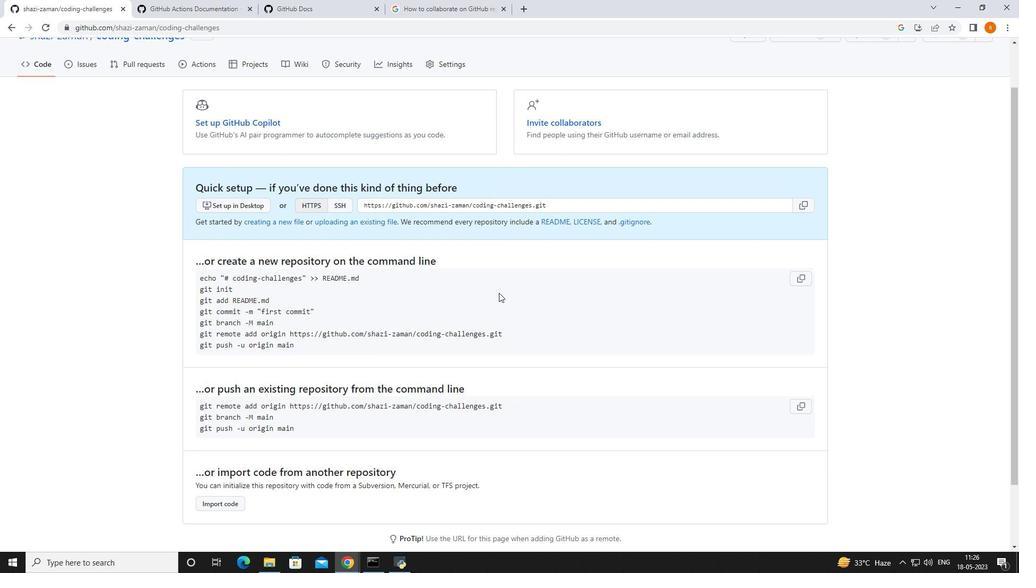 
Action: Mouse scrolled (498, 290) with delta (0, 0)
Screenshot: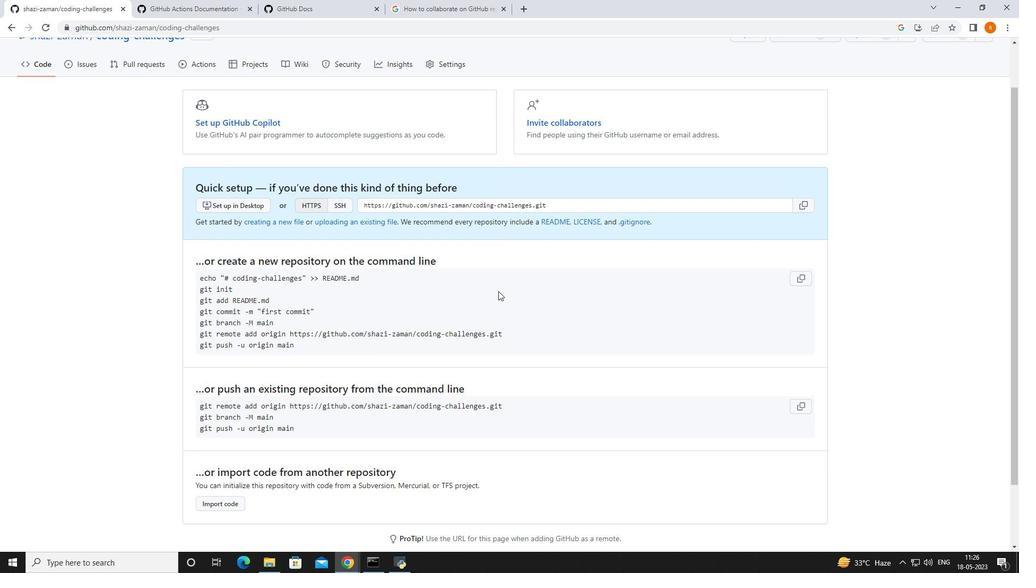 
Action: Mouse scrolled (498, 290) with delta (0, 0)
Screenshot: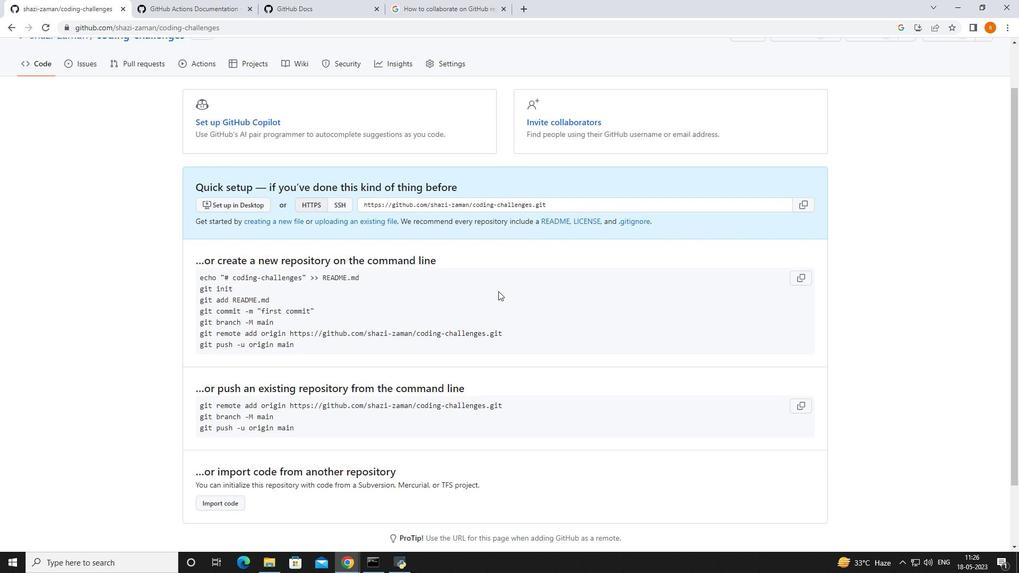 
Action: Mouse moved to (499, 290)
Screenshot: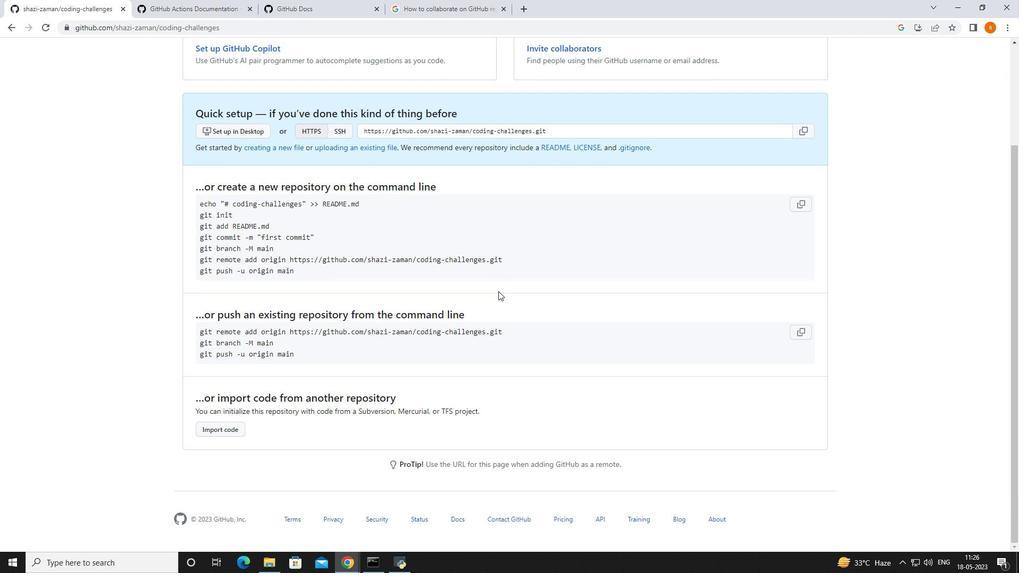 
Action: Mouse scrolled (499, 290) with delta (0, 0)
Screenshot: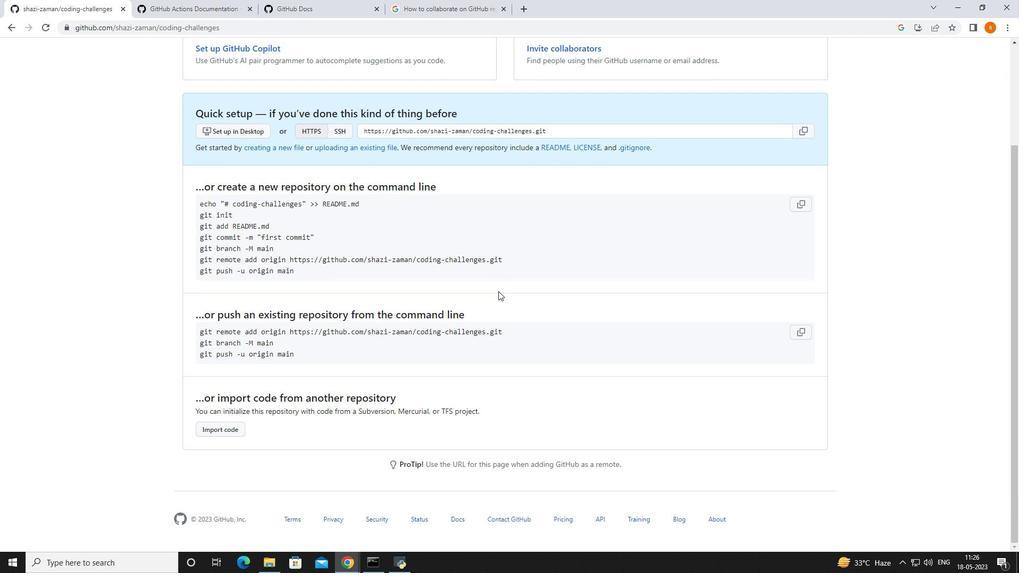 
Action: Mouse moved to (542, 216)
Screenshot: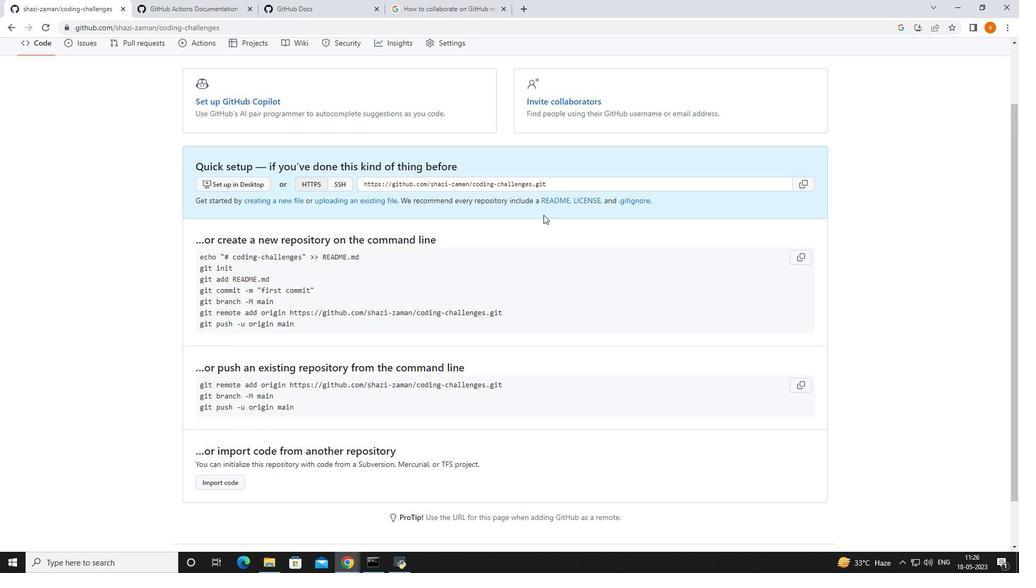 
Action: Mouse scrolled (543, 215) with delta (0, 0)
Screenshot: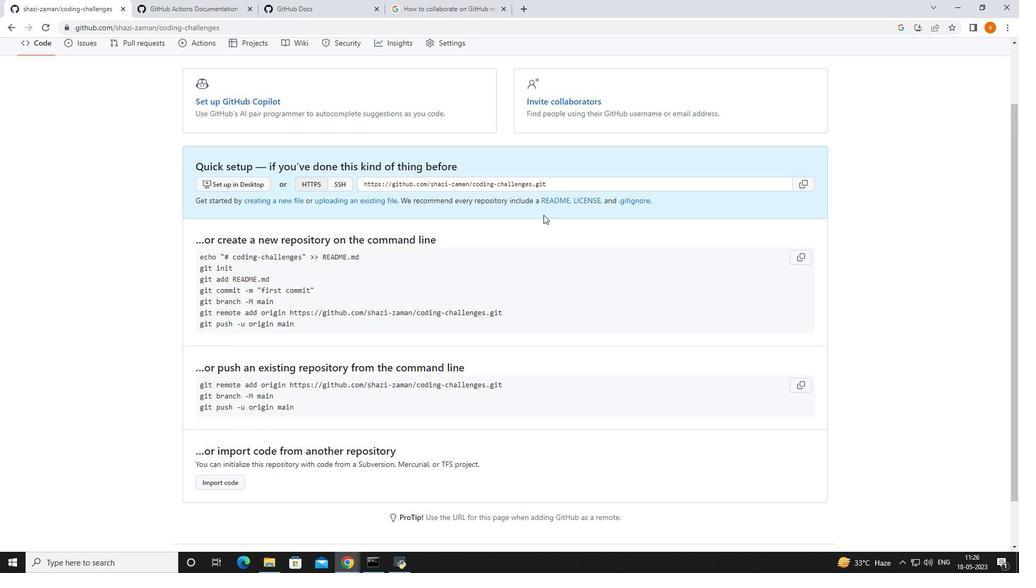 
Action: Mouse moved to (542, 216)
Screenshot: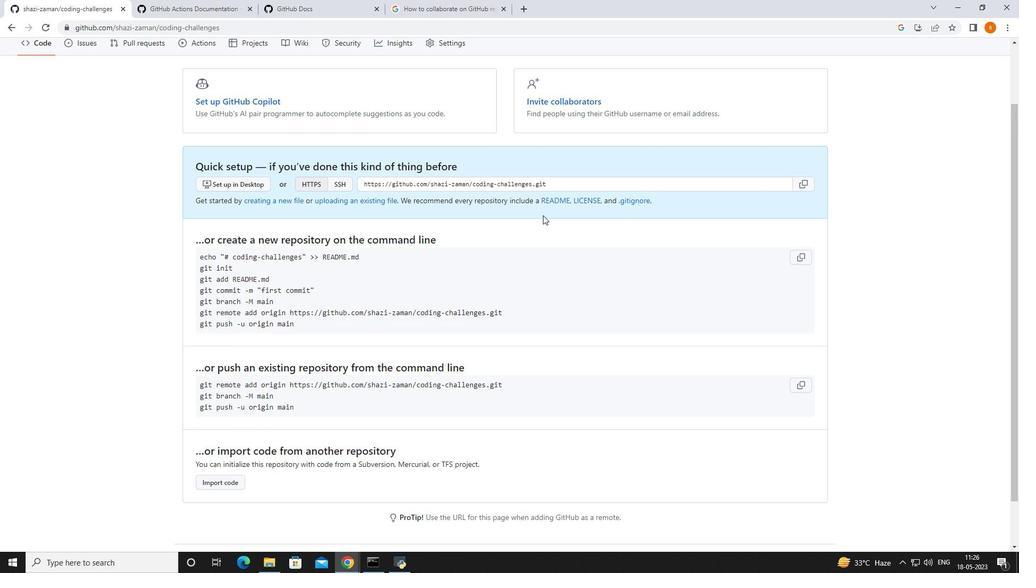 
Action: Mouse scrolled (542, 215) with delta (0, 0)
Screenshot: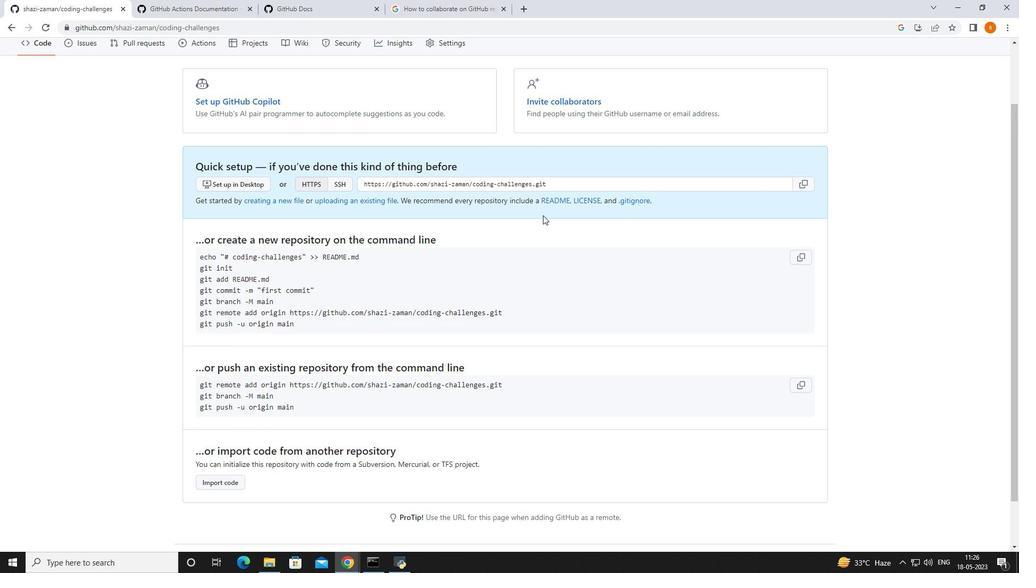 
Action: Mouse moved to (285, 363)
Screenshot: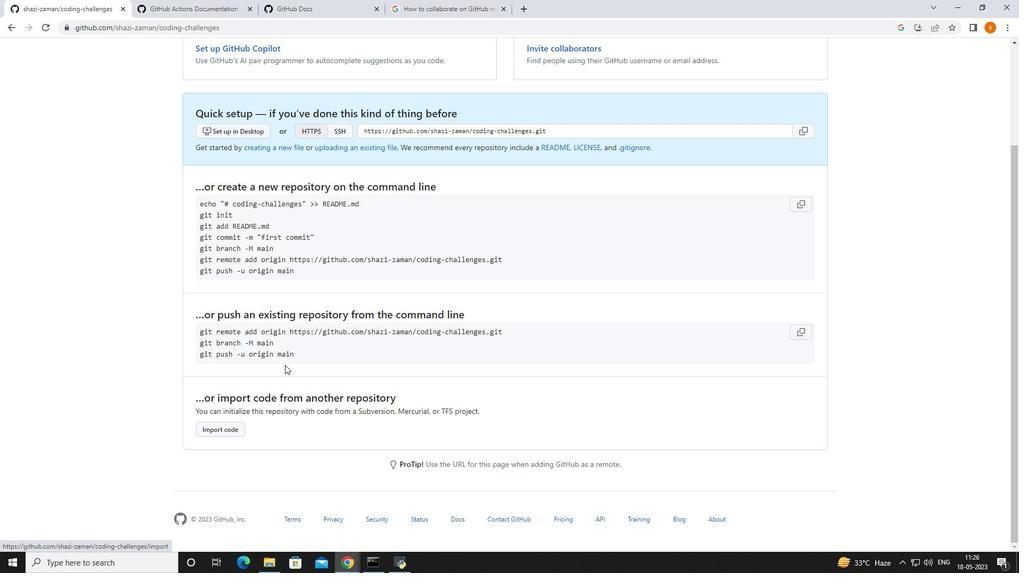 
Action: Mouse scrolled (285, 364) with delta (0, 0)
Screenshot: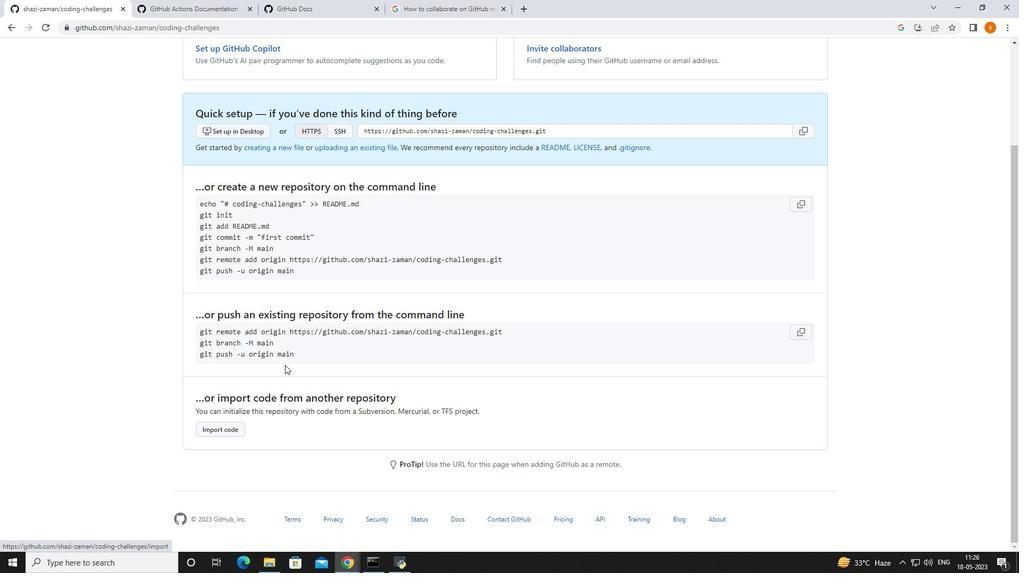 
Action: Mouse scrolled (285, 364) with delta (0, 0)
Screenshot: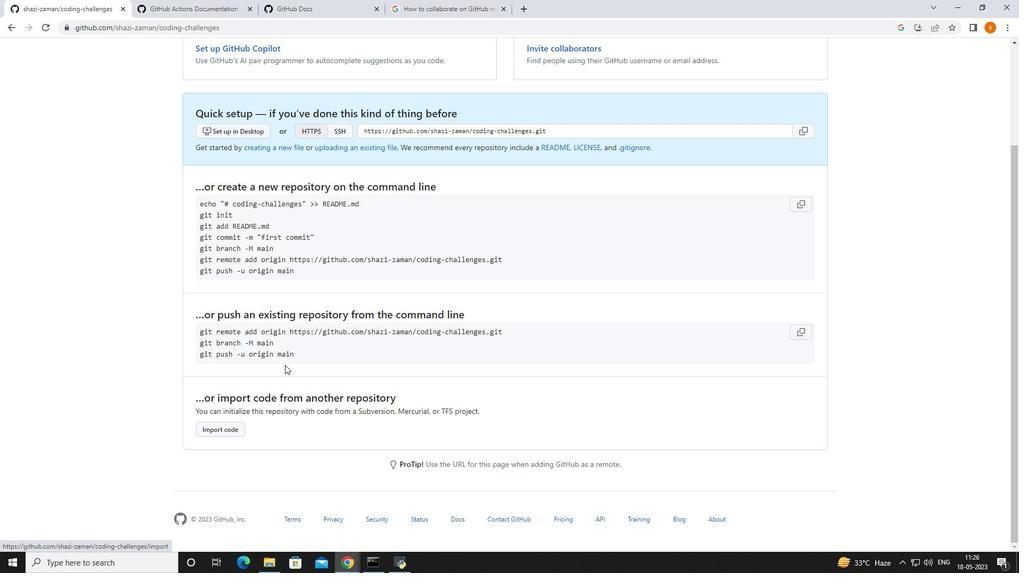 
Action: Mouse scrolled (285, 364) with delta (0, 0)
Screenshot: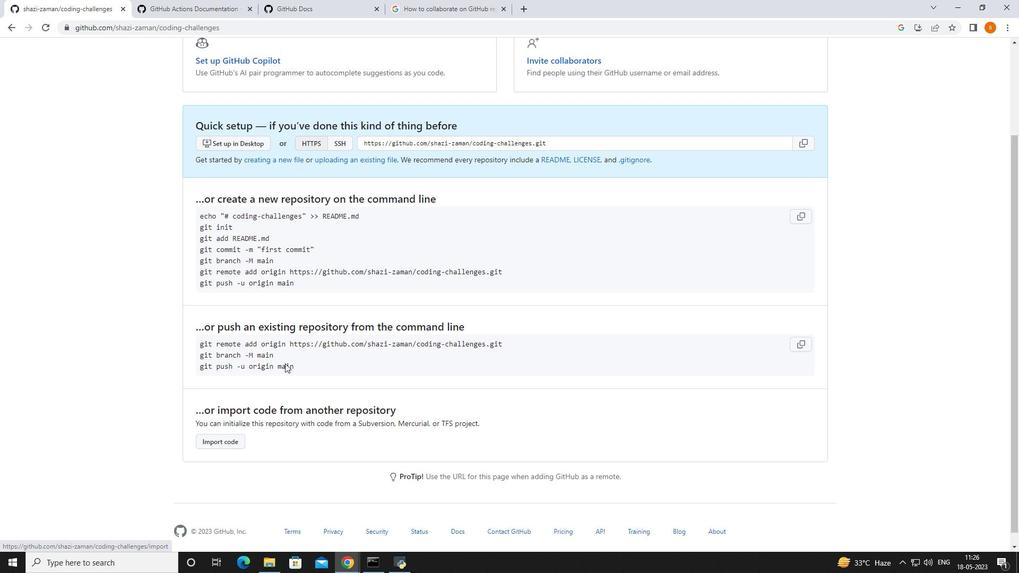 
Action: Mouse moved to (305, 379)
Screenshot: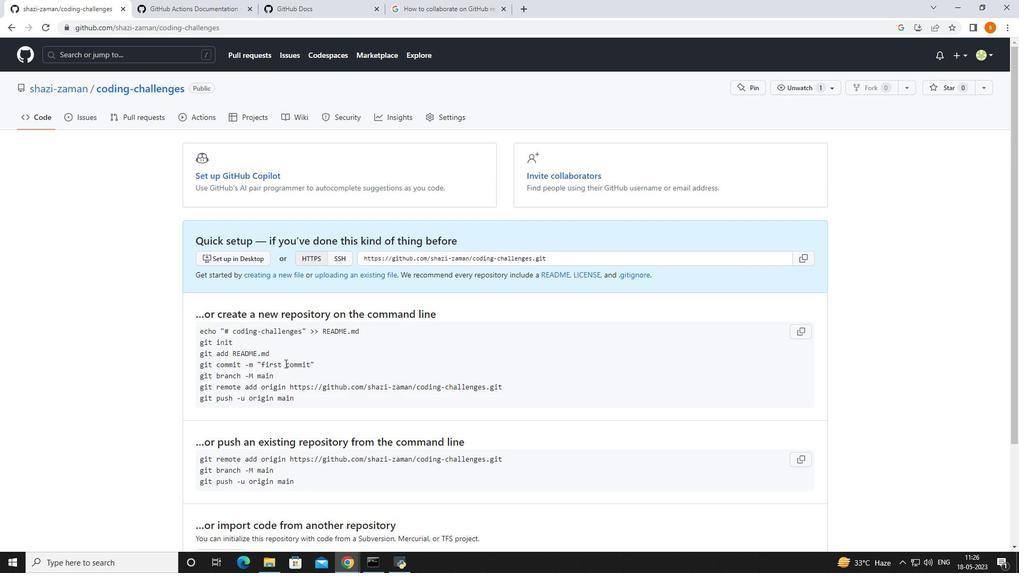 
Action: Mouse scrolled (305, 379) with delta (0, 0)
Screenshot: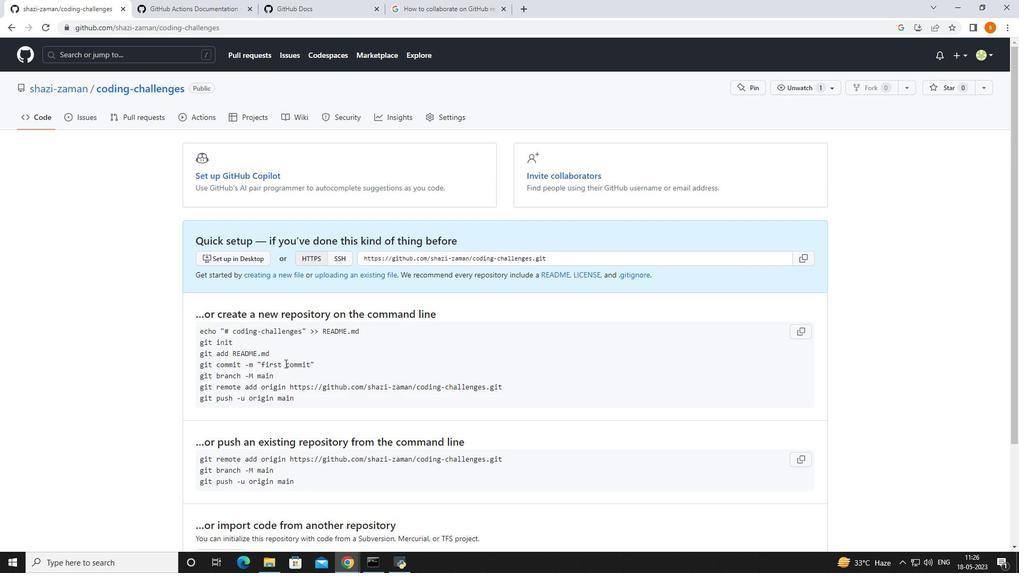 
Action: Mouse moved to (318, 385)
Screenshot: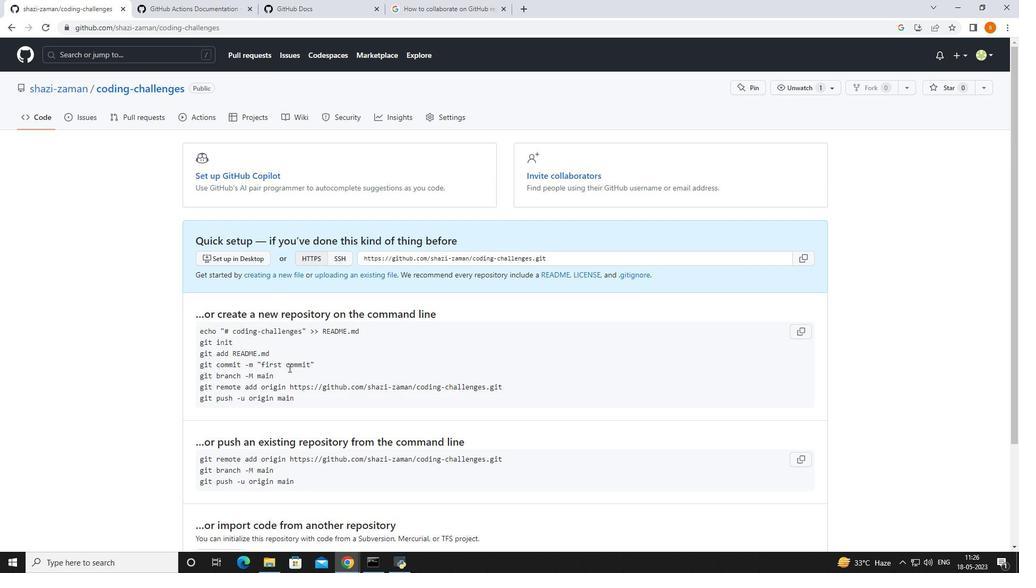 
Action: Mouse scrolled (318, 384) with delta (0, 0)
Screenshot: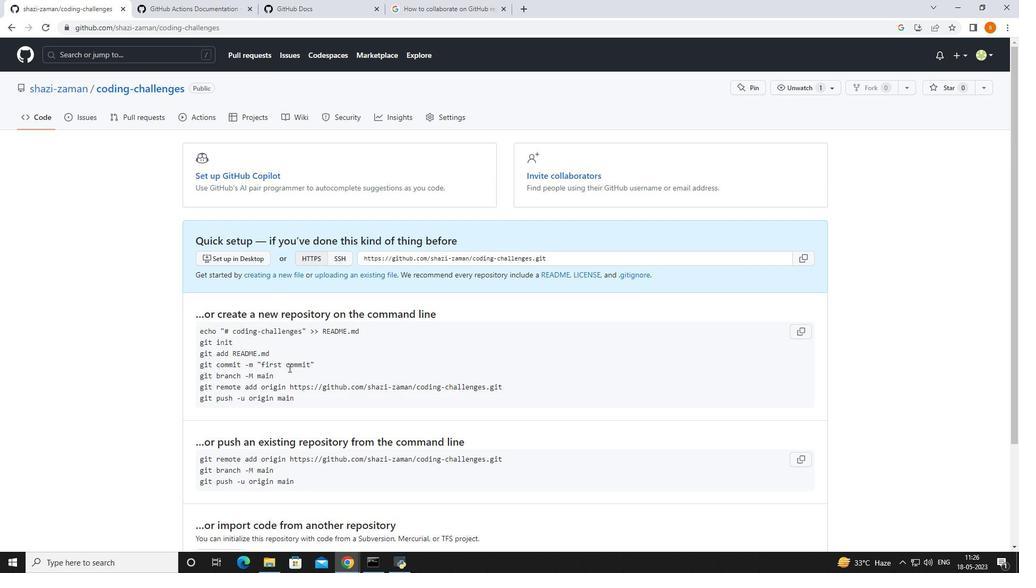 
Action: Mouse moved to (346, 399)
Screenshot: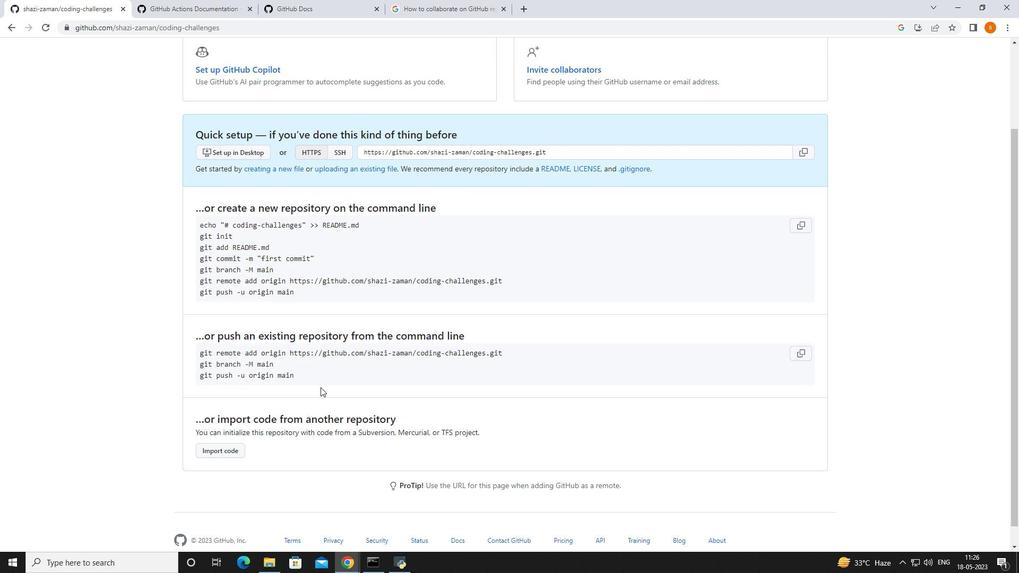 
Action: Mouse scrolled (346, 399) with delta (0, 0)
Screenshot: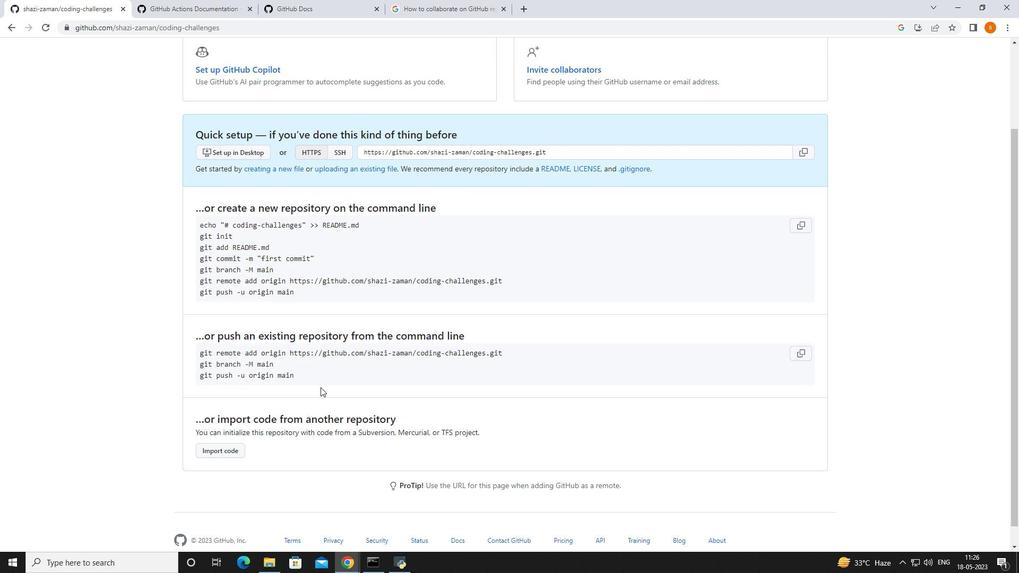 
Action: Mouse moved to (376, 414)
Screenshot: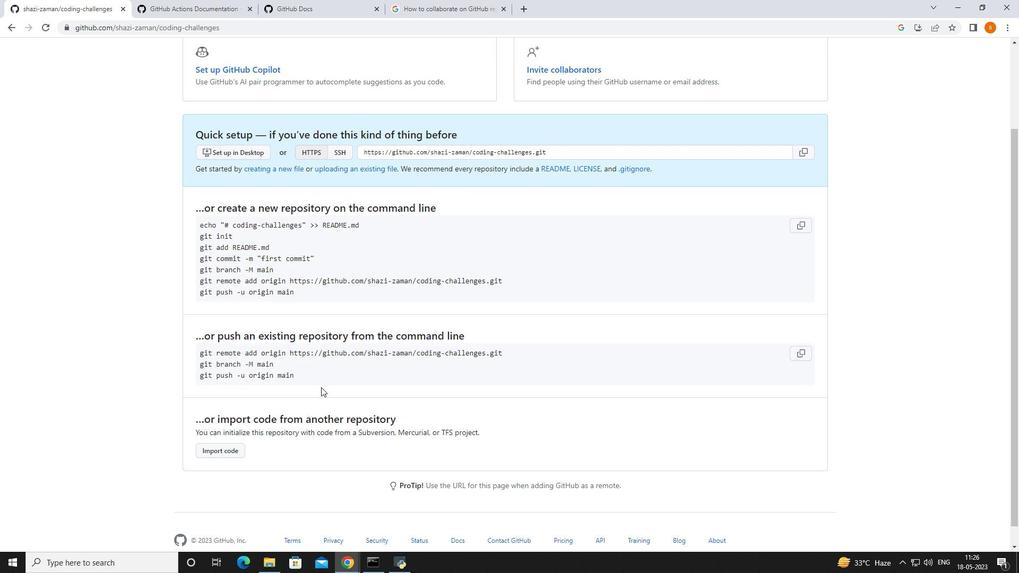 
Action: Mouse scrolled (376, 414) with delta (0, 0)
Screenshot: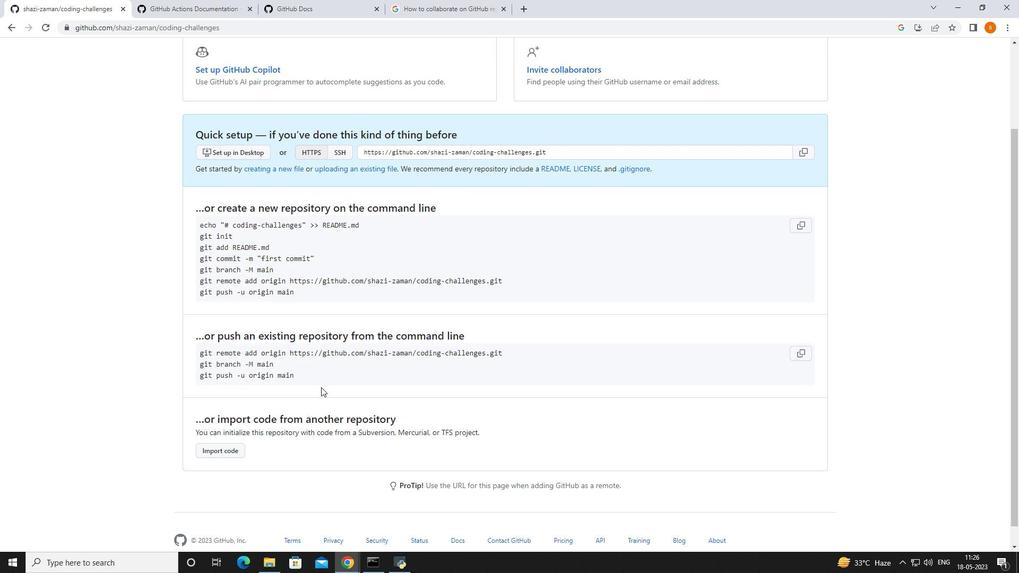 
Action: Mouse moved to (412, 433)
Screenshot: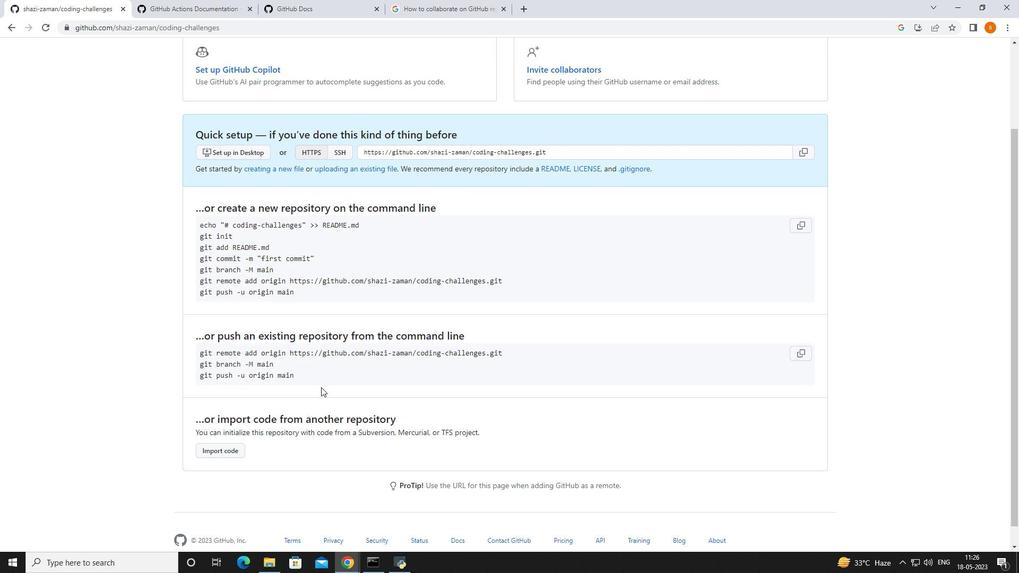 
Action: Mouse scrolled (412, 432) with delta (0, 0)
Screenshot: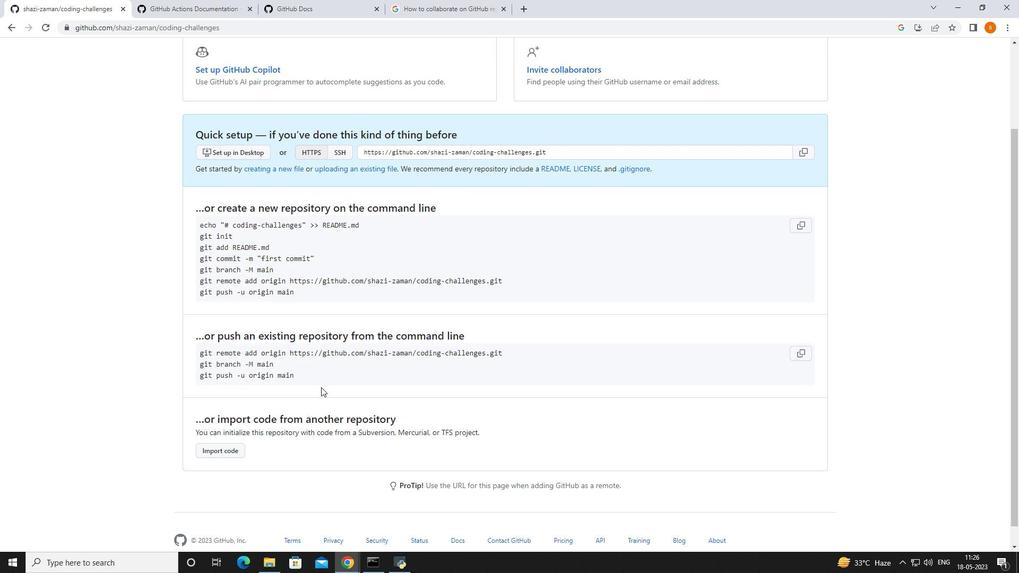 
Action: Mouse moved to (429, 460)
Screenshot: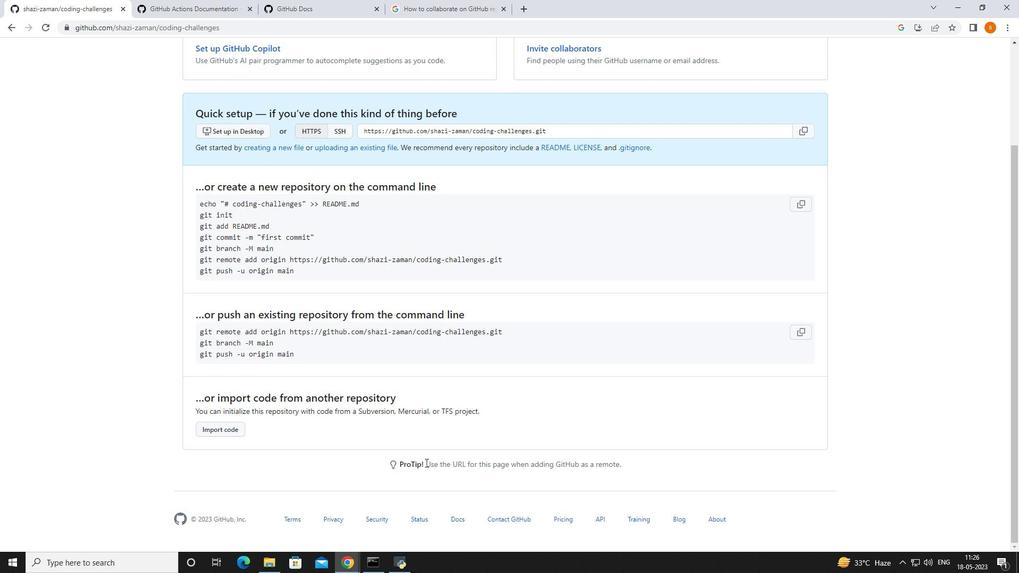 
Action: Mouse scrolled (429, 461) with delta (0, 0)
Screenshot: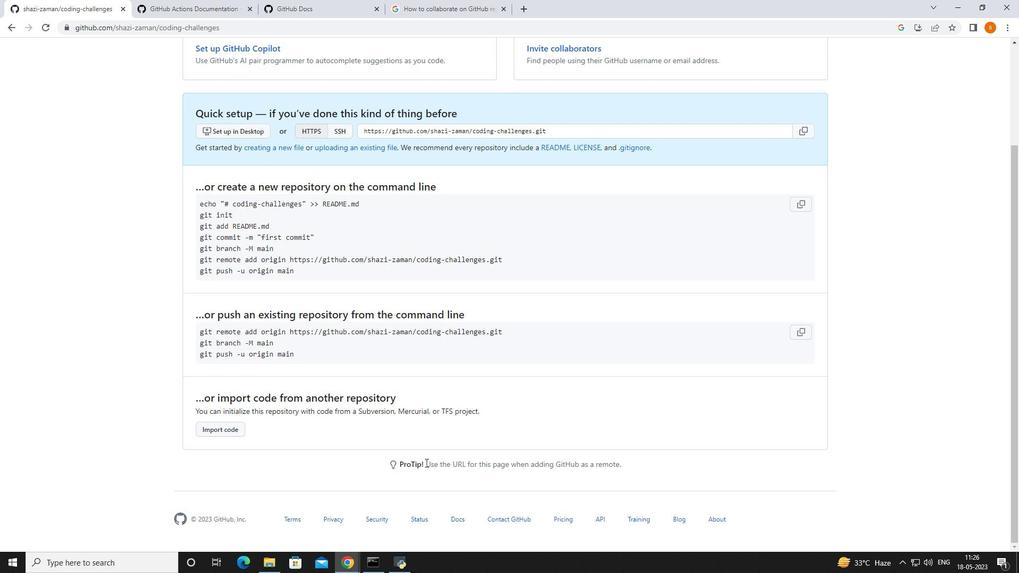 
Action: Mouse scrolled (429, 461) with delta (0, 0)
Screenshot: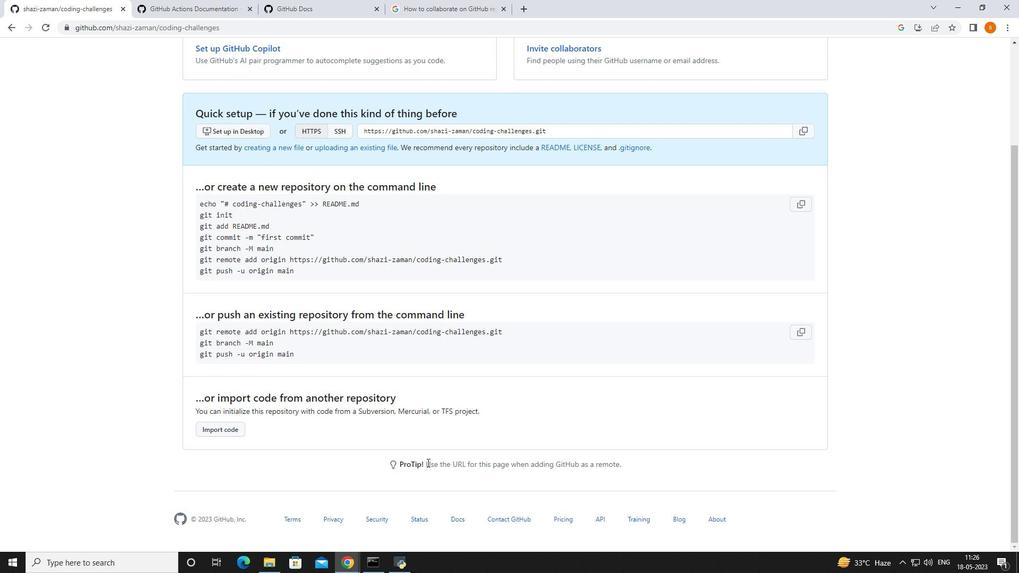 
Action: Mouse moved to (430, 460)
Screenshot: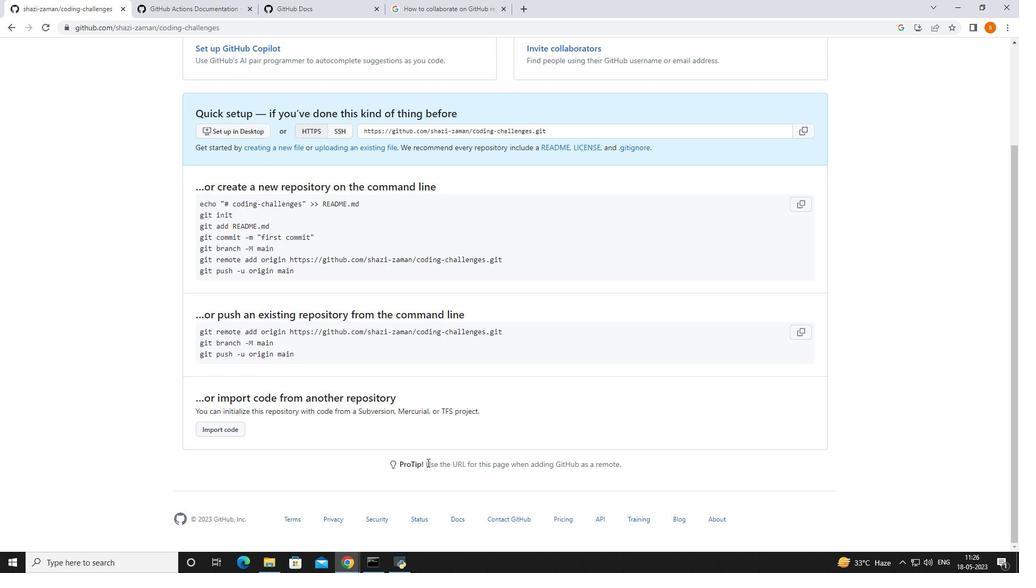 
Action: Mouse scrolled (430, 461) with delta (0, 0)
Screenshot: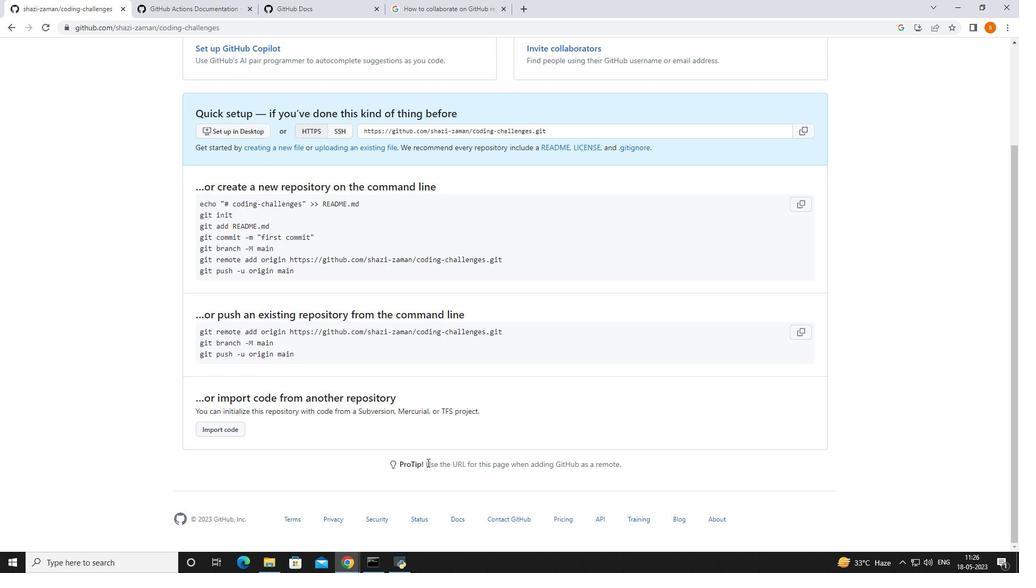 
Action: Mouse moved to (430, 456)
Screenshot: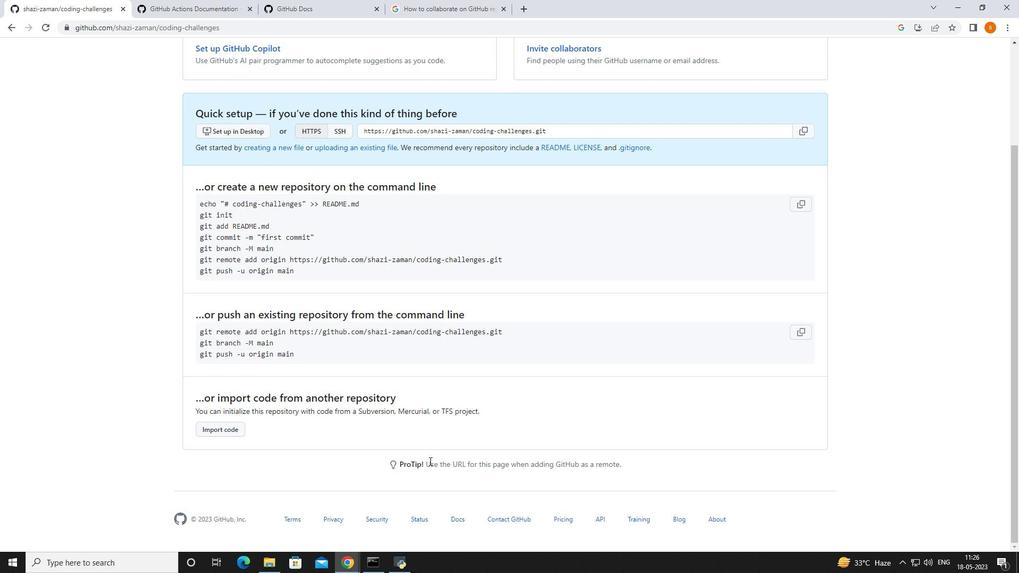 
Action: Mouse scrolled (430, 457) with delta (0, 0)
Screenshot: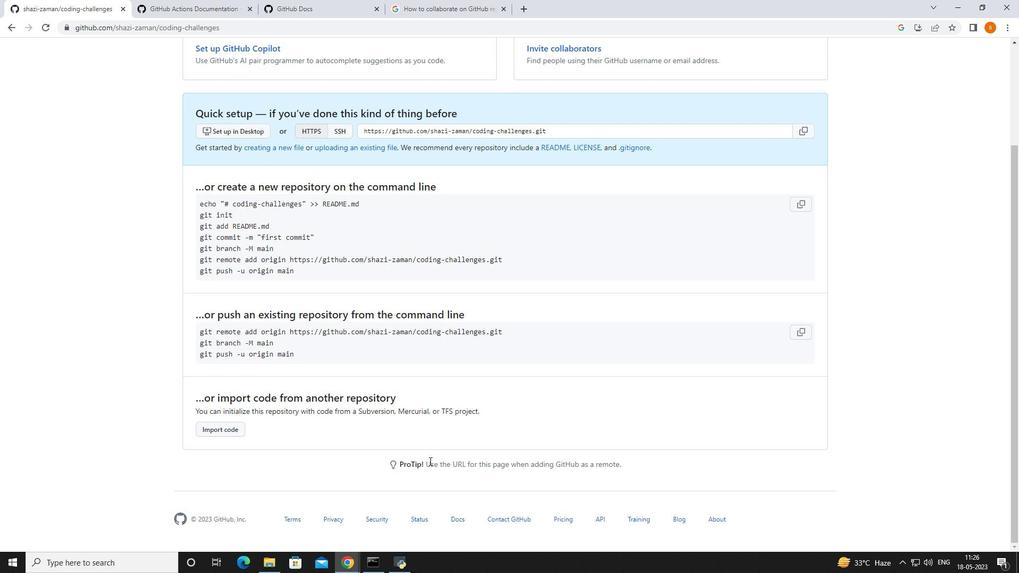 
Action: Mouse moved to (435, 442)
Screenshot: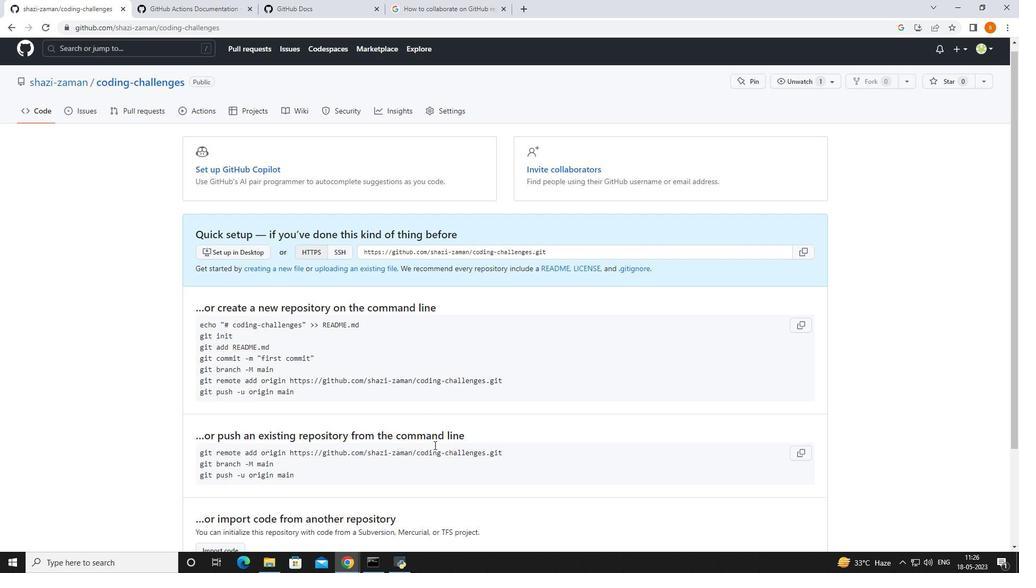 
Action: Mouse scrolled (435, 442) with delta (0, 0)
Screenshot: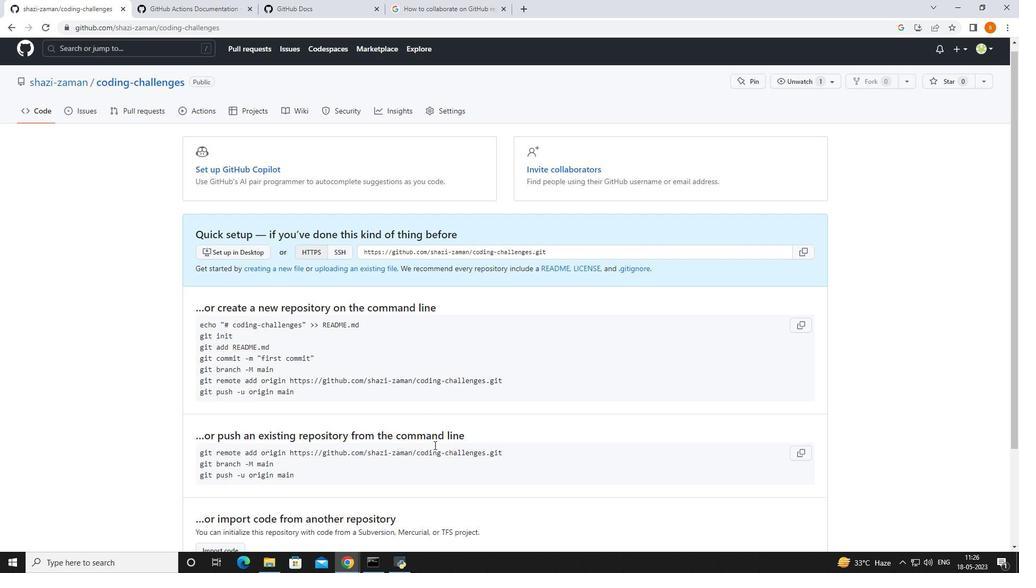 
Action: Mouse scrolled (435, 442) with delta (0, 0)
Screenshot: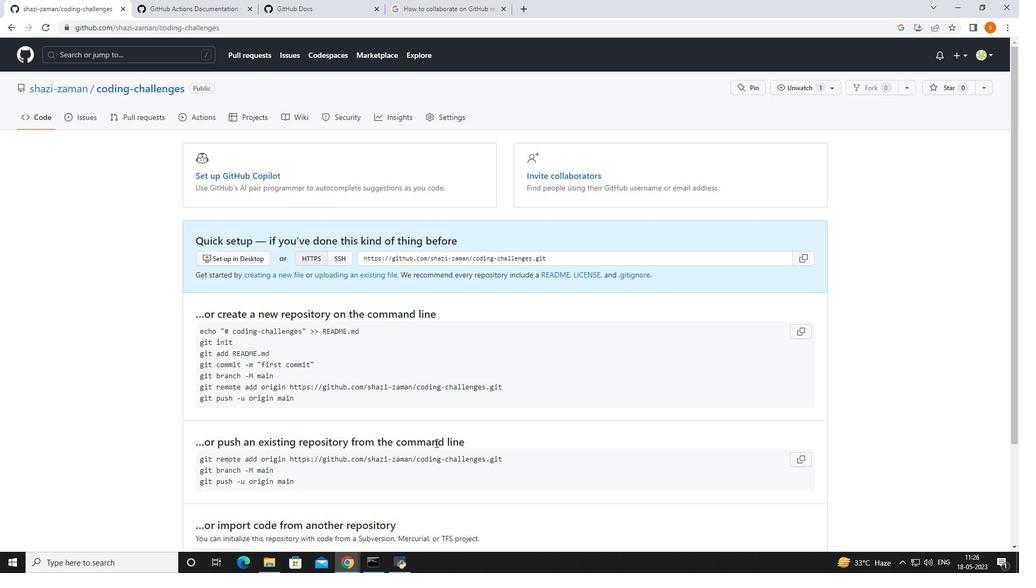 
Action: Mouse moved to (436, 441)
Screenshot: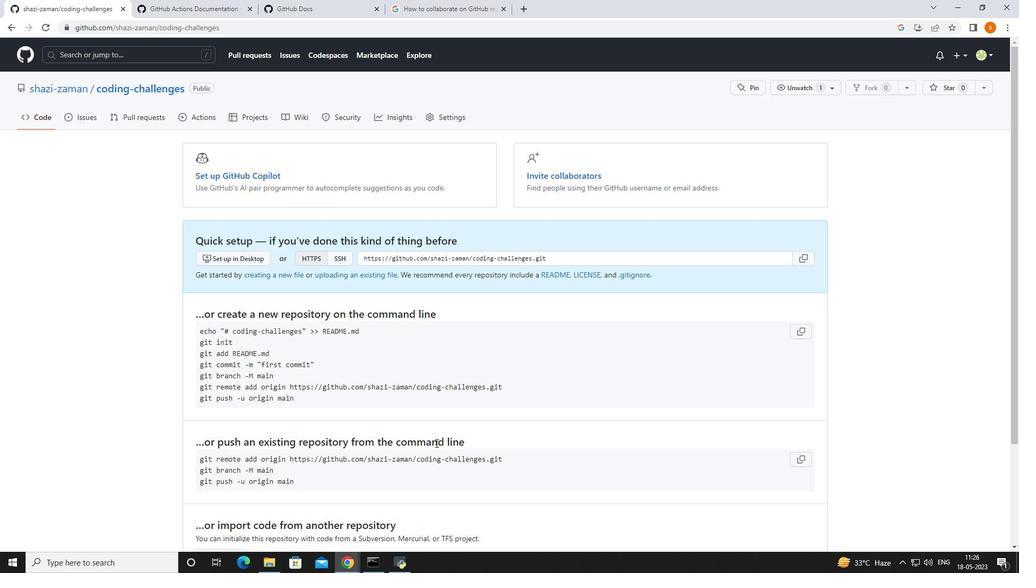 
Action: Mouse scrolled (436, 442) with delta (0, 0)
Screenshot: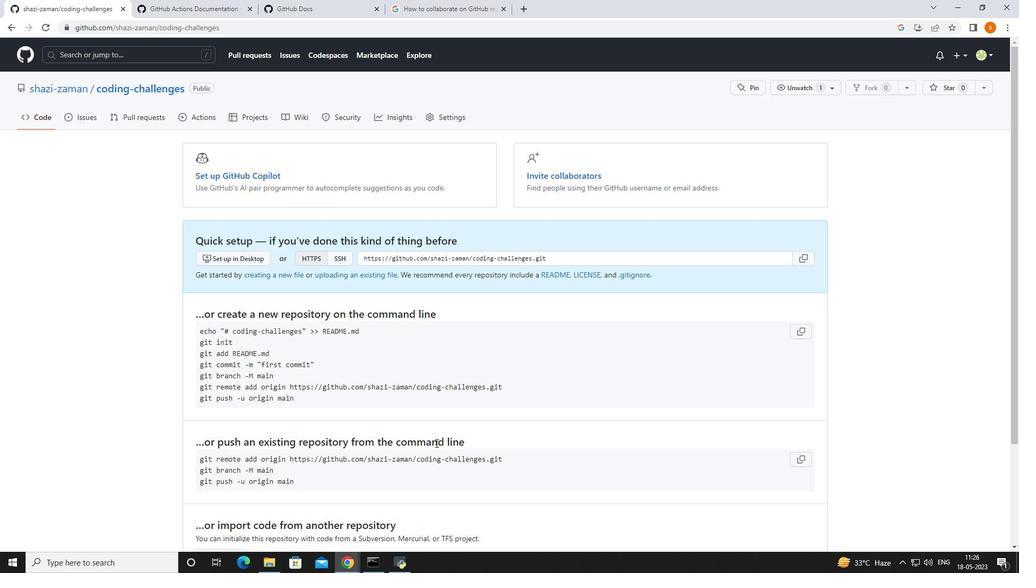 
Action: Mouse moved to (517, 256)
Screenshot: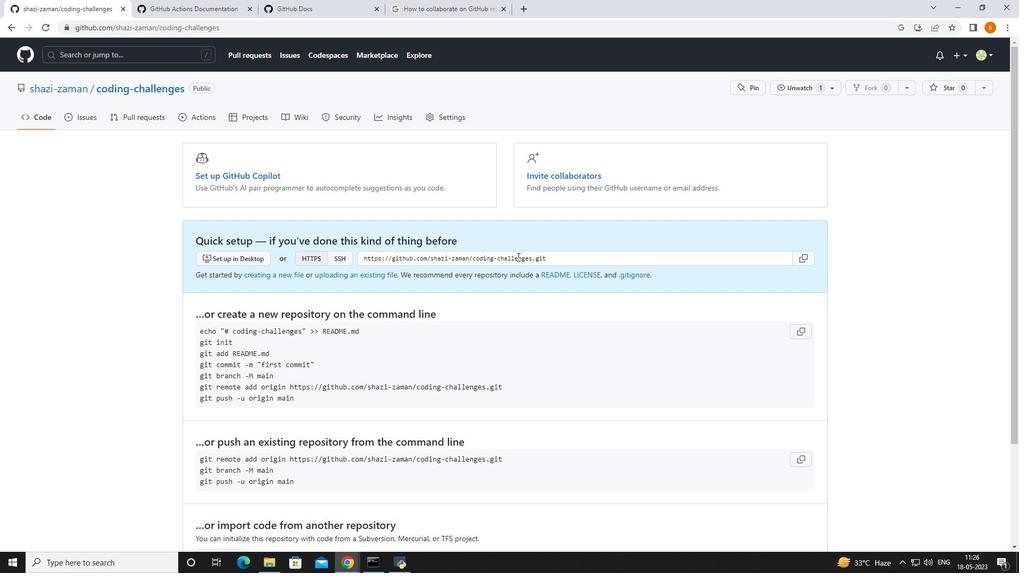 
Action: Mouse scrolled (517, 256) with delta (0, 0)
Screenshot: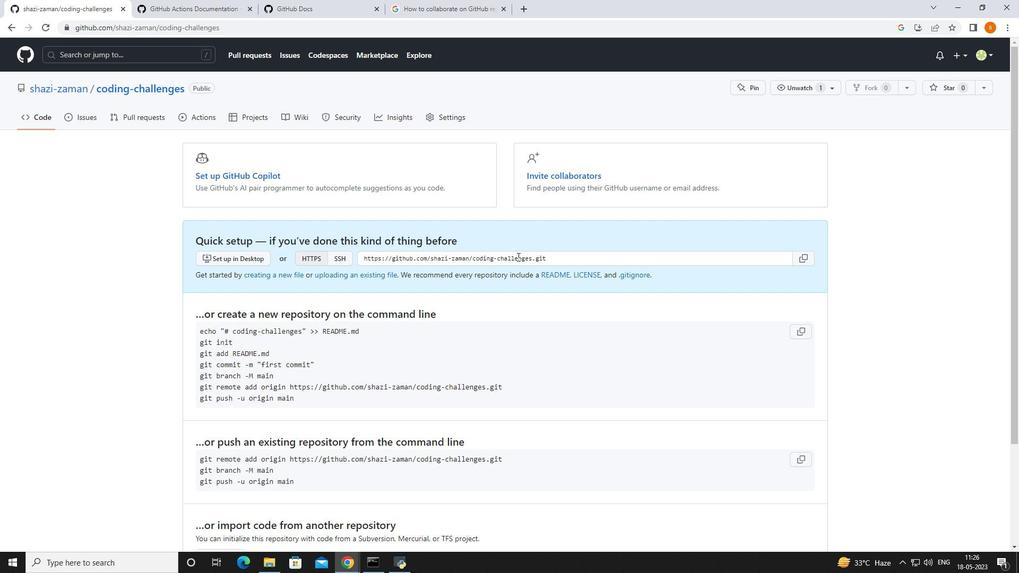 
Action: Mouse moved to (517, 255)
Screenshot: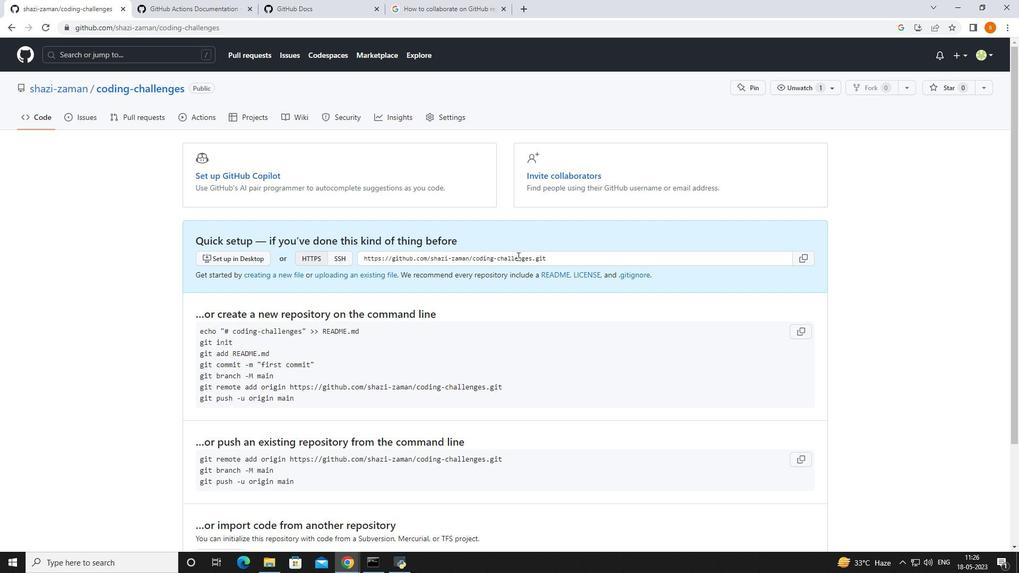 
Action: Mouse scrolled (517, 255) with delta (0, 0)
Screenshot: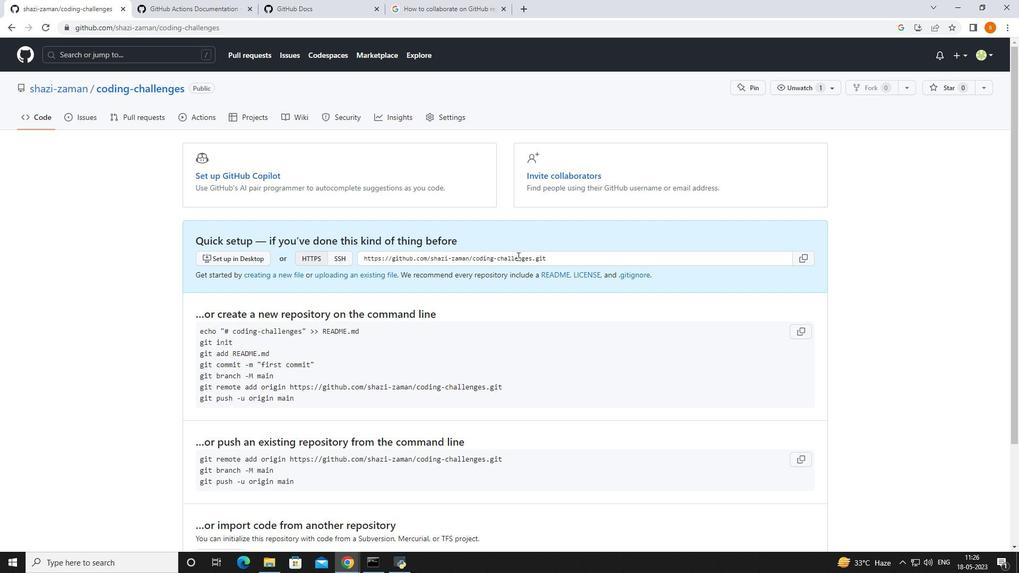 
Action: Mouse moved to (92, 118)
Screenshot: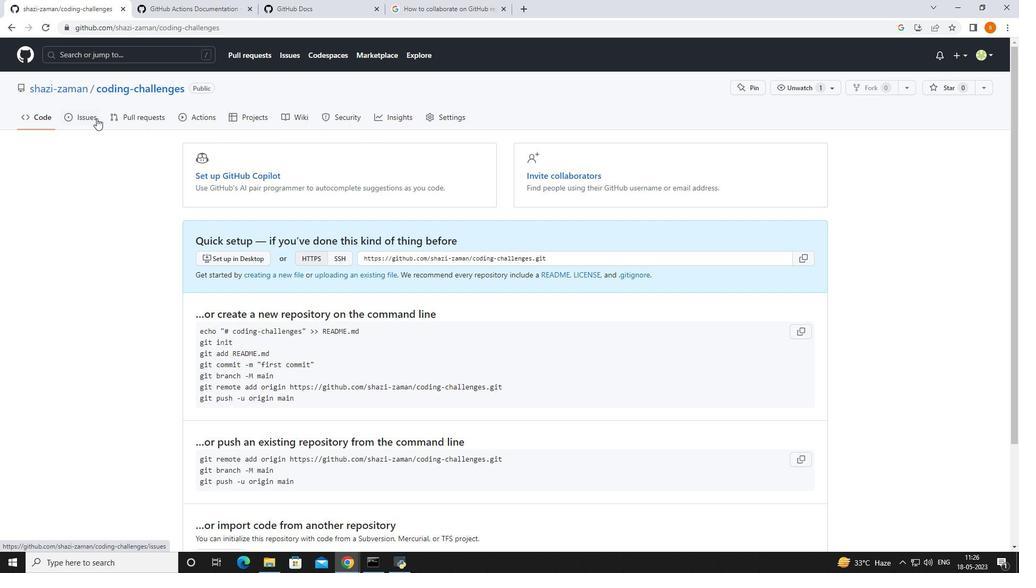 
Action: Mouse pressed left at (92, 118)
Screenshot: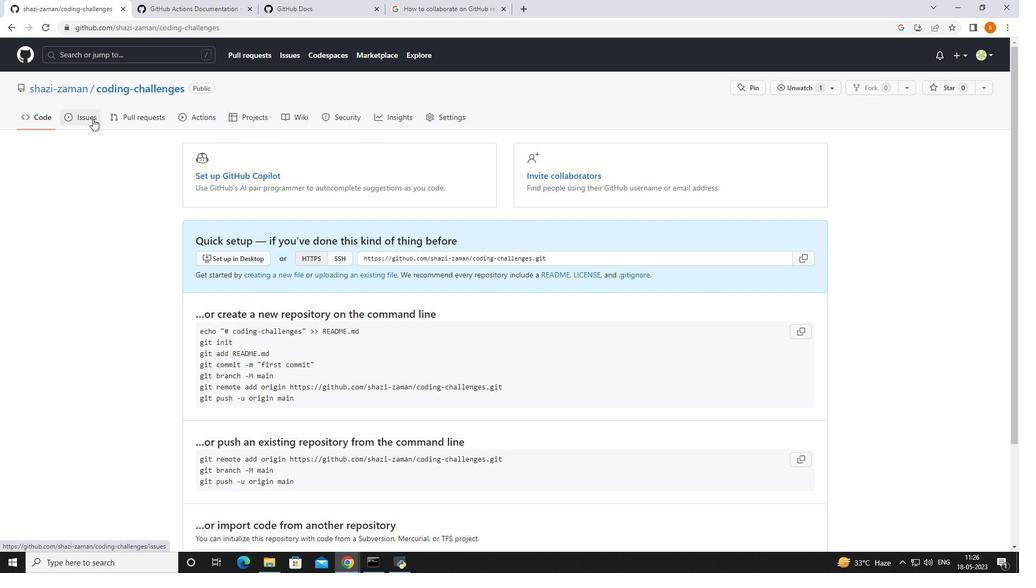 
Action: Mouse moved to (518, 245)
Screenshot: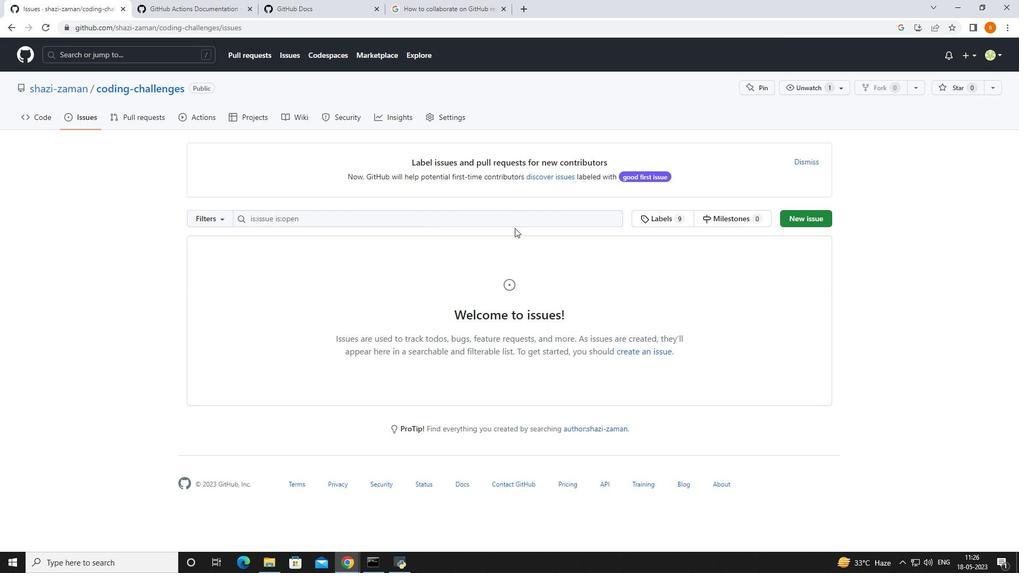 
Action: Mouse scrolled (518, 245) with delta (0, 0)
Screenshot: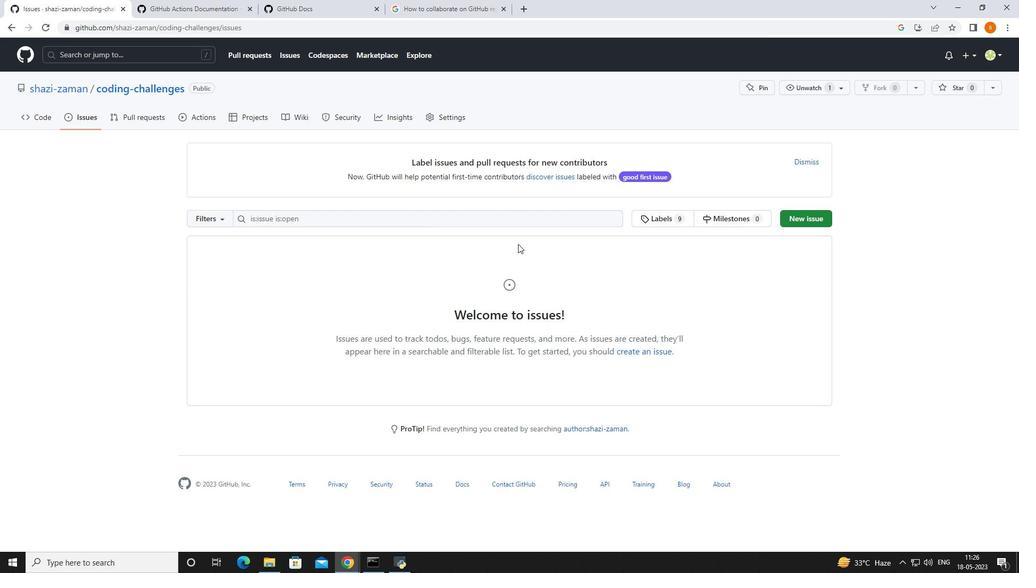 
Action: Mouse moved to (511, 245)
Screenshot: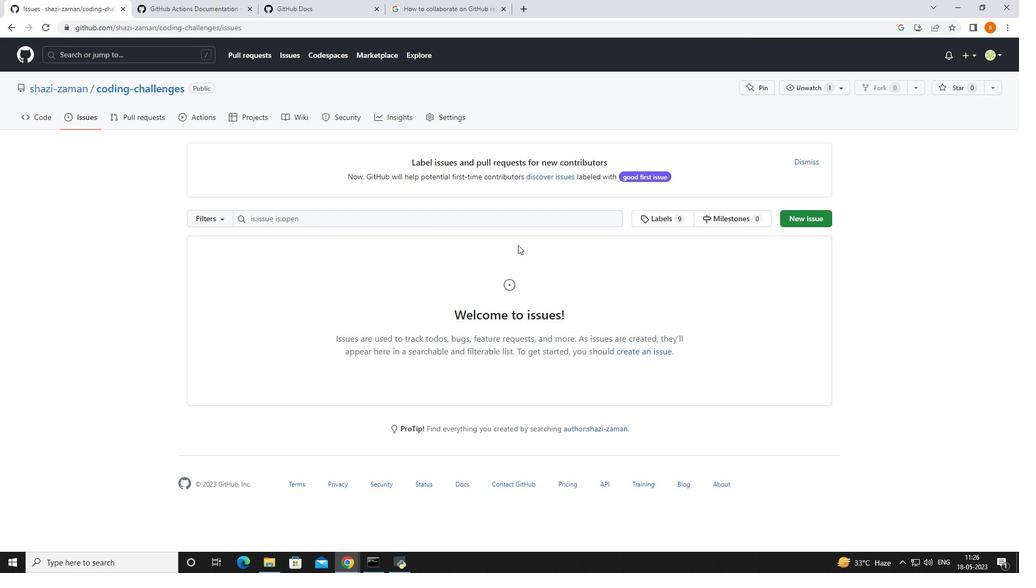 
Action: Mouse scrolled (511, 245) with delta (0, 0)
Screenshot: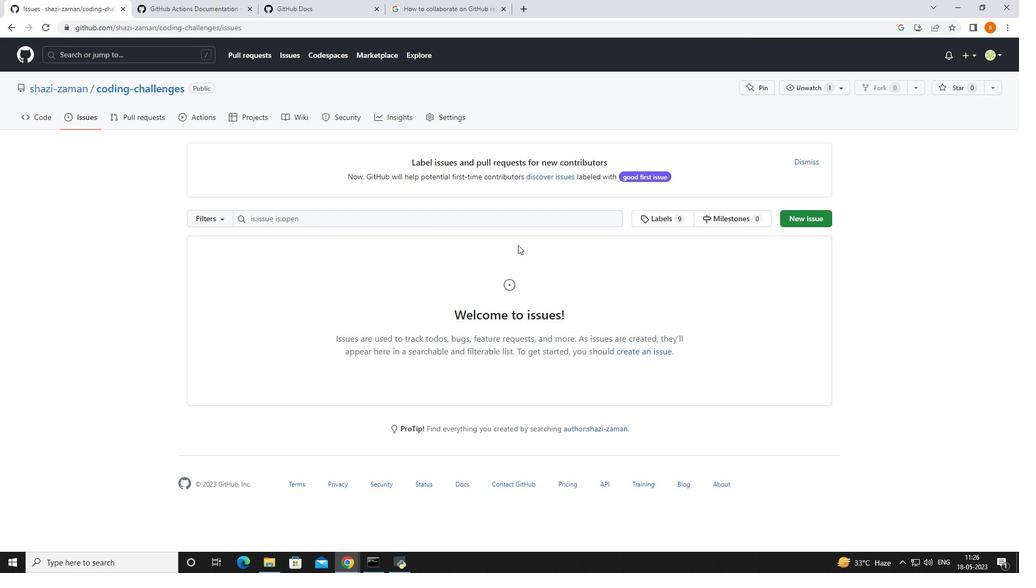 
Action: Mouse moved to (141, 187)
Screenshot: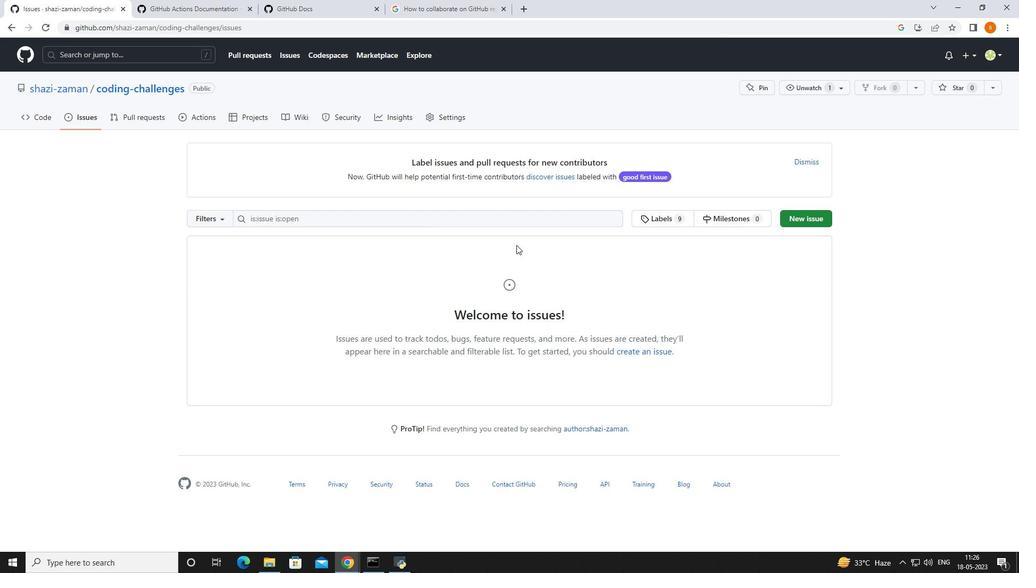 
Action: Mouse scrolled (394, 225) with delta (0, 0)
Screenshot: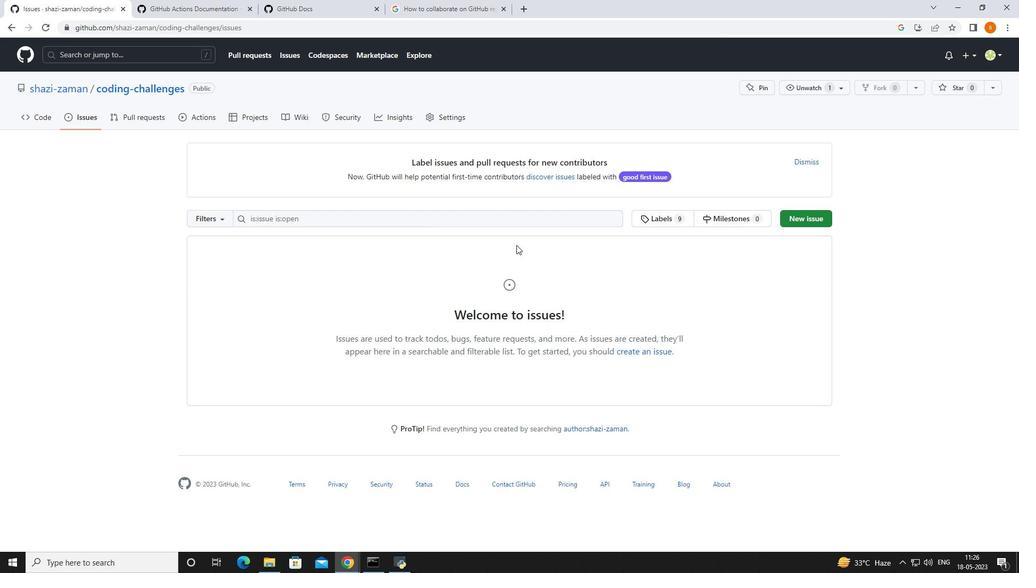 
Action: Mouse moved to (29, 114)
Screenshot: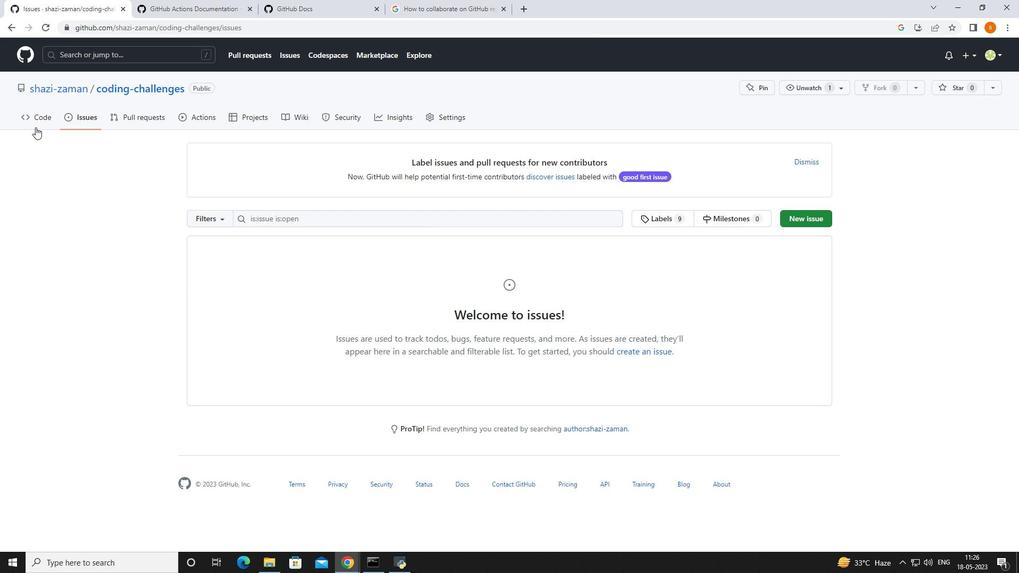
Action: Mouse pressed left at (29, 114)
Screenshot: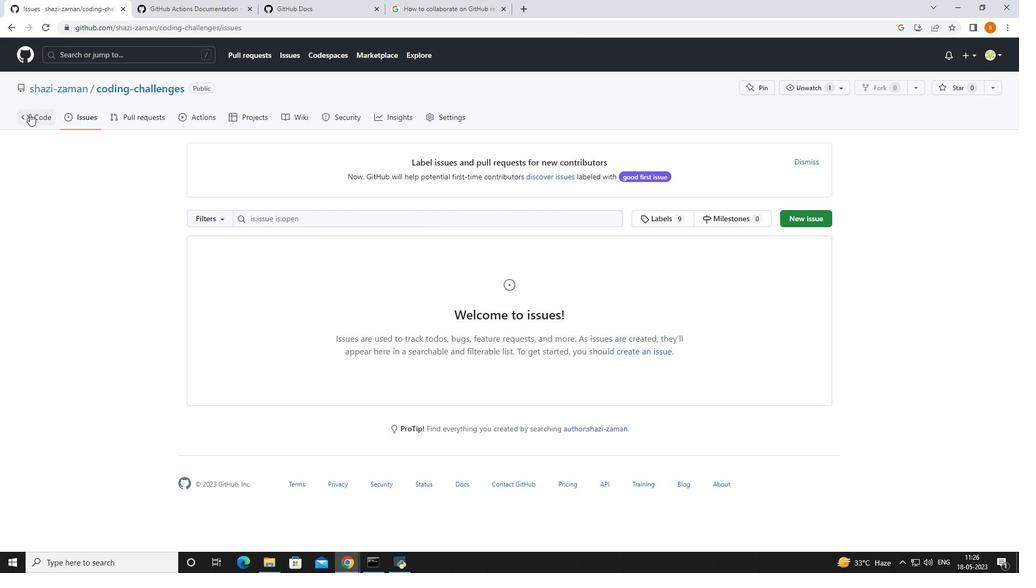 
Action: Mouse moved to (436, 184)
Screenshot: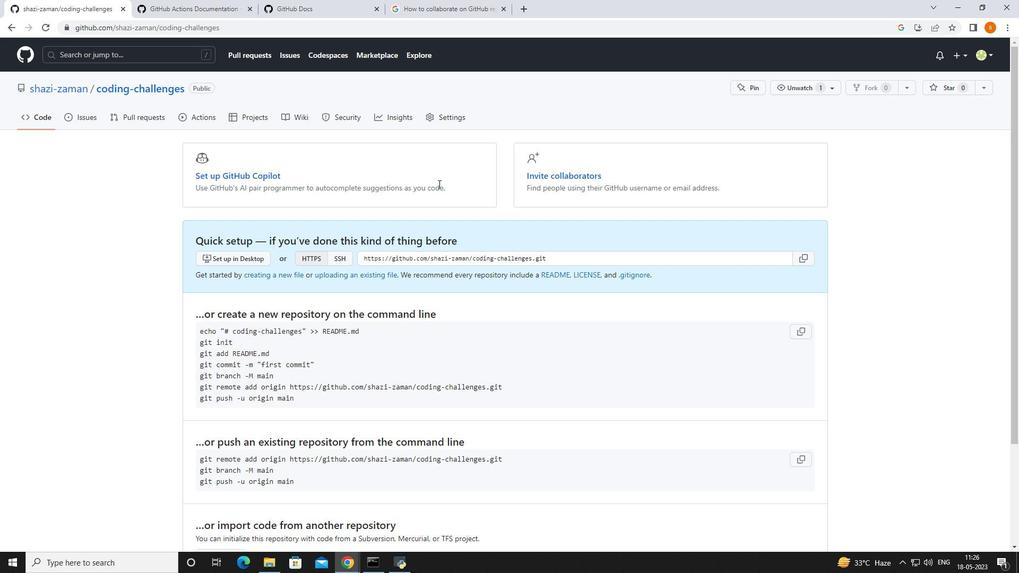 
